 Task: Add an event with the title Quarterly Sales Forecast Review, date ''2023/12/21'', time 7:50 AM to 9:50 AMand add a description:  Participants will understand the importance of trust in fostering effective collaboration. They will learn strategies to build trust, create a psychologically safe environment, and encourage risk-taking and innovation.Select event color  Blueberry . Add location for the event as: Toronto, Canada, logged in from the account softage.3@softage.netand send the event invitation to softage.4@softage.net and softage.5@softage.net. Set a reminder for the event Weekly on Sunday
Action: Mouse moved to (82, 120)
Screenshot: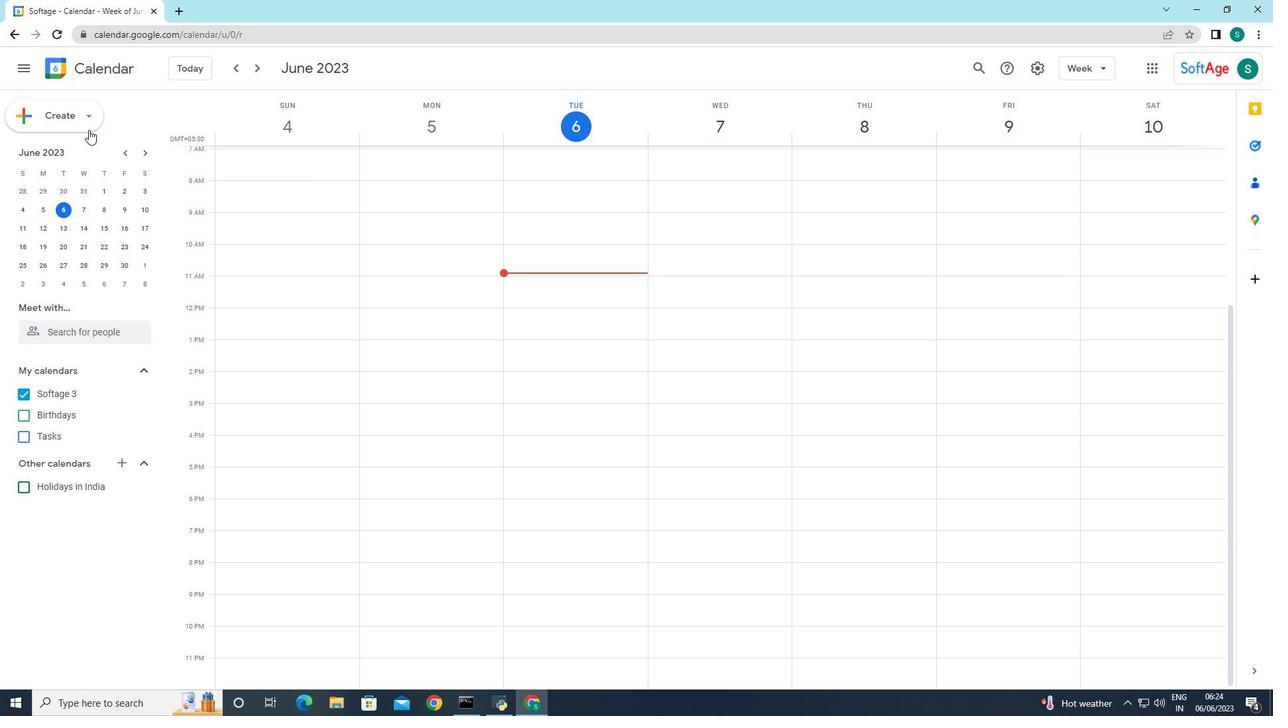 
Action: Mouse pressed left at (82, 120)
Screenshot: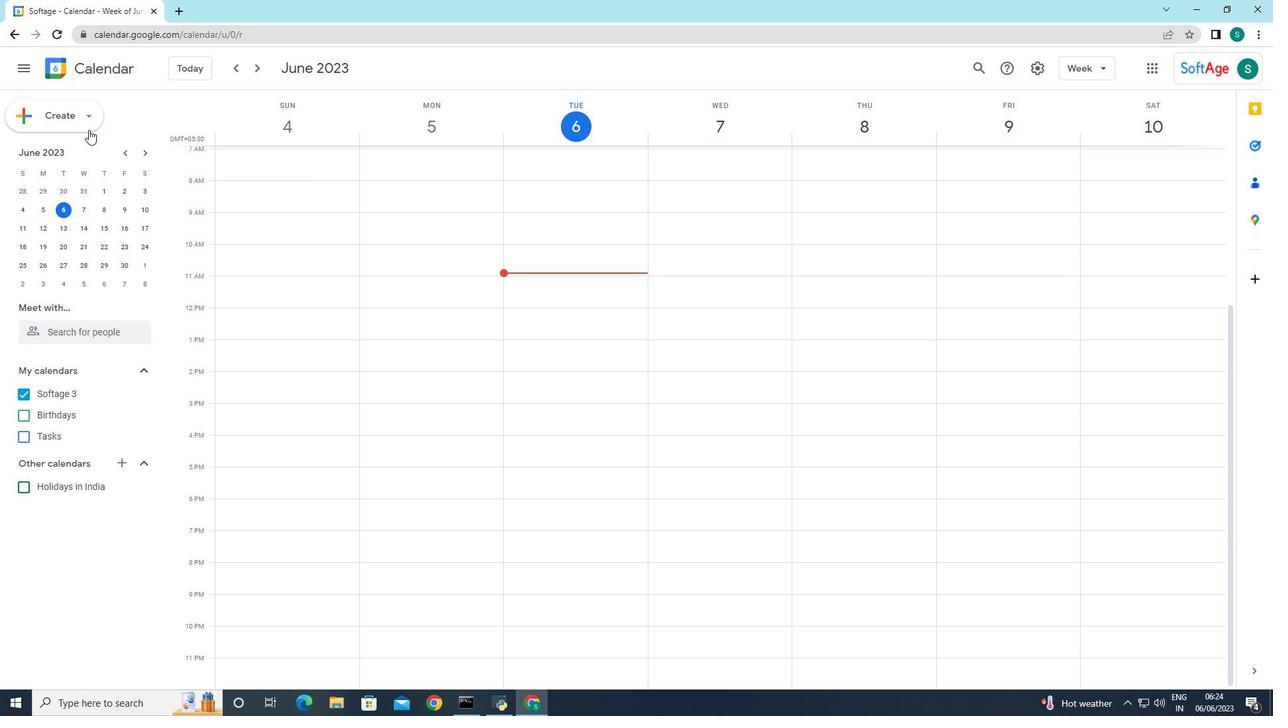
Action: Mouse moved to (84, 160)
Screenshot: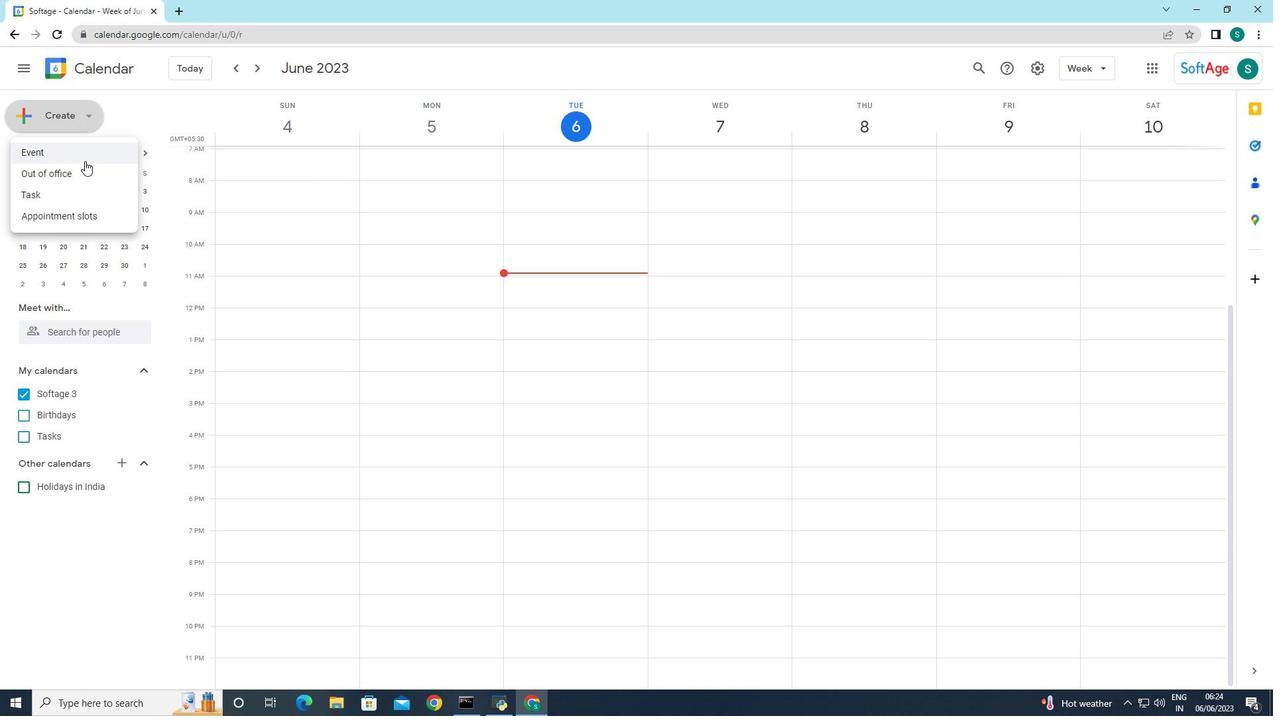 
Action: Mouse pressed left at (84, 160)
Screenshot: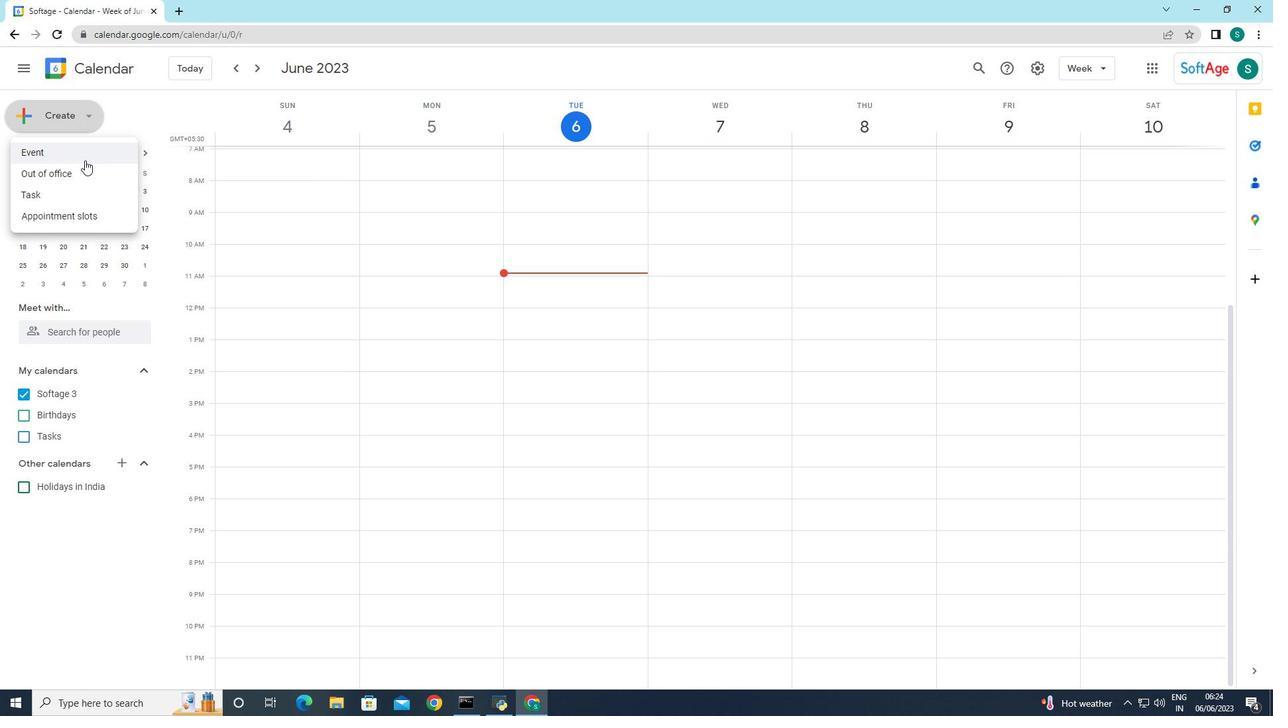 
Action: Mouse moved to (375, 532)
Screenshot: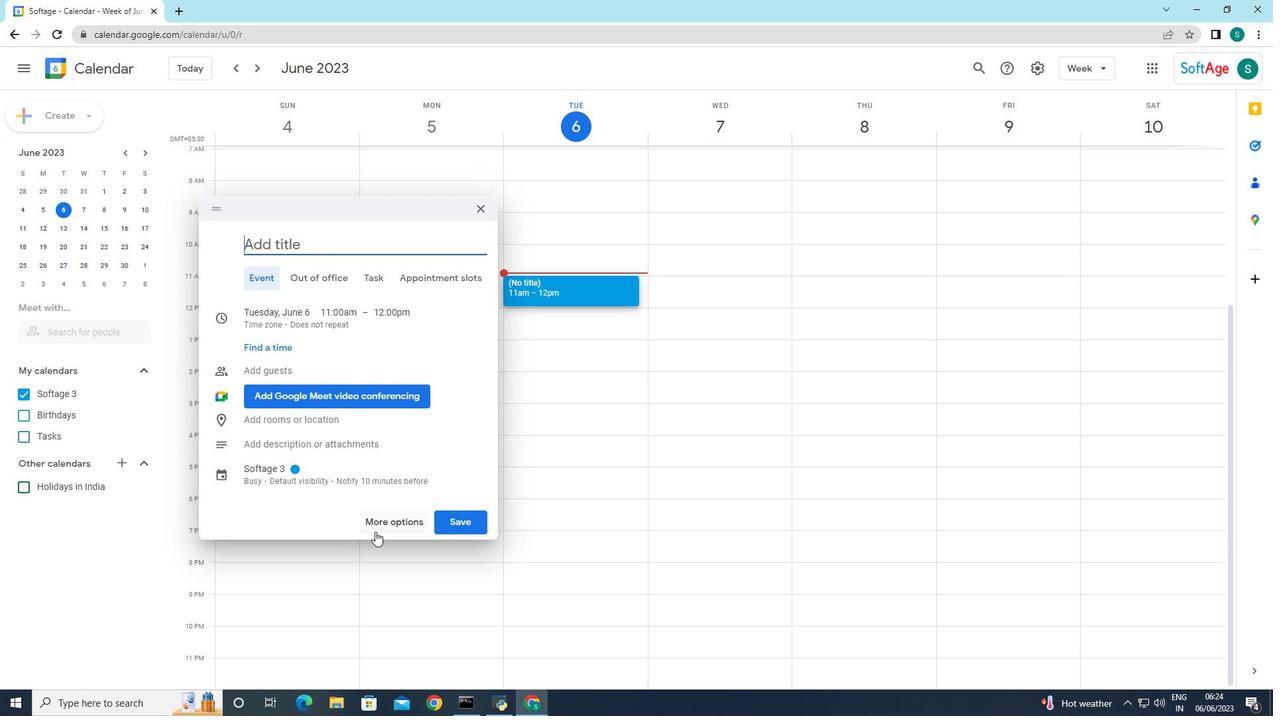 
Action: Mouse pressed left at (375, 532)
Screenshot: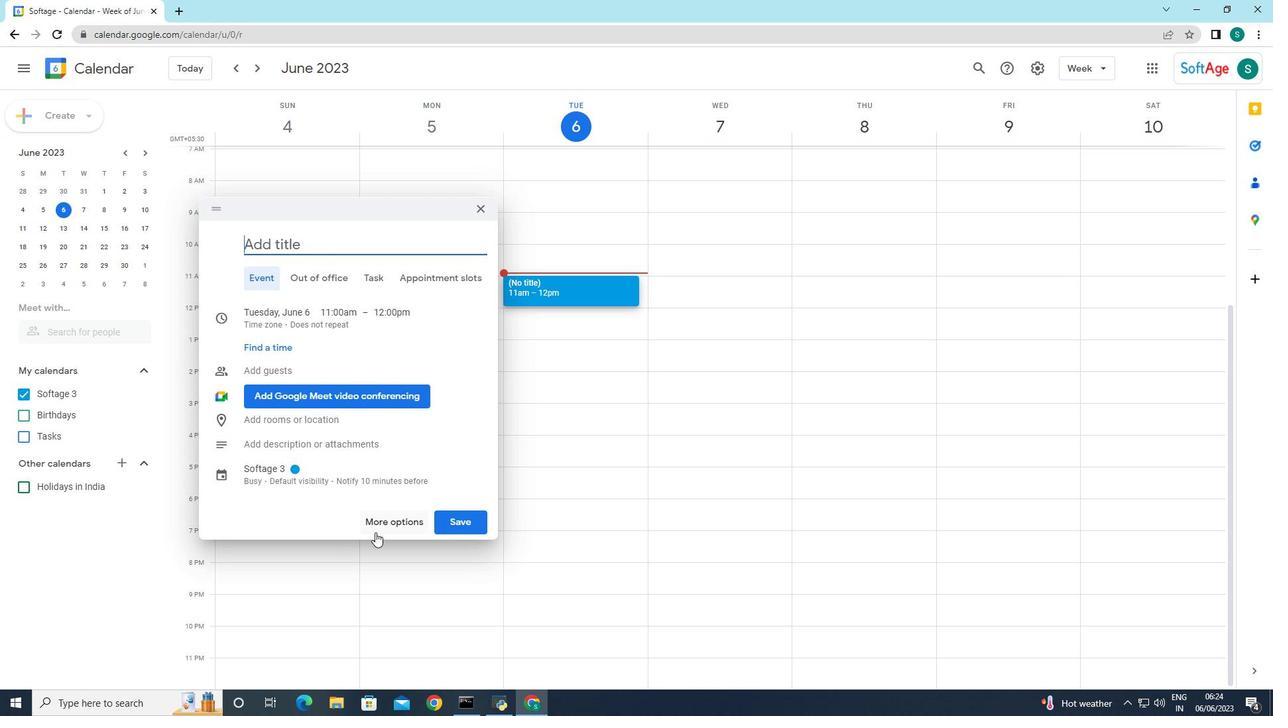 
Action: Mouse moved to (141, 76)
Screenshot: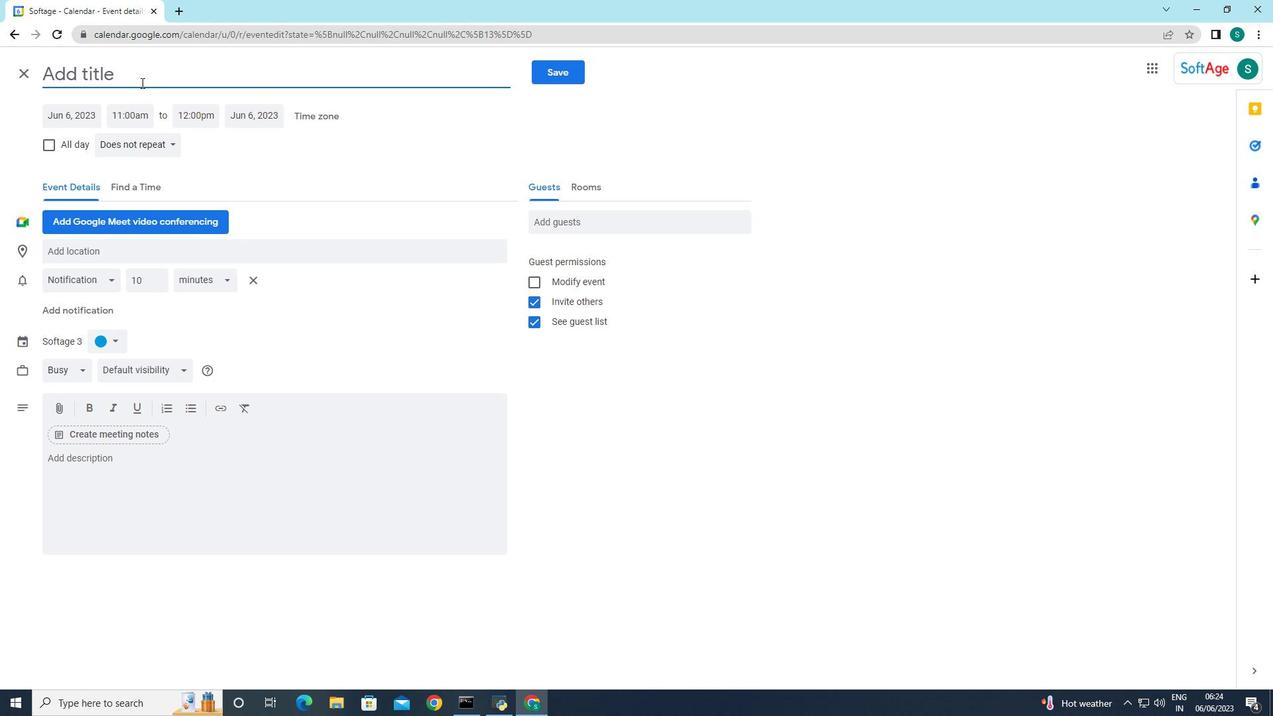 
Action: Mouse pressed left at (141, 76)
Screenshot: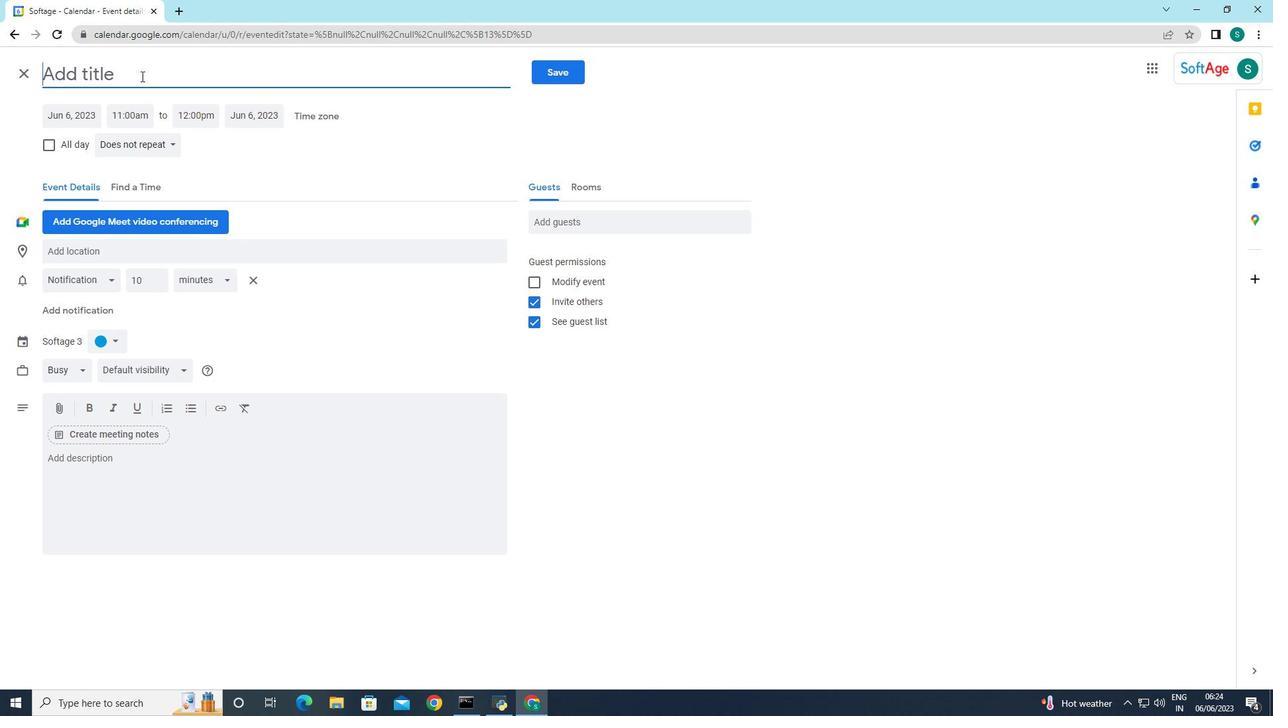 
Action: Key pressed <Key.caps_lock>Q<Key.caps_lock>uartel<Key.backspace>rly<Key.space><Key.caps_lock>S<Key.caps_lock>ales<Key.space><Key.caps_lock>F<Key.caps_lock>orecast<Key.space><Key.caps_lock>R<Key.caps_lock>eview
Screenshot: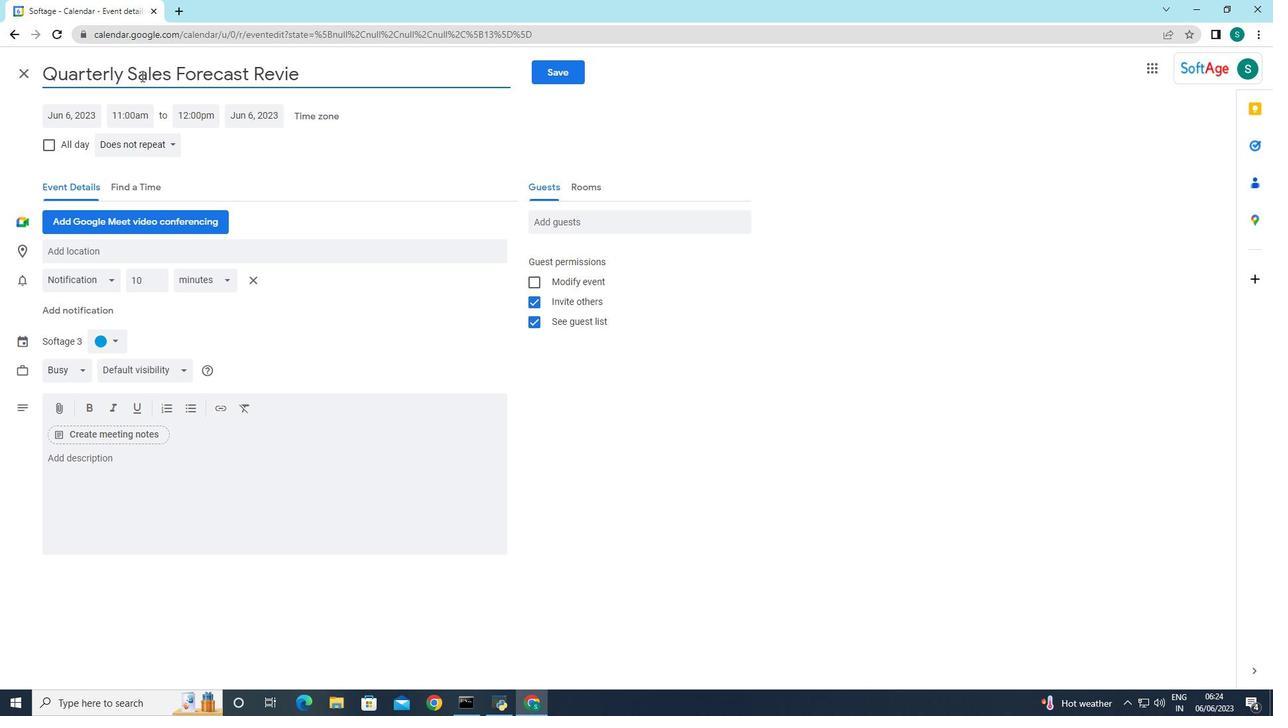 
Action: Mouse moved to (252, 182)
Screenshot: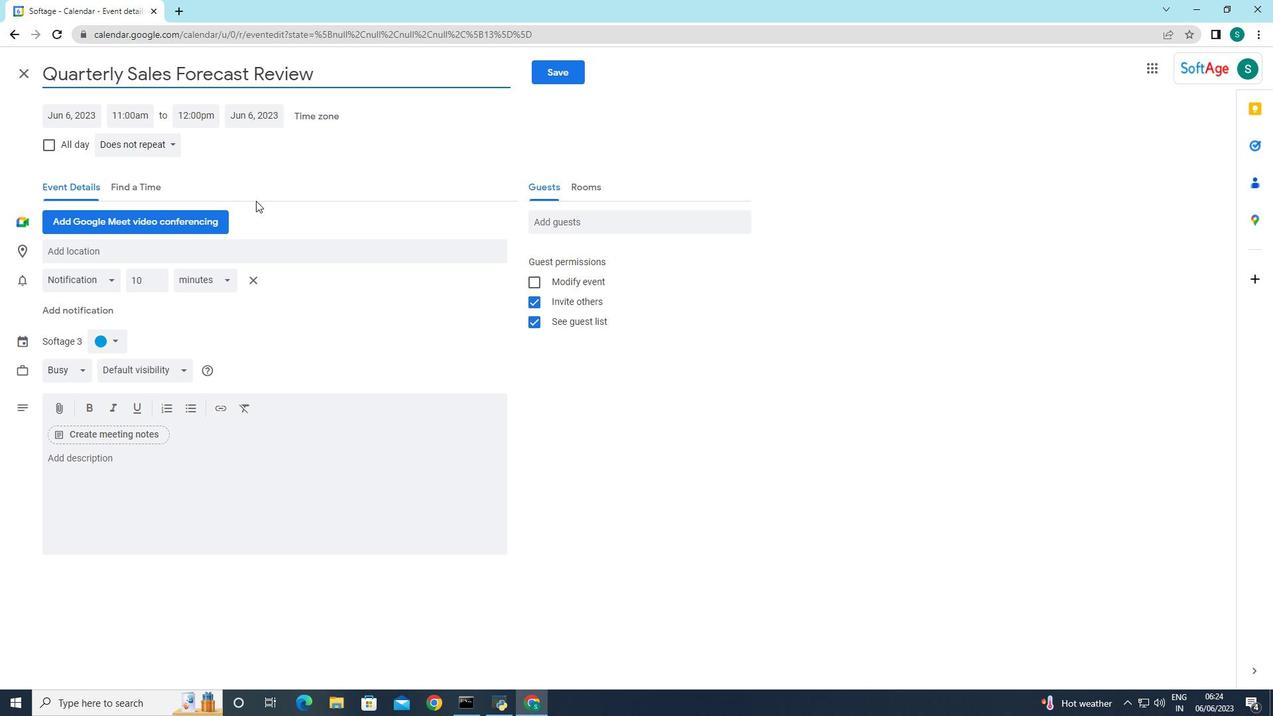 
Action: Mouse pressed left at (252, 182)
Screenshot: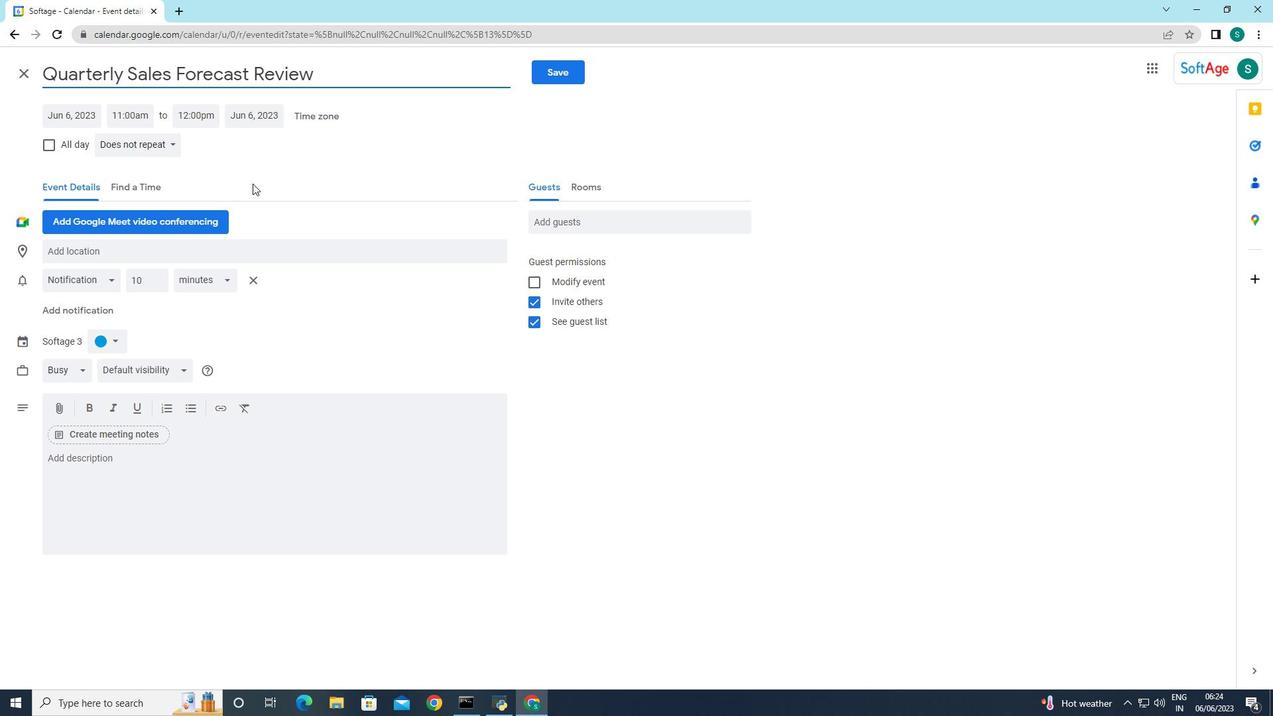 
Action: Mouse moved to (84, 114)
Screenshot: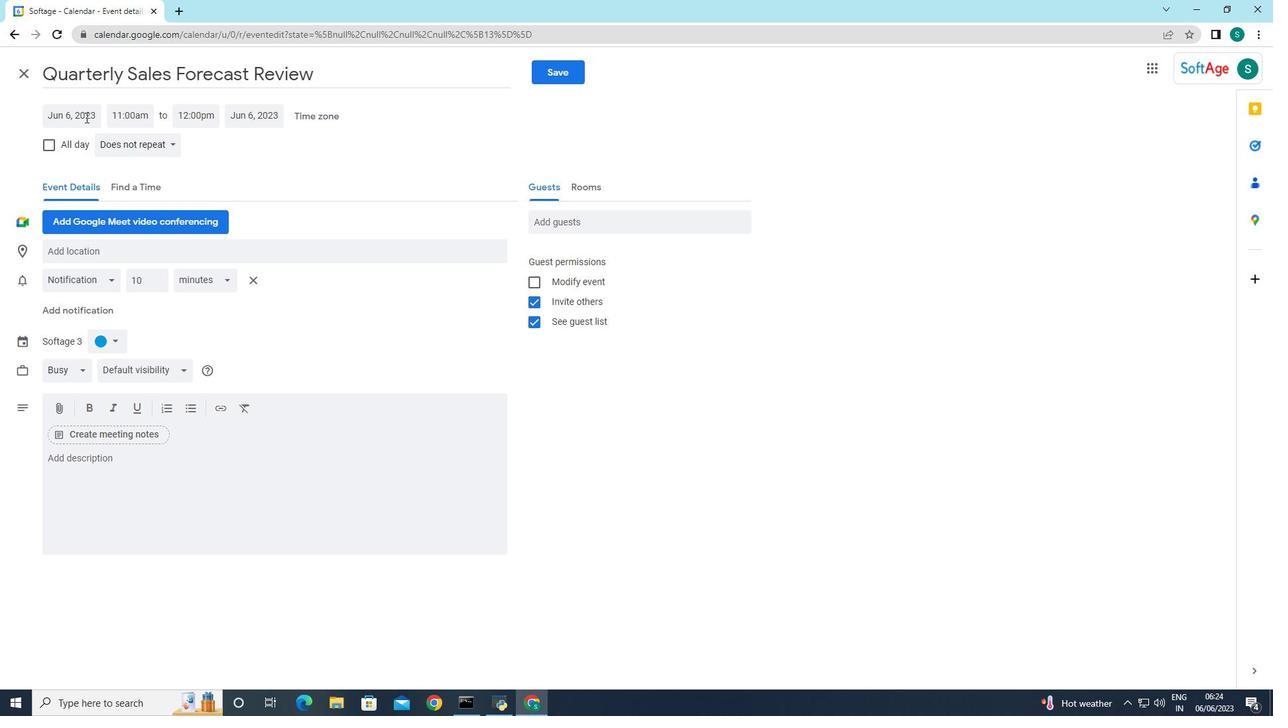 
Action: Mouse pressed left at (84, 114)
Screenshot: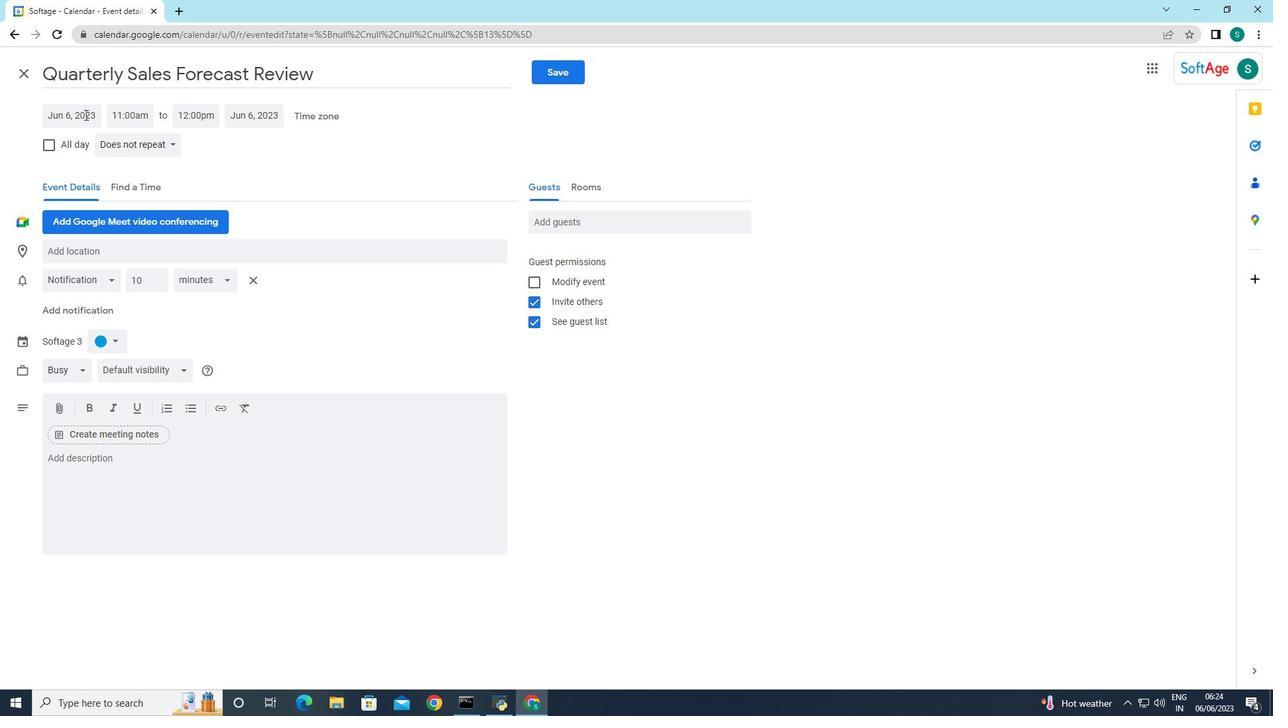 
Action: Mouse moved to (211, 139)
Screenshot: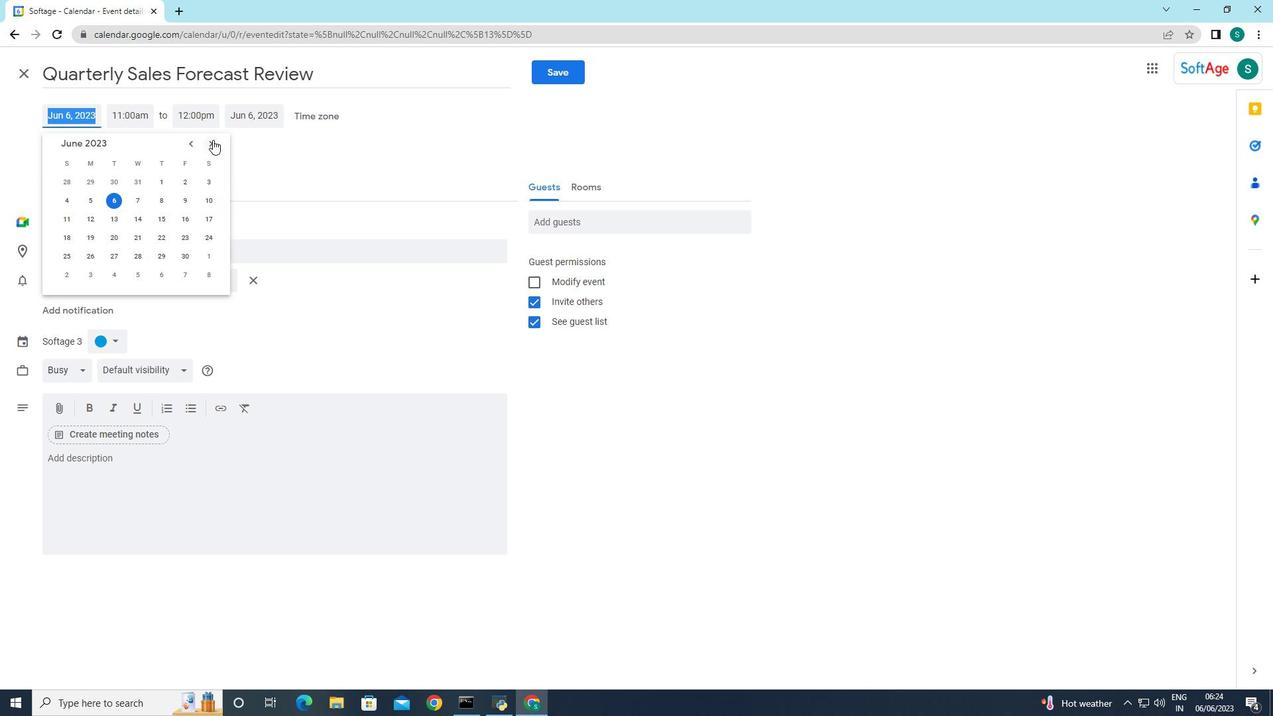 
Action: Mouse pressed left at (211, 139)
Screenshot: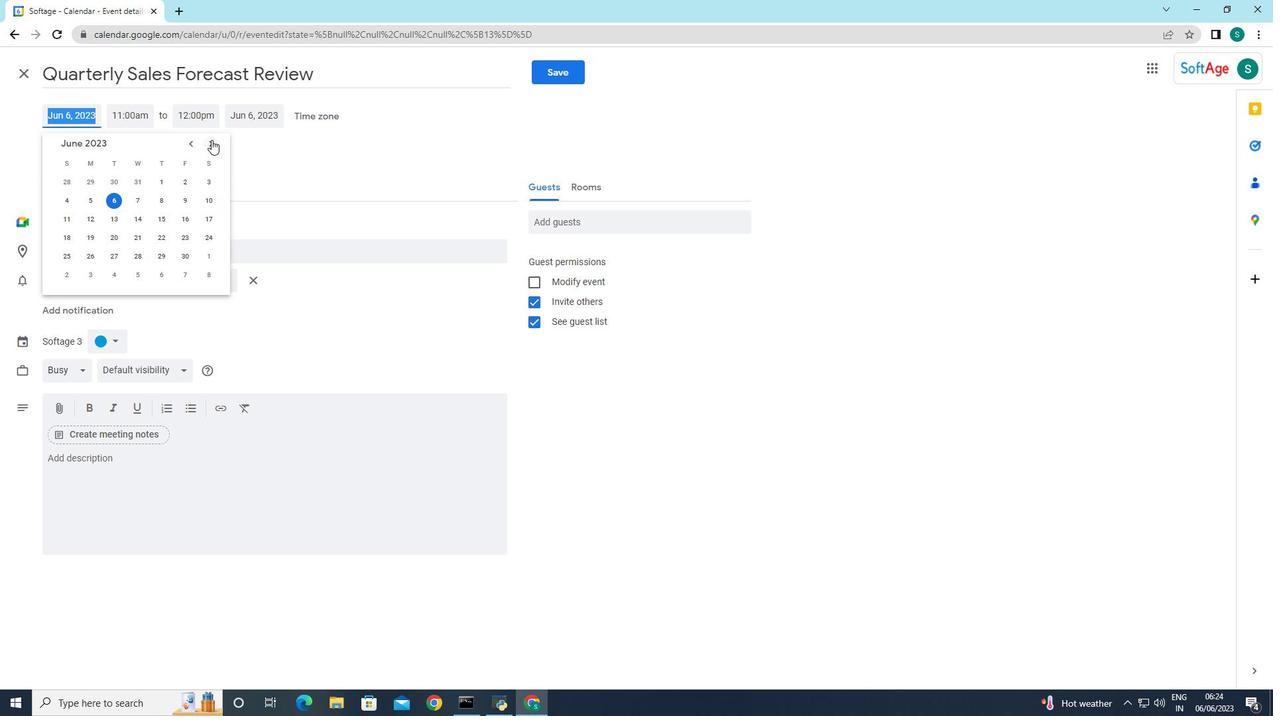 
Action: Mouse pressed left at (211, 139)
Screenshot: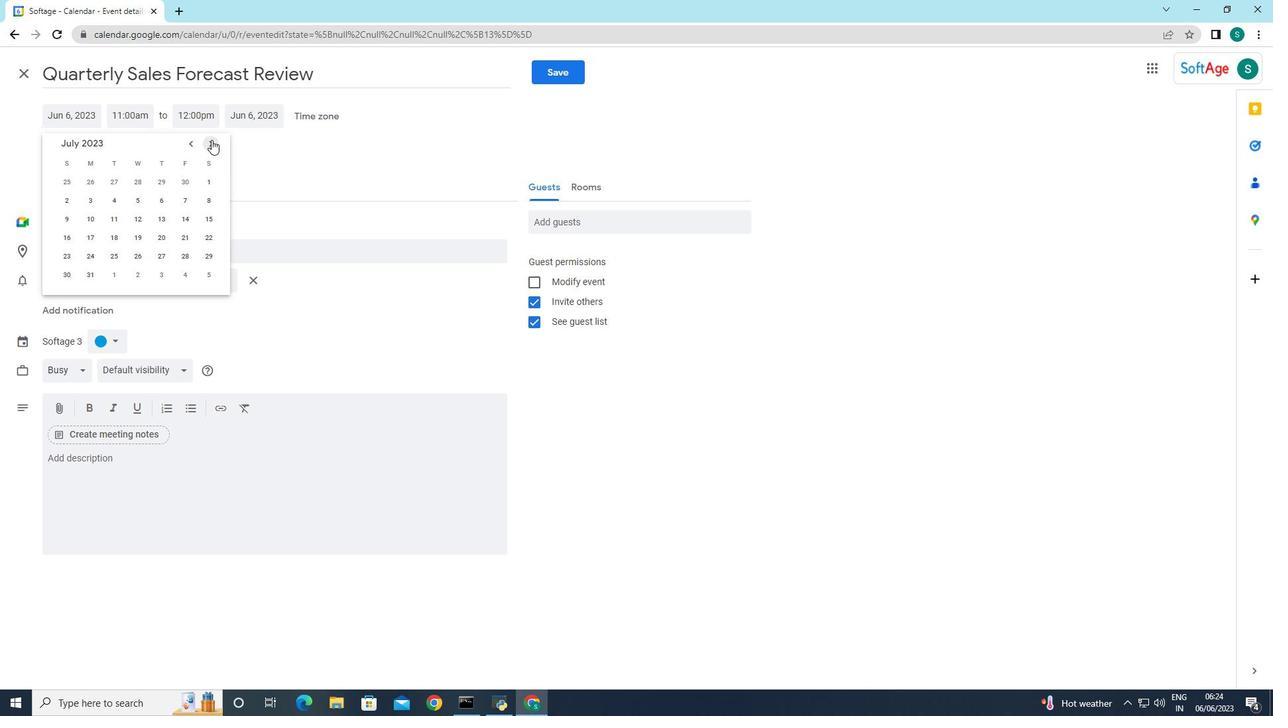 
Action: Mouse pressed left at (211, 139)
Screenshot: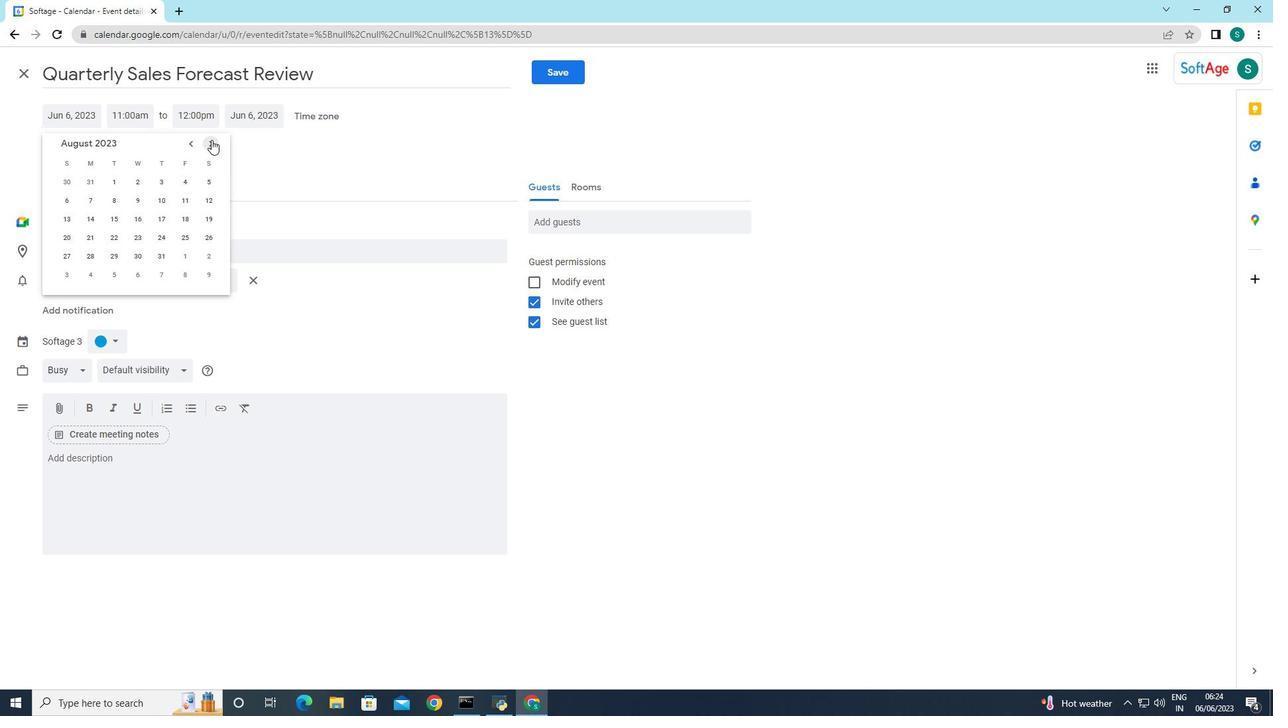 
Action: Mouse pressed left at (211, 139)
Screenshot: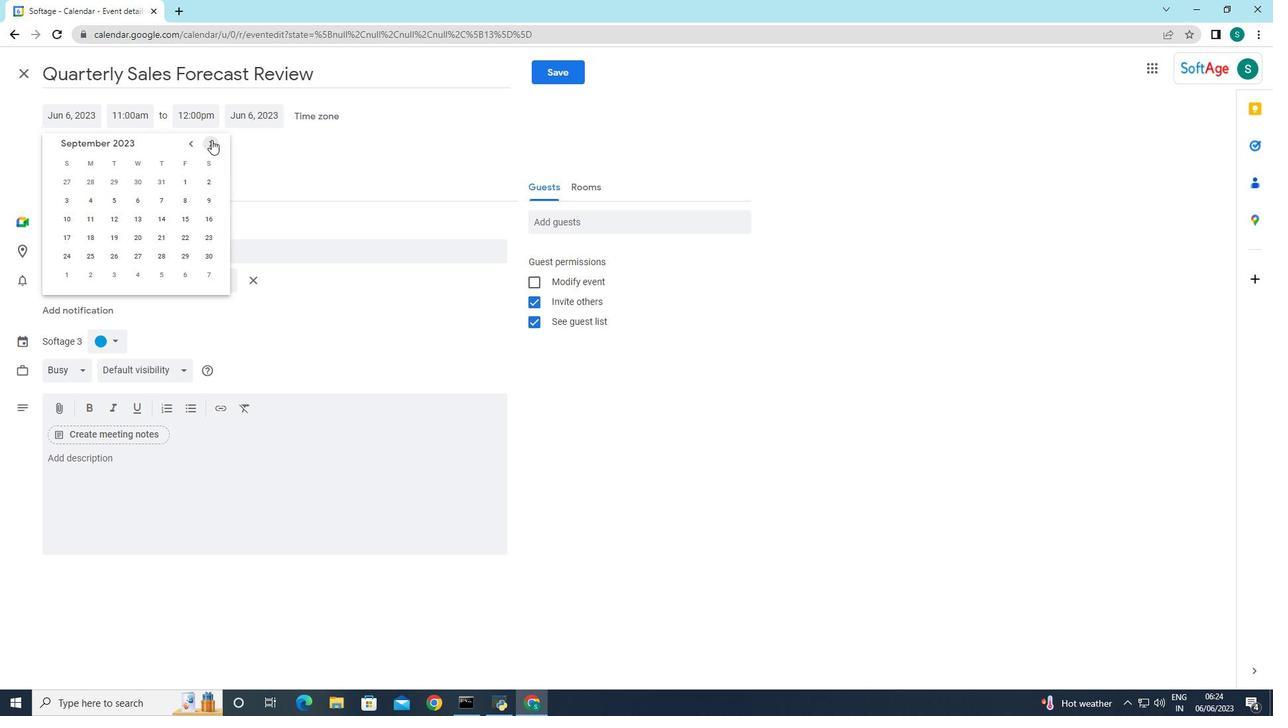 
Action: Mouse pressed left at (211, 139)
Screenshot: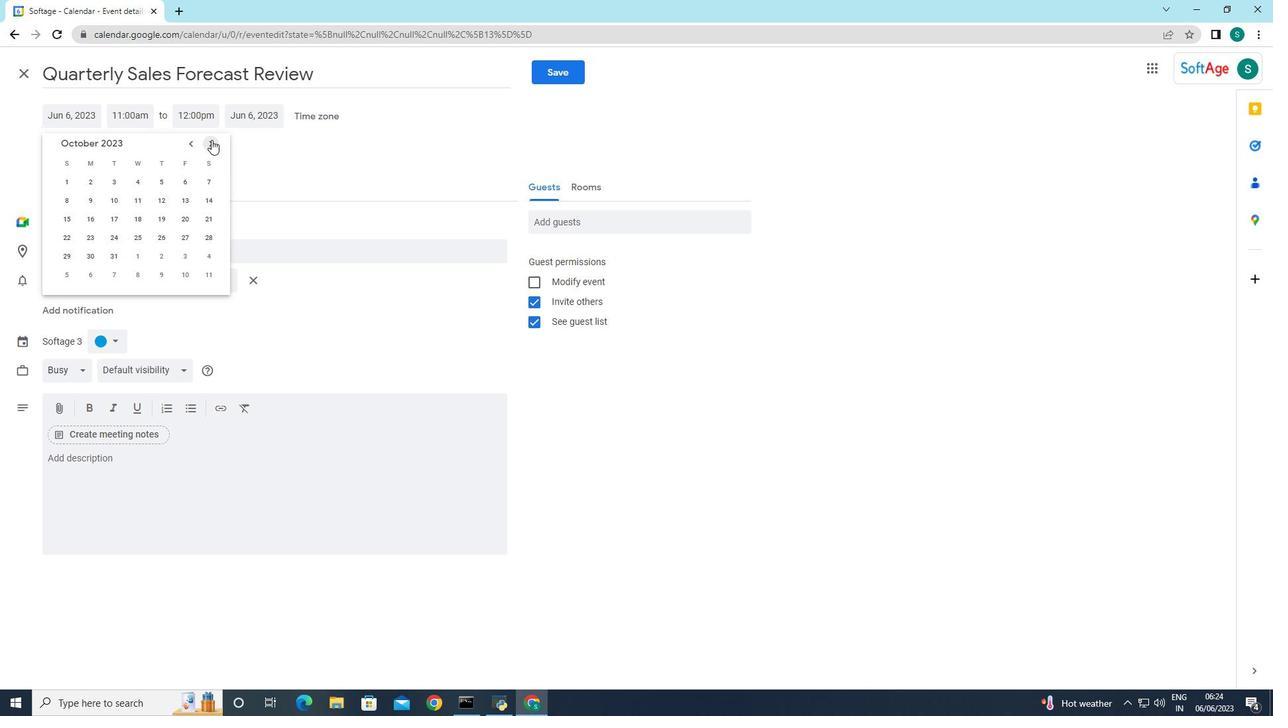 
Action: Mouse pressed left at (211, 139)
Screenshot: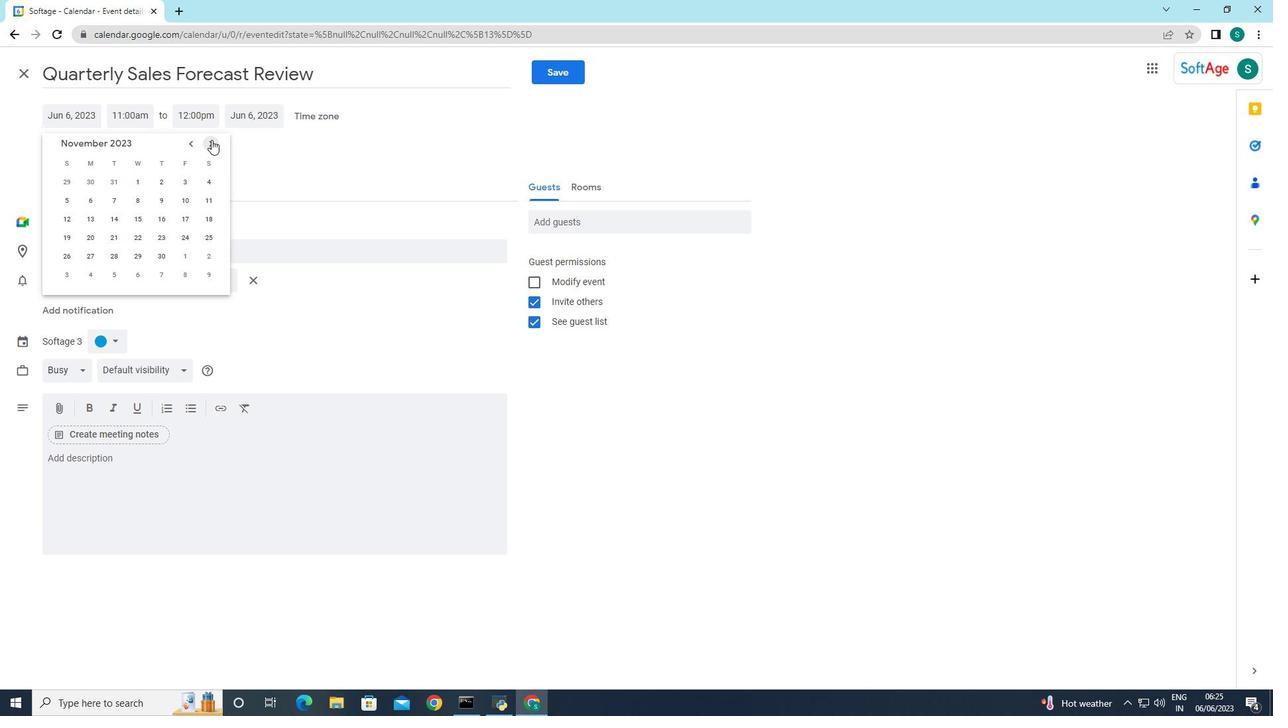 
Action: Mouse moved to (156, 238)
Screenshot: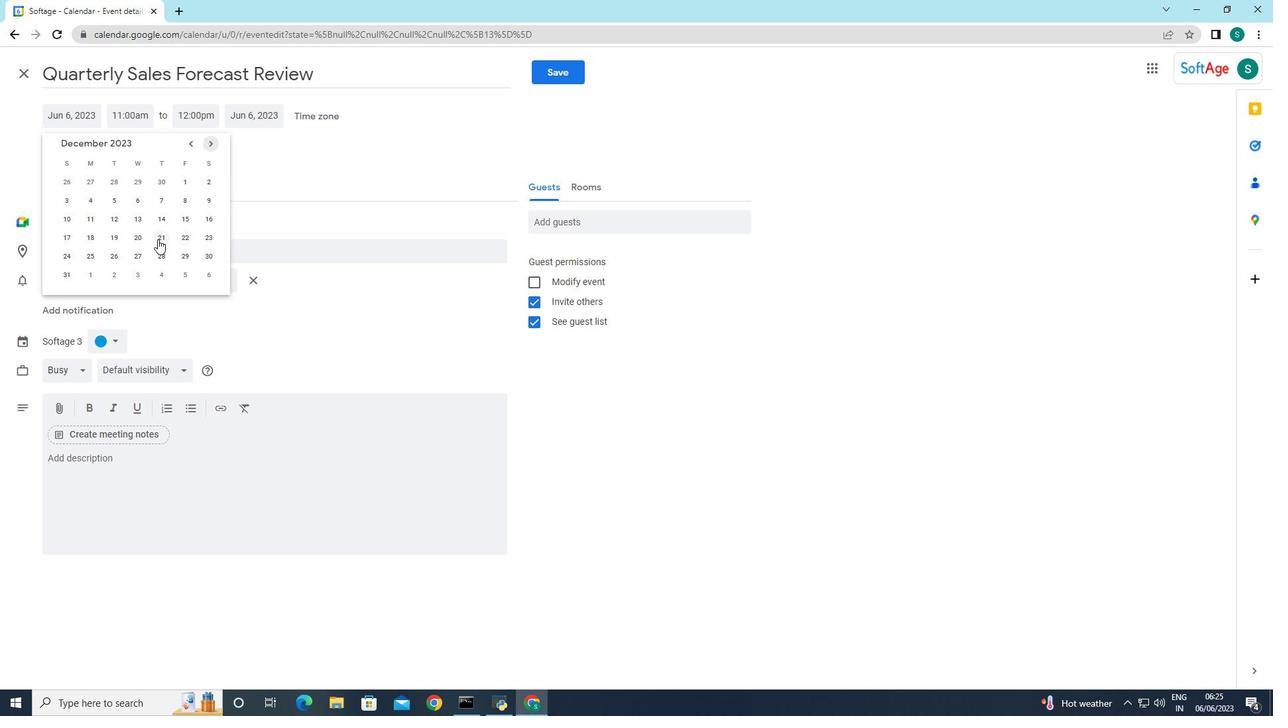 
Action: Mouse pressed left at (156, 238)
Screenshot: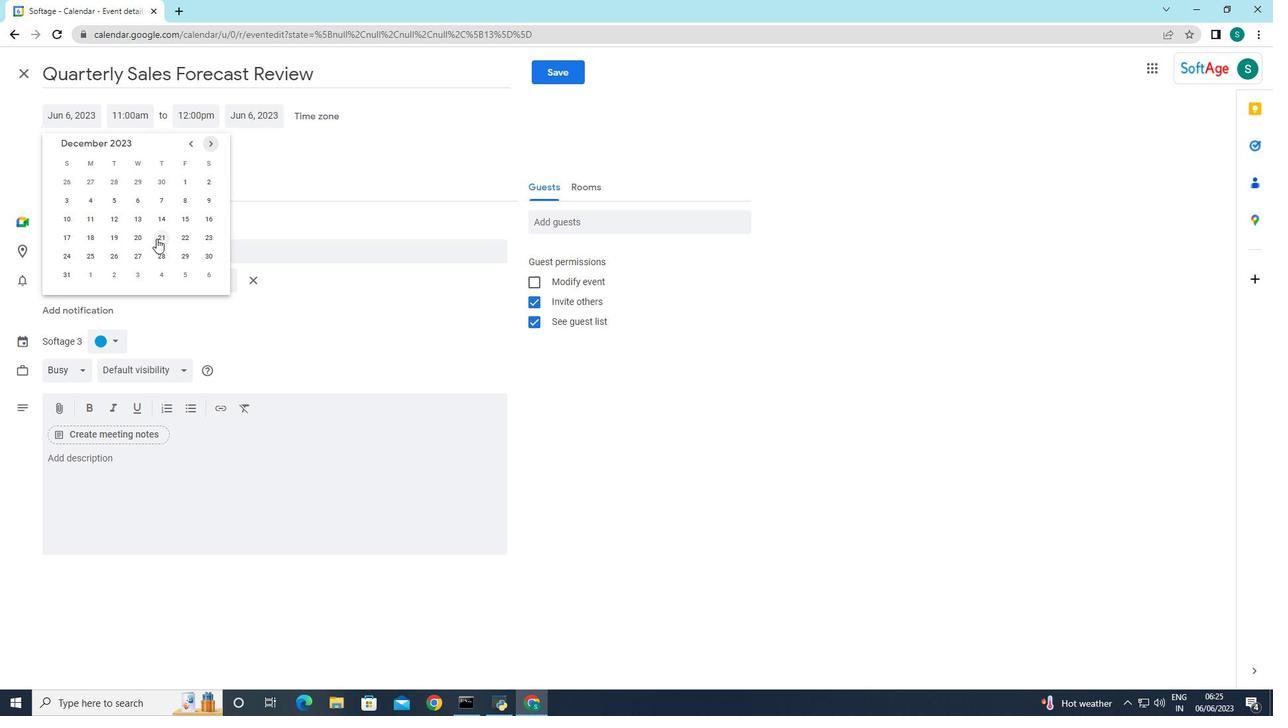 
Action: Mouse moved to (223, 181)
Screenshot: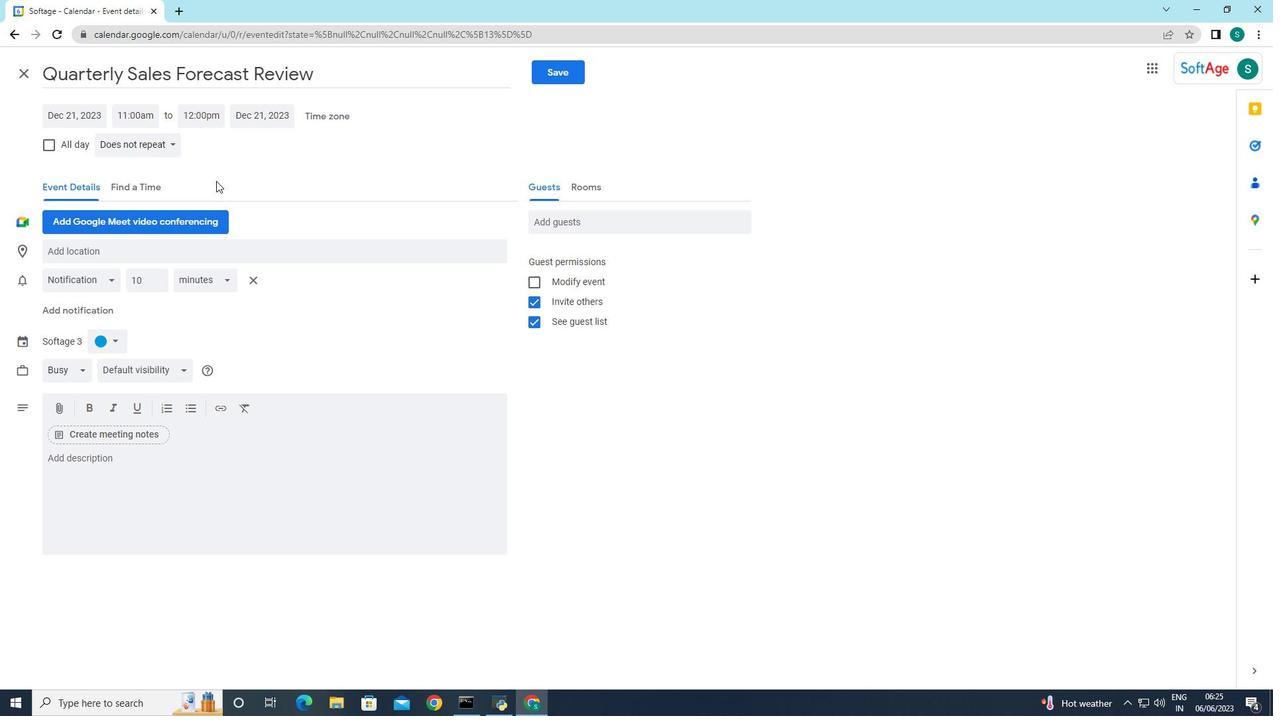 
Action: Mouse pressed left at (223, 181)
Screenshot: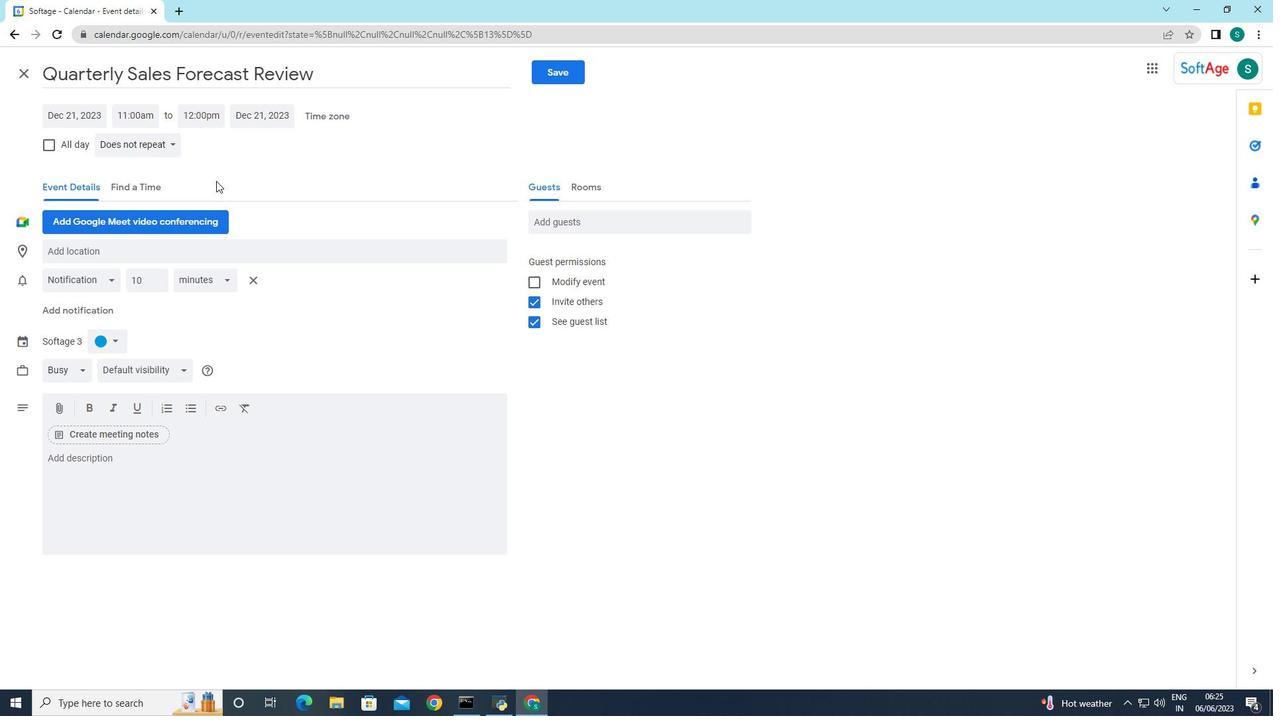 
Action: Mouse moved to (141, 121)
Screenshot: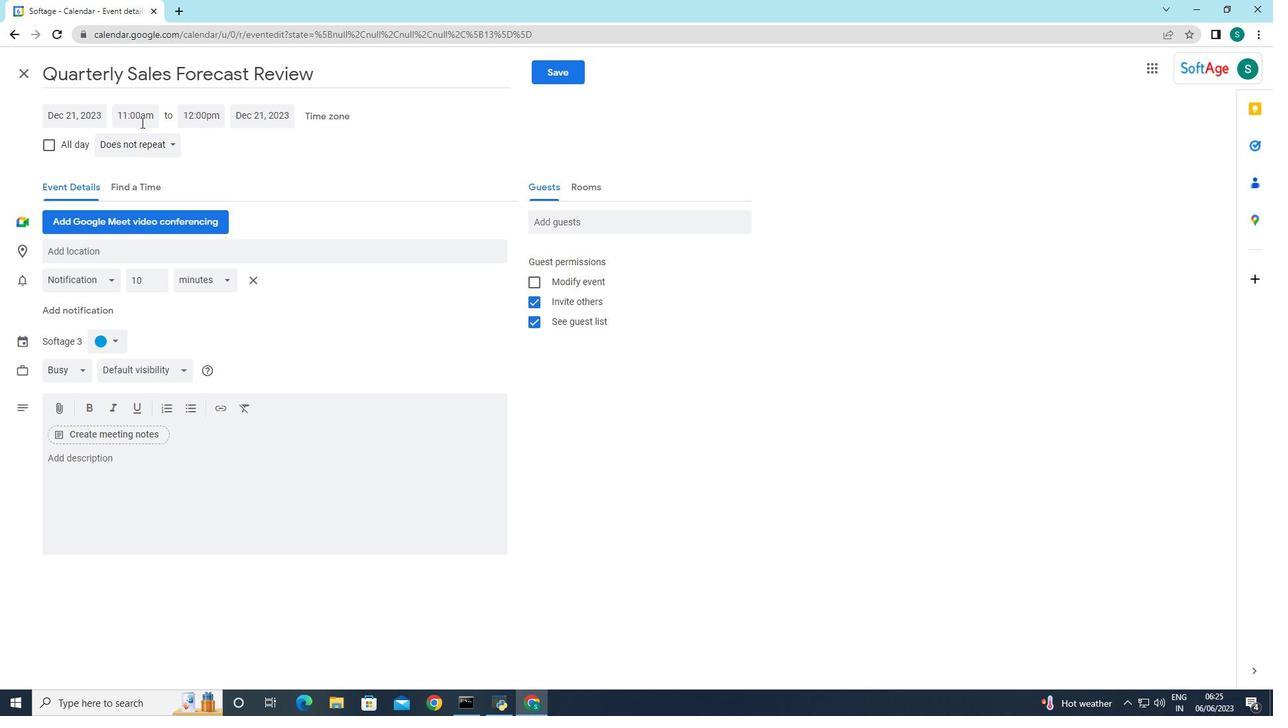 
Action: Mouse pressed left at (141, 121)
Screenshot: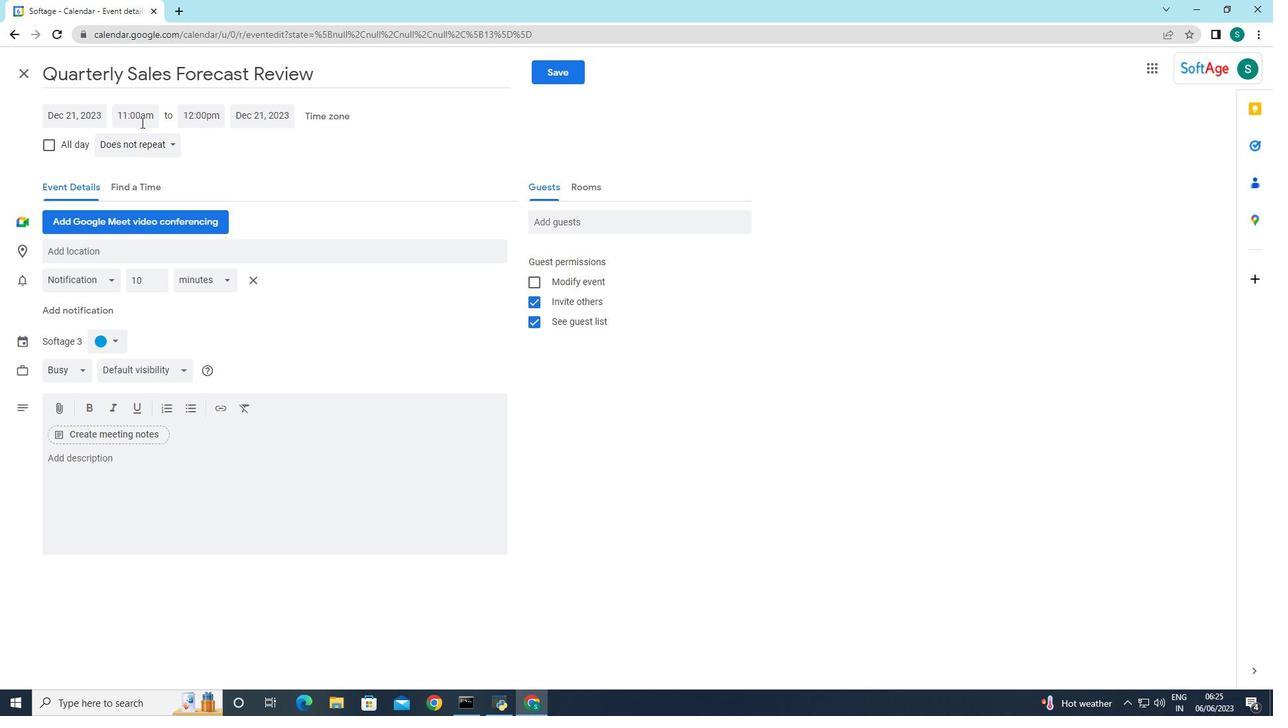 
Action: Mouse moved to (151, 206)
Screenshot: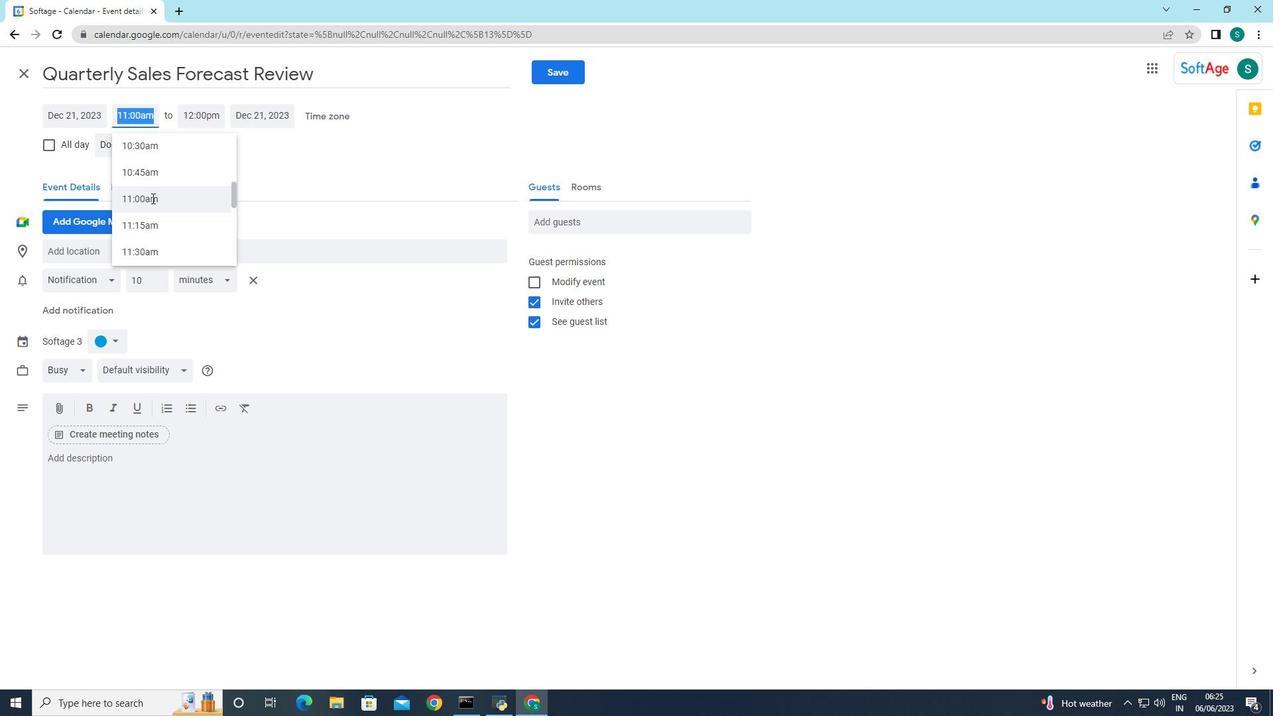 
Action: Mouse scrolled (151, 206) with delta (0, 0)
Screenshot: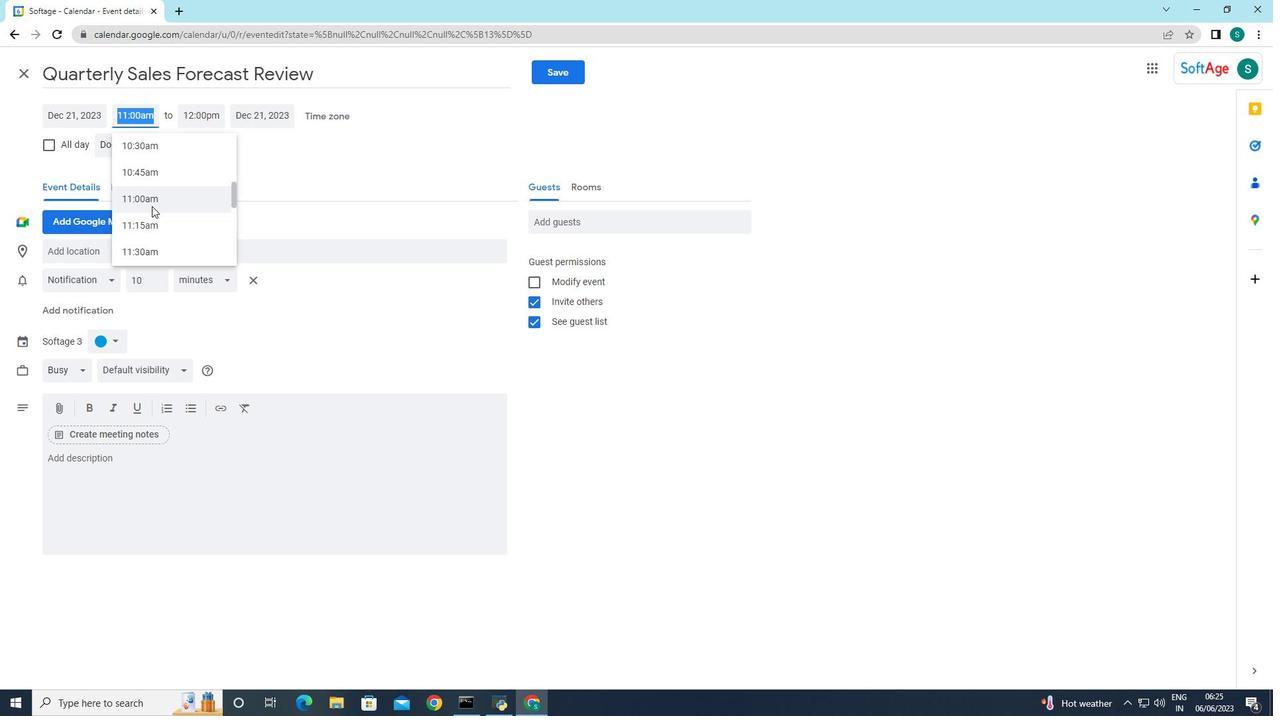 
Action: Mouse scrolled (151, 206) with delta (0, 0)
Screenshot: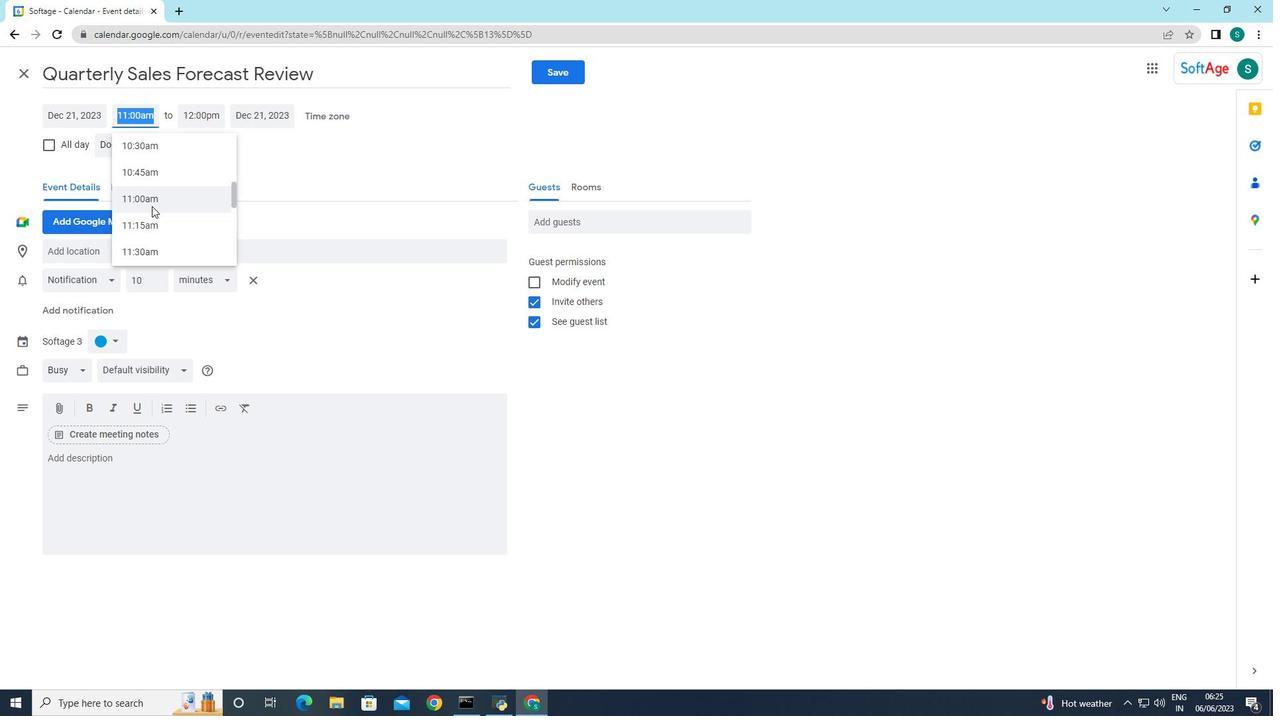 
Action: Mouse scrolled (151, 206) with delta (0, 0)
Screenshot: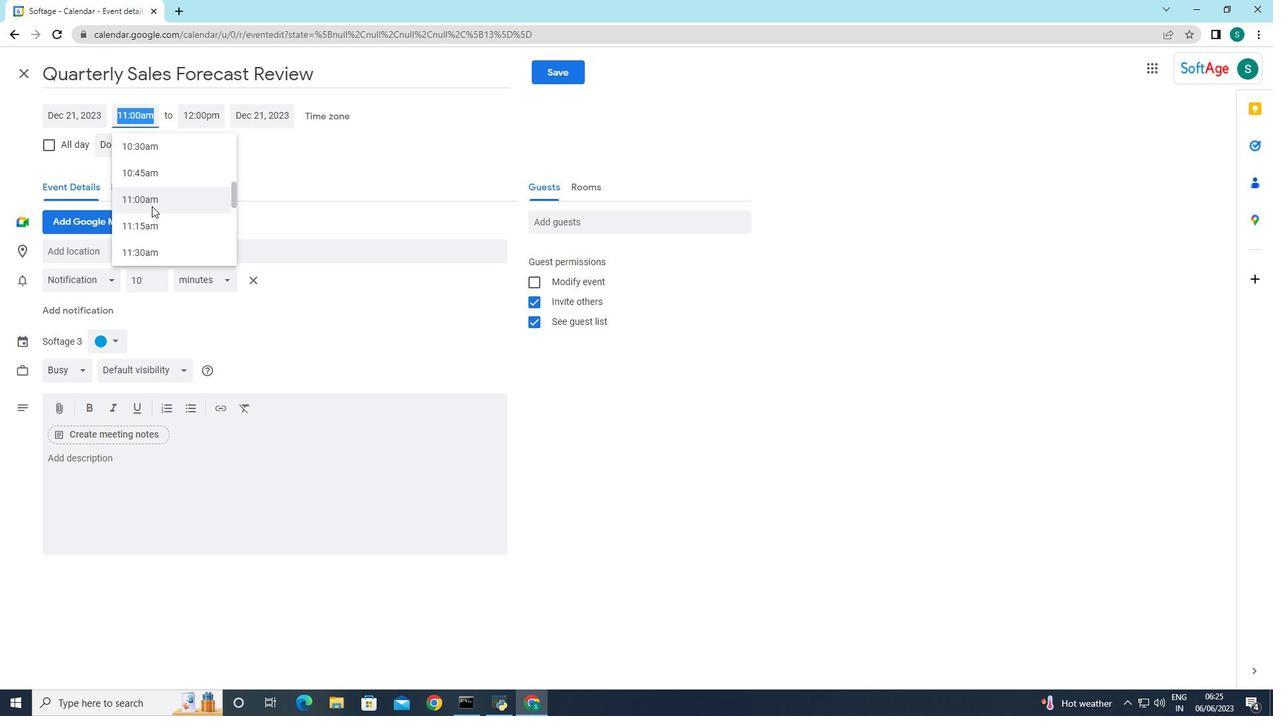 
Action: Mouse scrolled (151, 206) with delta (0, 0)
Screenshot: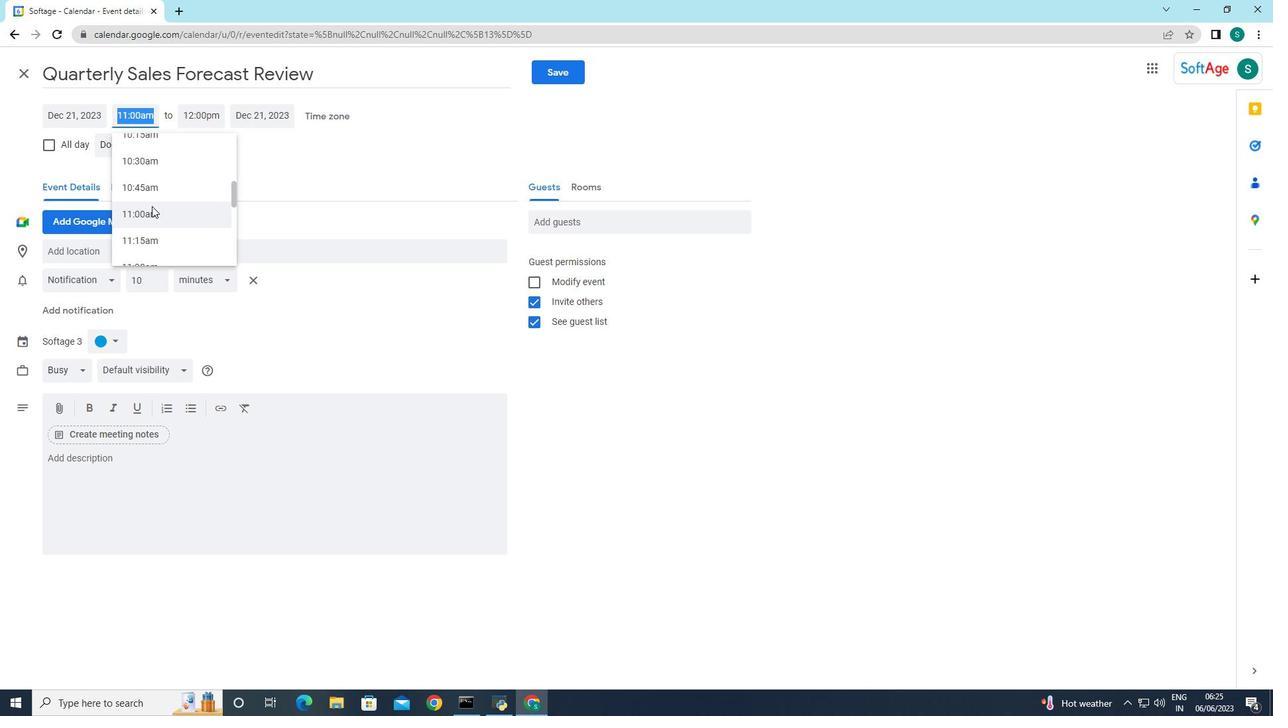 
Action: Mouse scrolled (151, 206) with delta (0, 0)
Screenshot: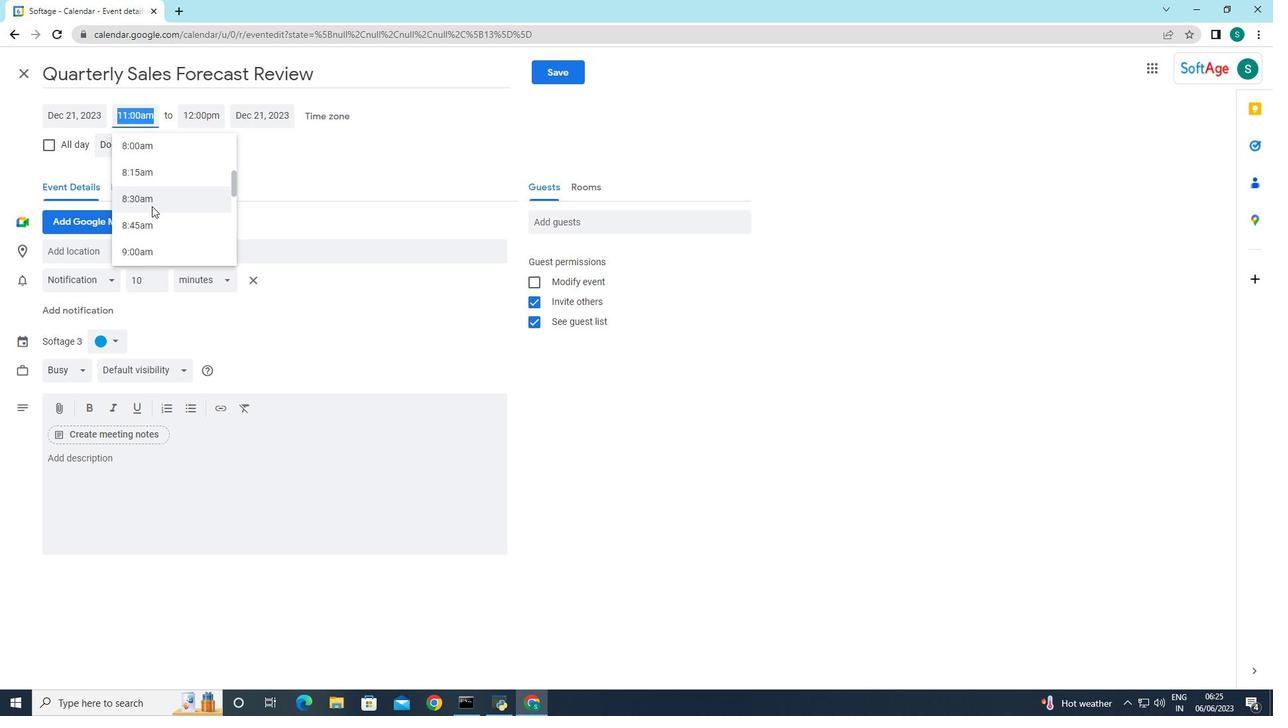 
Action: Mouse moved to (135, 163)
Screenshot: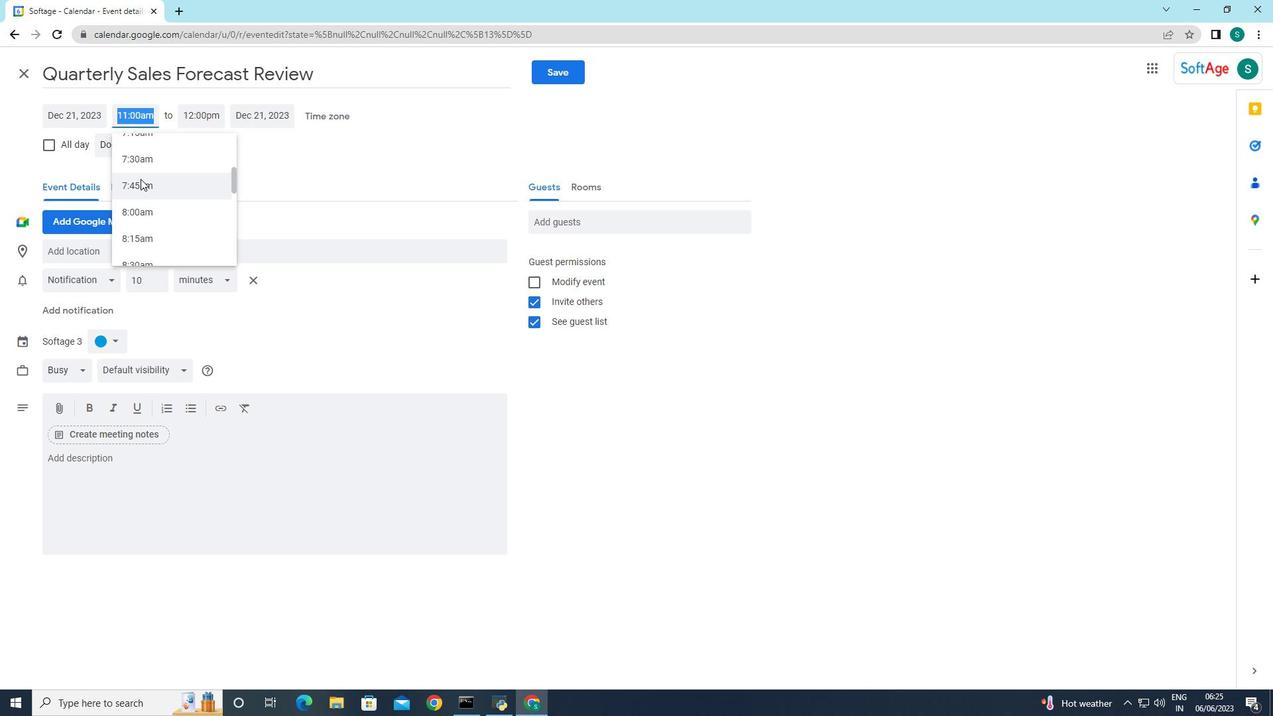 
Action: Mouse pressed left at (135, 163)
Screenshot: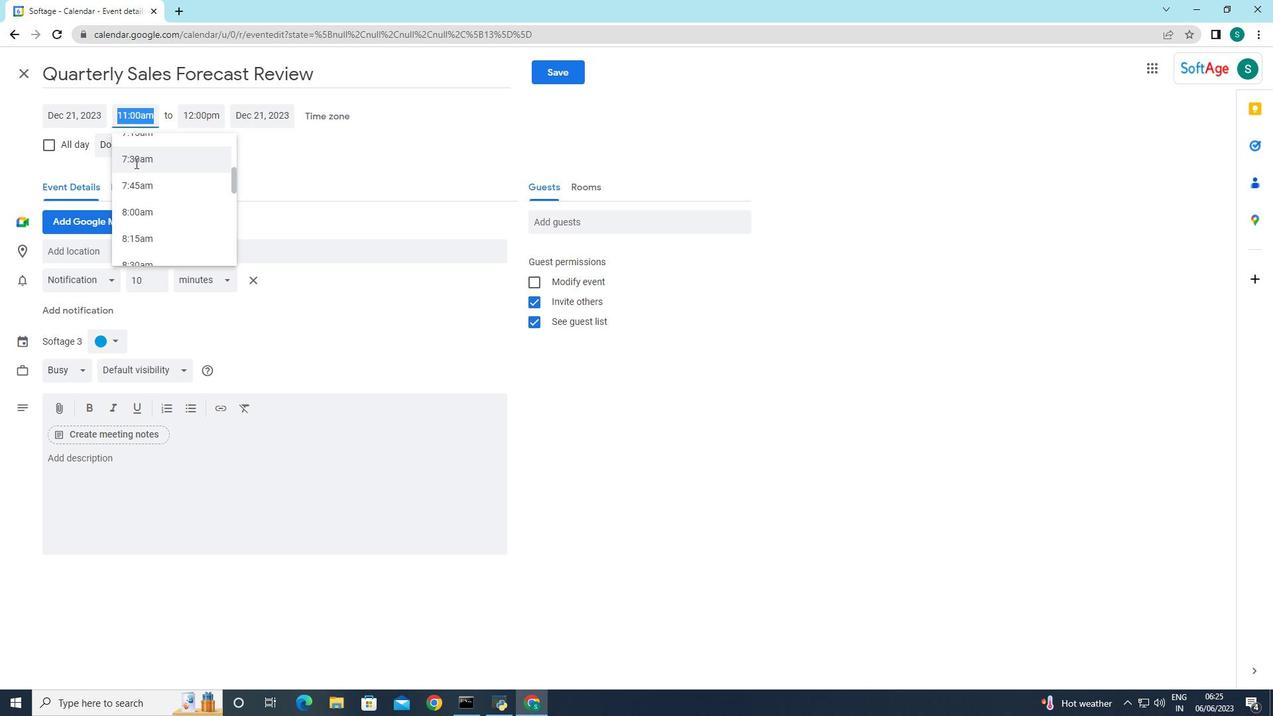 
Action: Mouse moved to (131, 114)
Screenshot: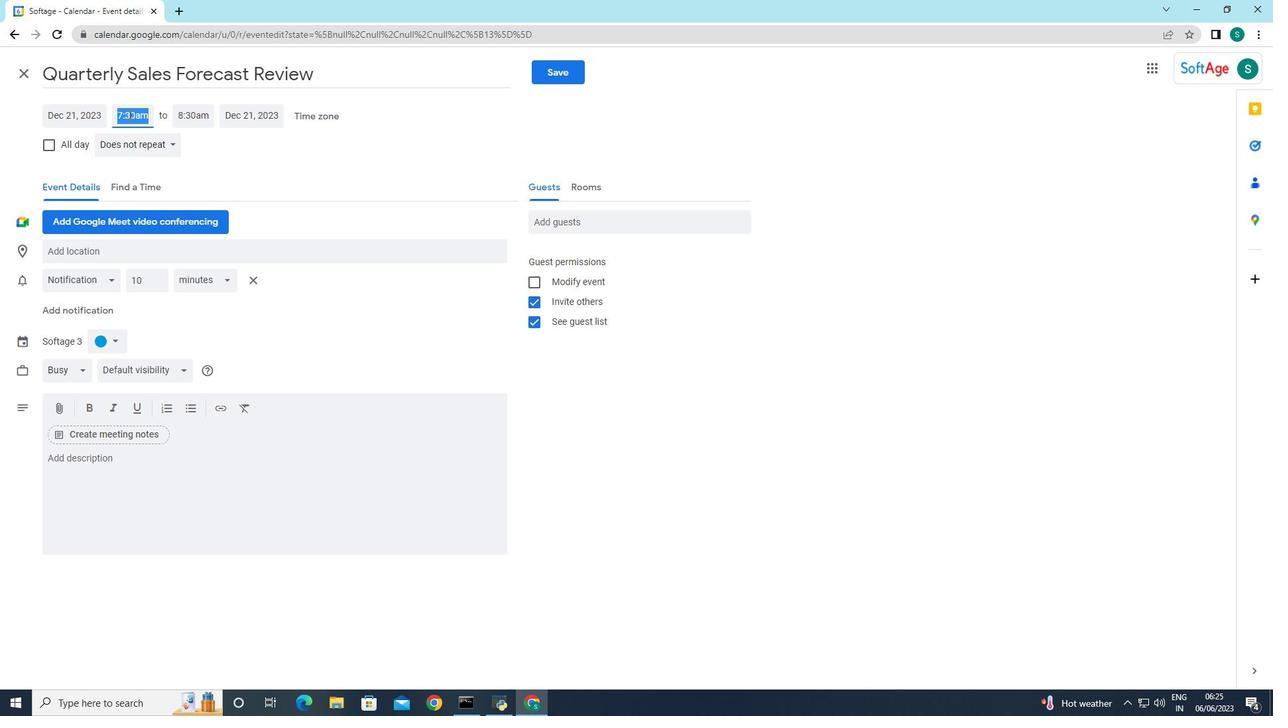 
Action: Mouse pressed left at (131, 114)
Screenshot: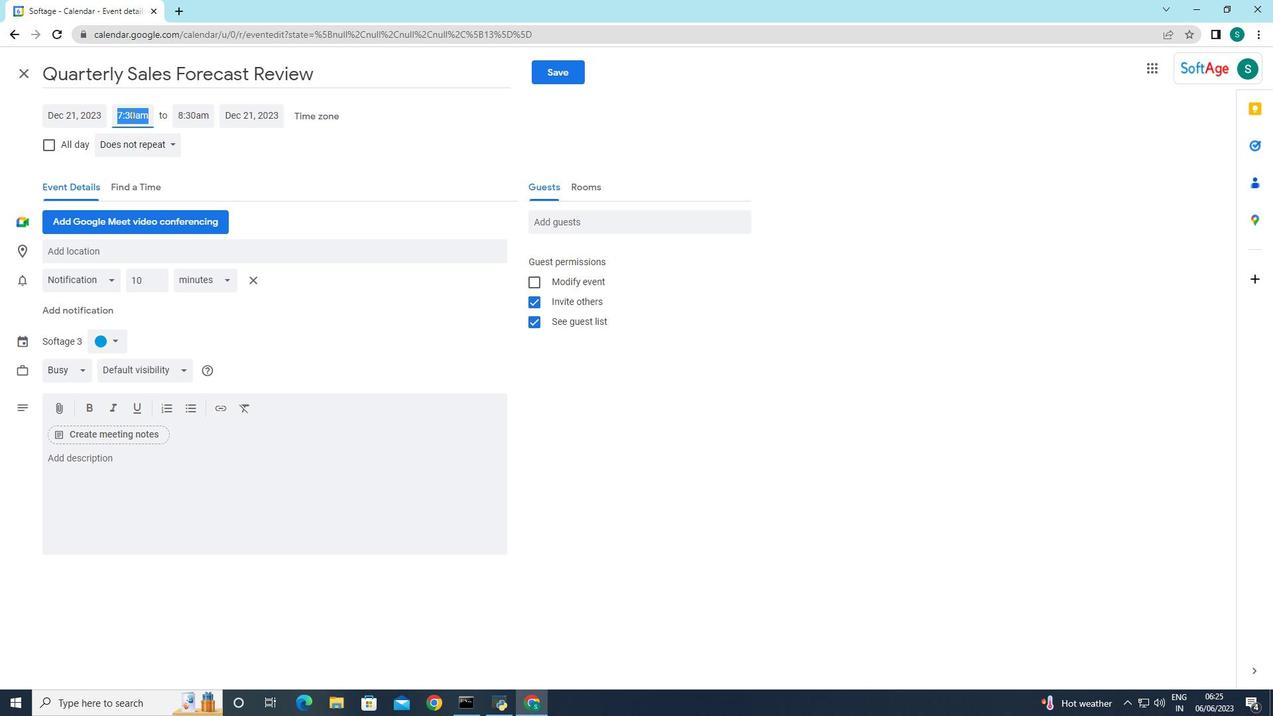 
Action: Mouse moved to (211, 181)
Screenshot: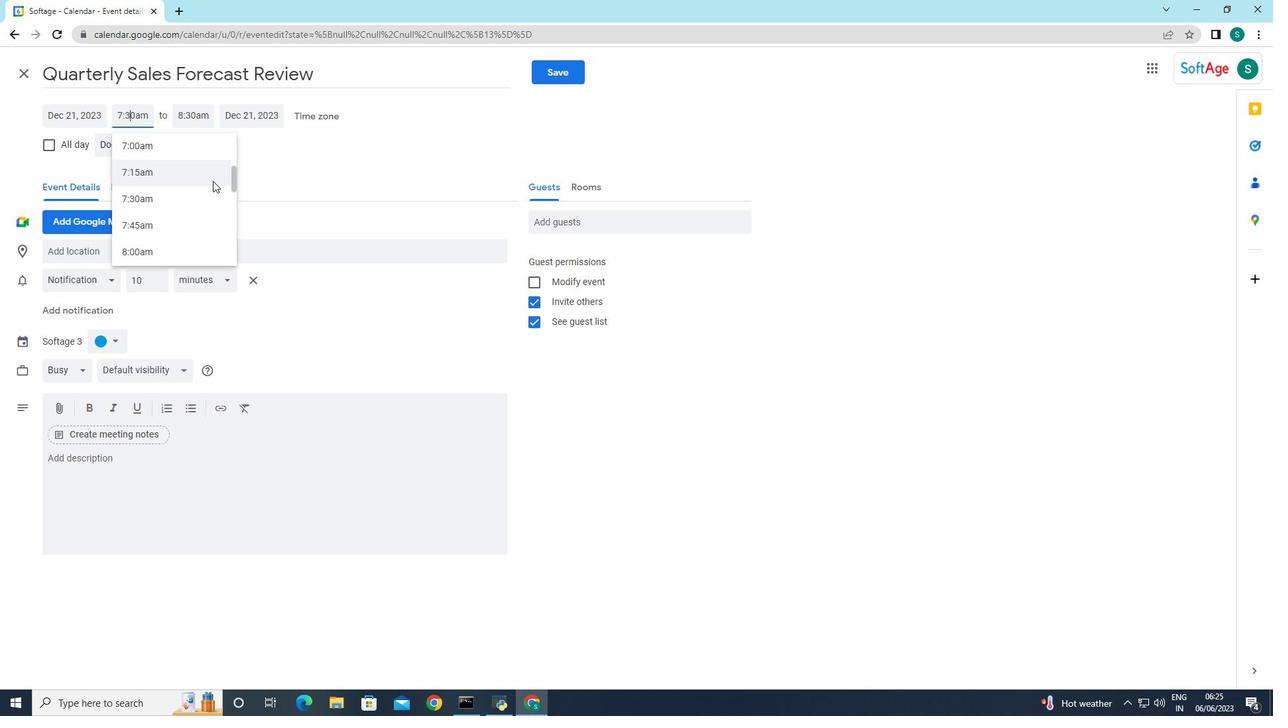 
Action: Key pressed <Key.backspace>5
Screenshot: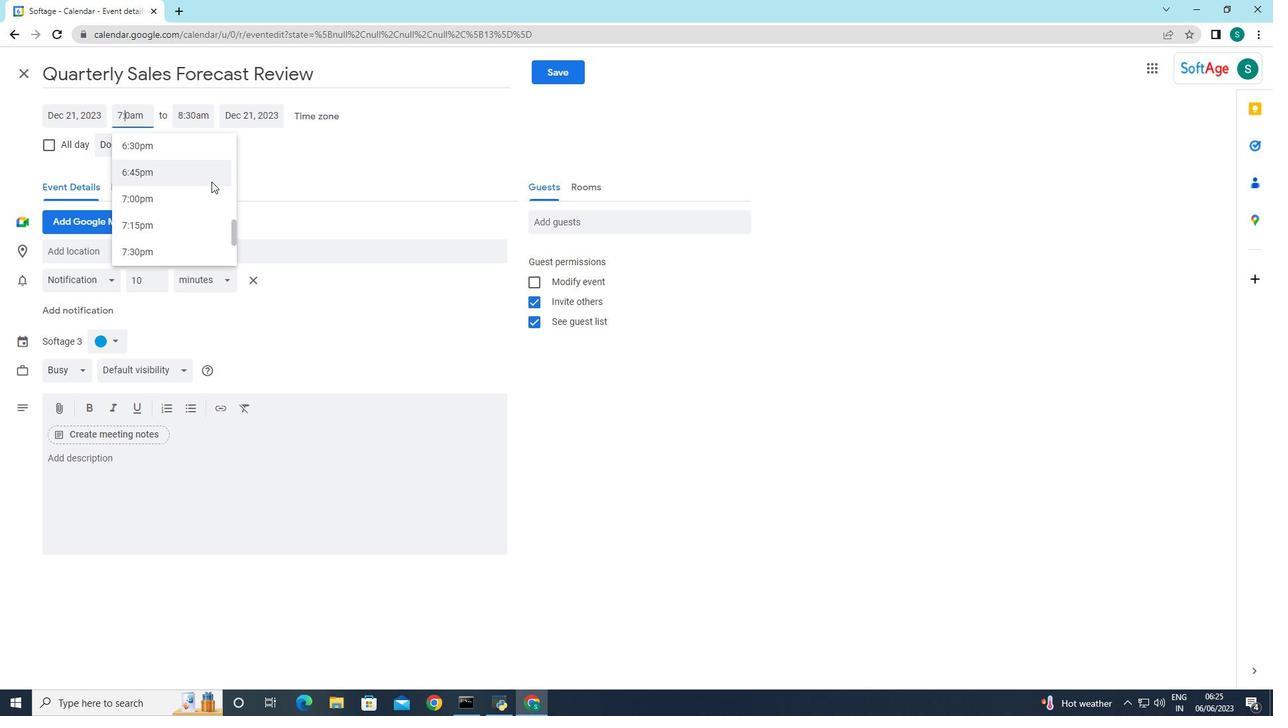 
Action: Mouse moved to (338, 161)
Screenshot: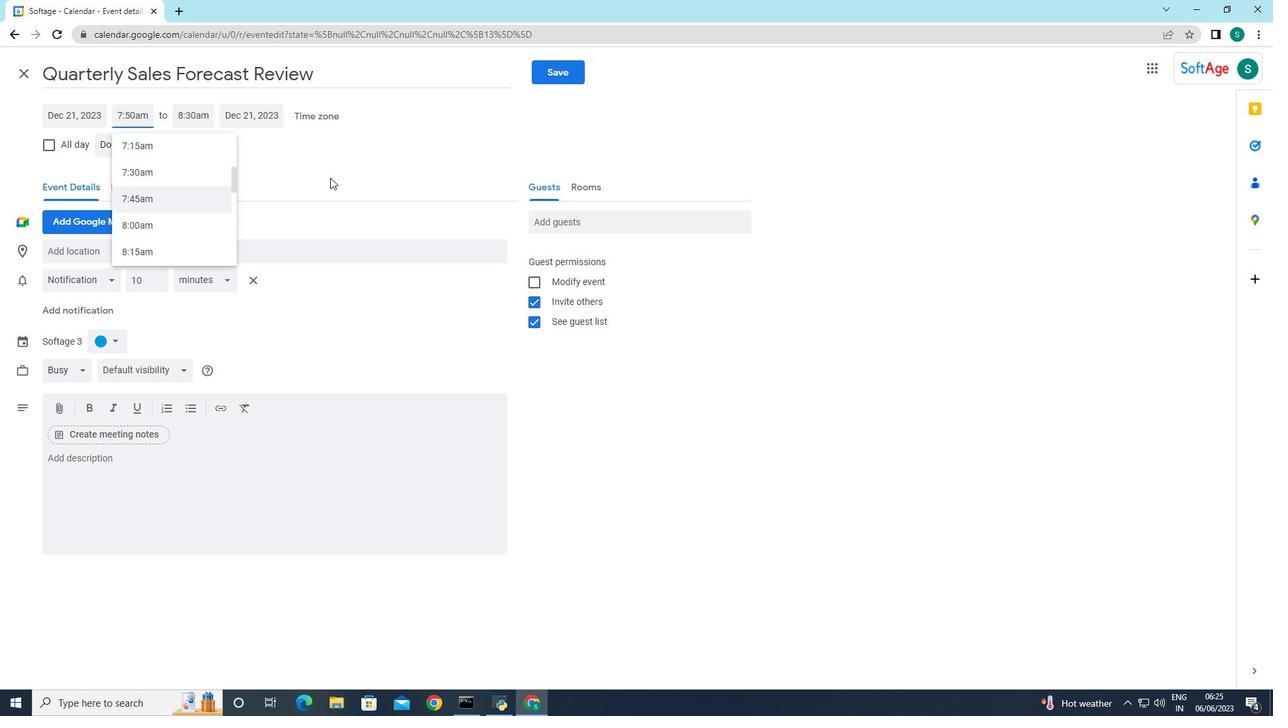 
Action: Mouse pressed left at (338, 161)
Screenshot: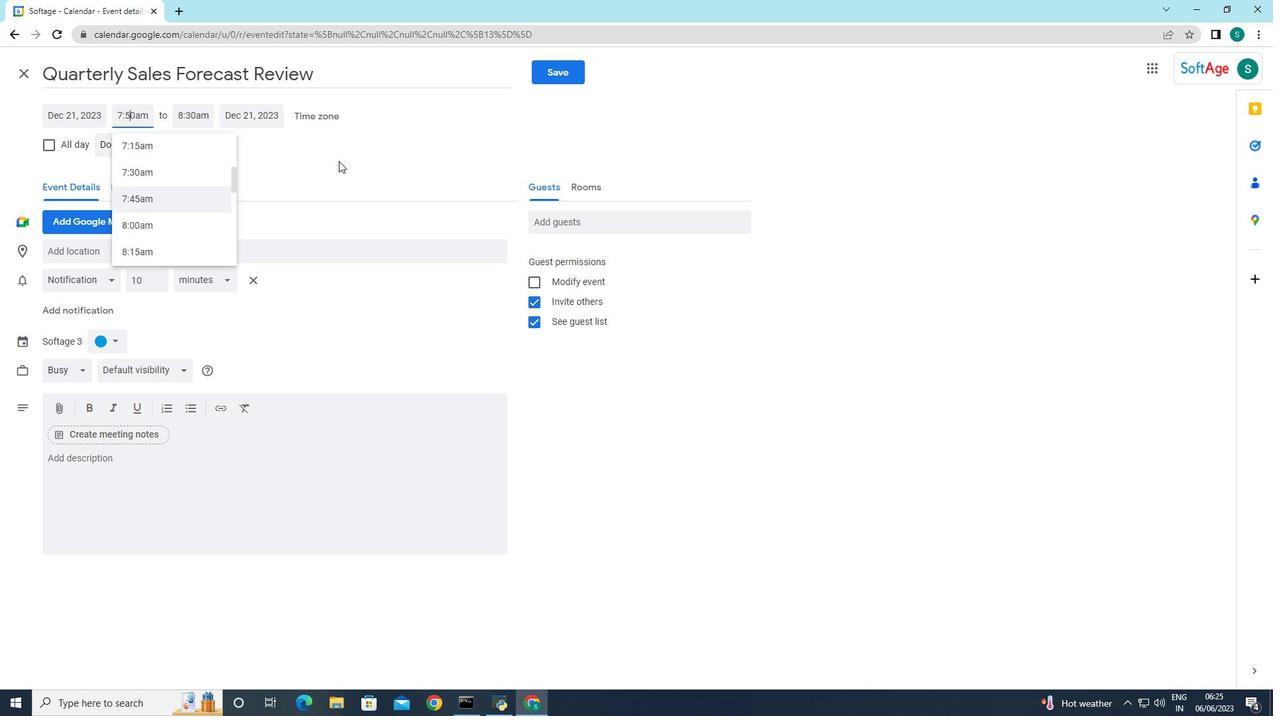 
Action: Mouse moved to (195, 114)
Screenshot: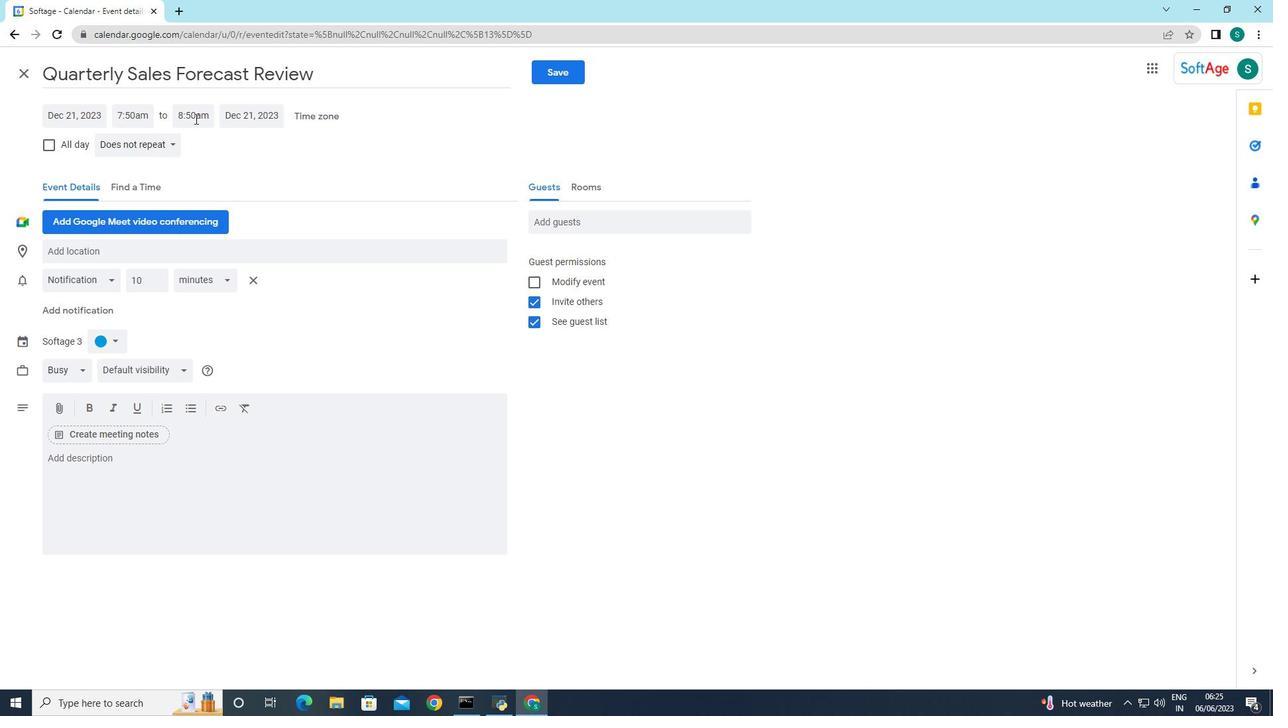 
Action: Mouse pressed left at (195, 114)
Screenshot: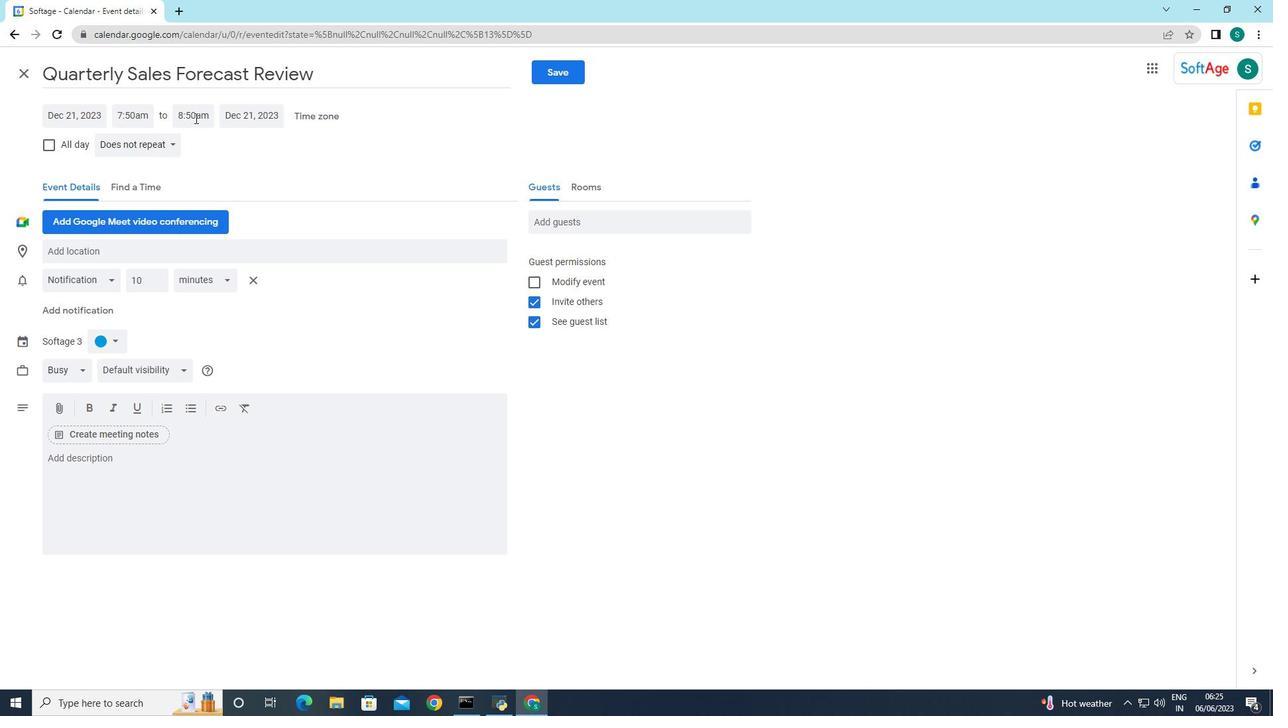 
Action: Mouse moved to (201, 253)
Screenshot: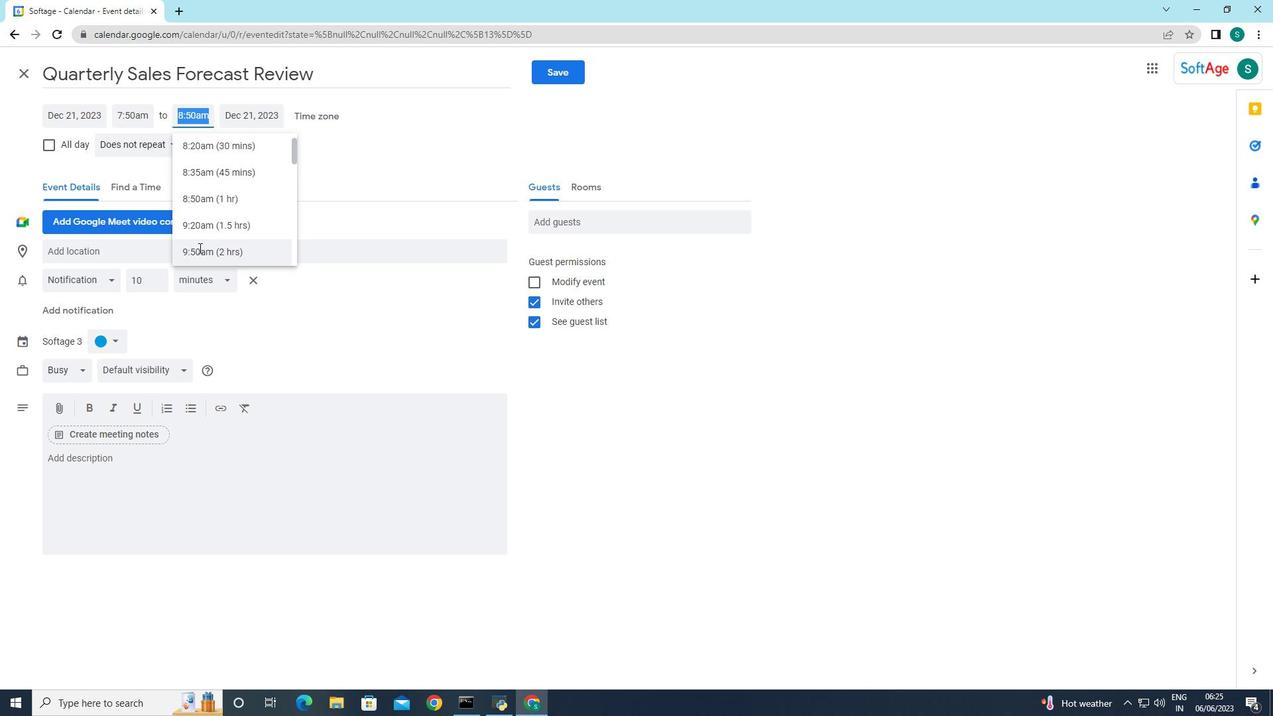 
Action: Mouse pressed left at (201, 253)
Screenshot: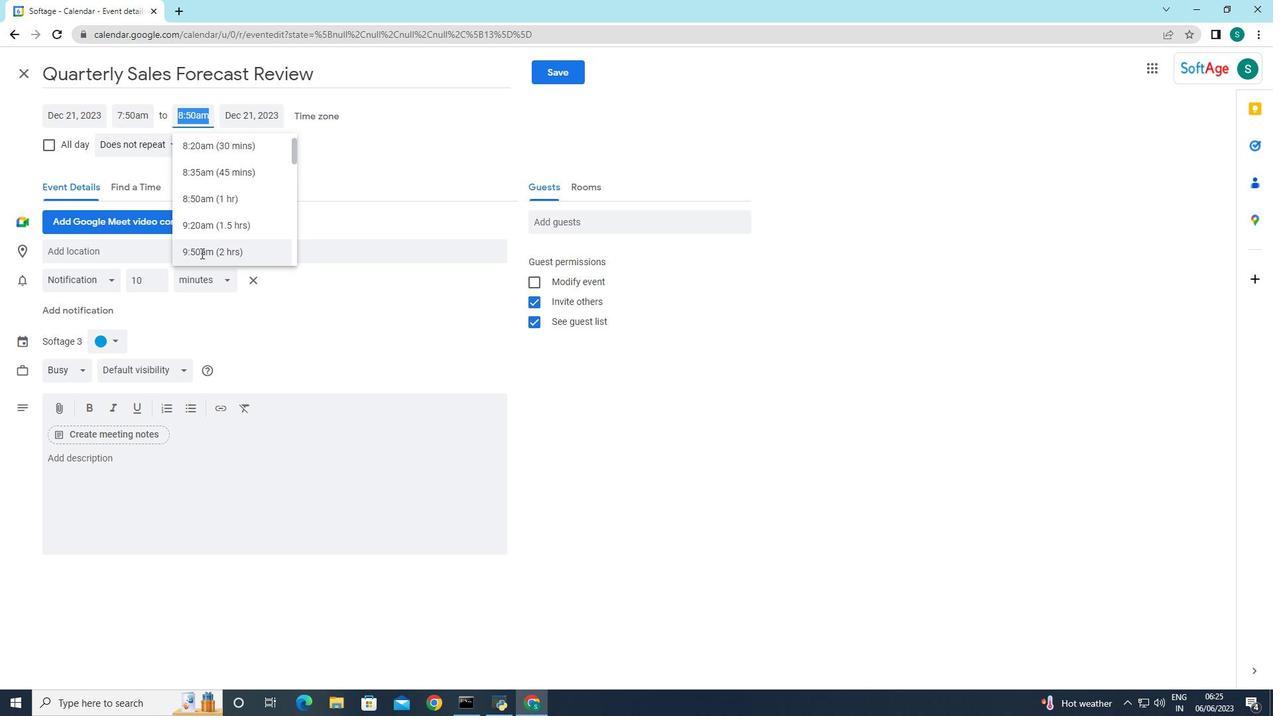 
Action: Mouse moved to (132, 478)
Screenshot: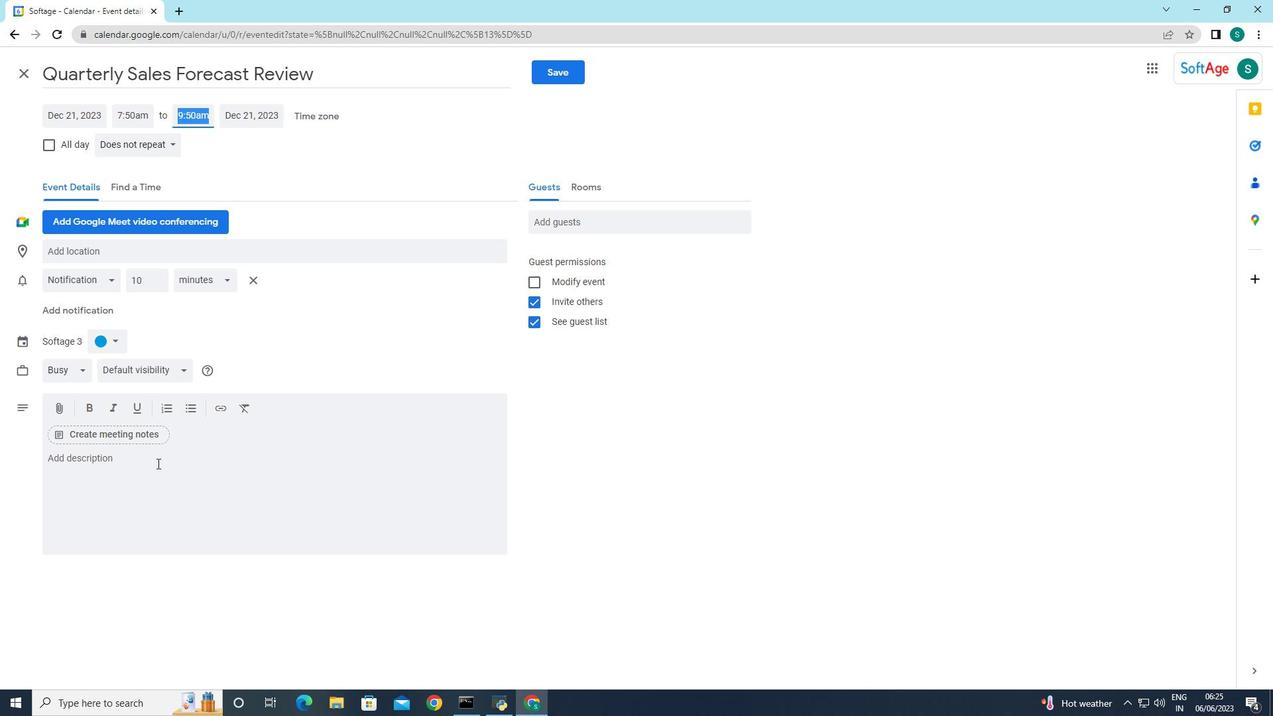 
Action: Mouse pressed left at (132, 478)
Screenshot: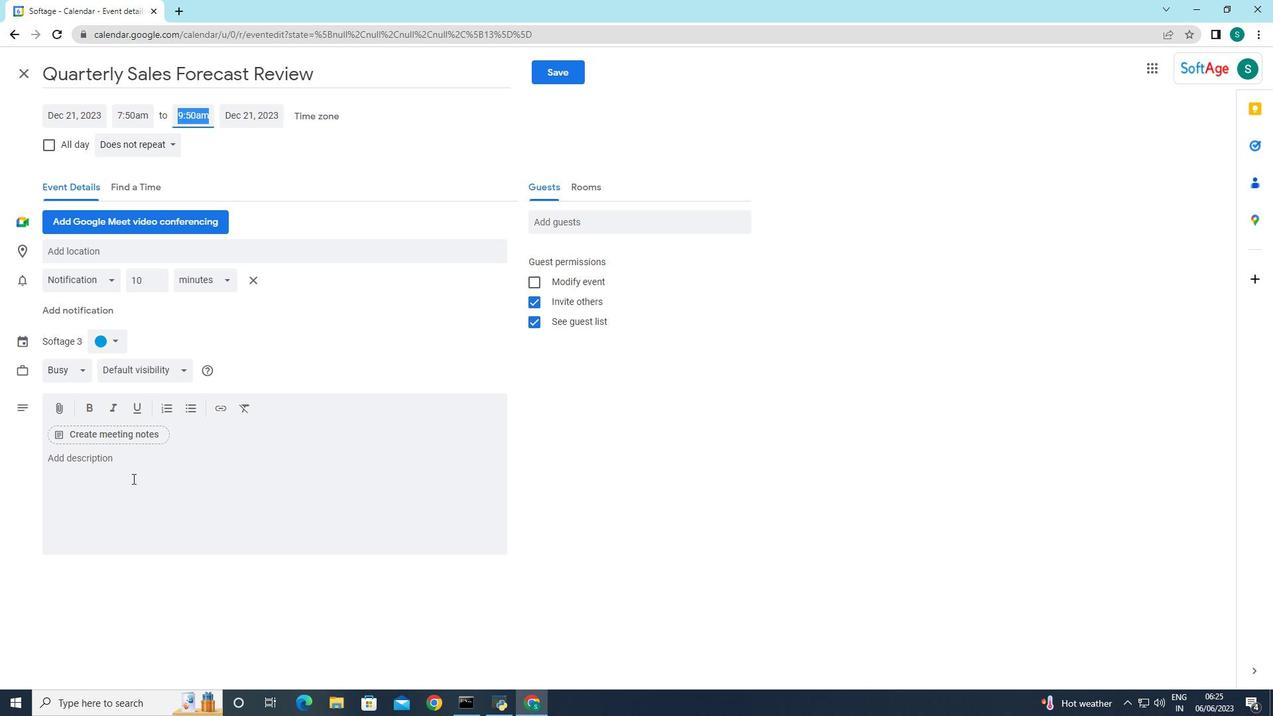 
Action: Key pressed <Key.caps_lock>P<Key.caps_lock>articipants<Key.space>will<Key.space>undrstand<Key.space>the<Key.space><Key.backspace><Key.backspace><Key.backspace><Key.backspace><Key.backspace><Key.backspace><Key.backspace><Key.backspace><Key.backspace><Key.backspace><Key.backspace><Key.backspace>derstandin<Key.backspace><Key.backspace><Key.backspace><Key.backspace>nd<Key.space>the<Key.space>importance<Key.space>of<Key.space>trust<Key.space>in<Key.space>fostering<Key.space>effective<Key.space>collaboration.<Key.space><Key.caps_lock>T<Key.caps_lock>hey<Key.space>will<Key.space>learn<Key.space>strategies<Key.space>to<Key.space>build<Key.space>trust,<Key.space>an<Key.backspace><Key.backspace>create<Key.space>a<Key.space>psychologically<Key.space>safe<Key.space>environment,<Key.space>and<Key.space>encourage<Key.space>risk-taking<Key.space>and<Key.space>innovation<Key.space><Key.backspace>.
Screenshot: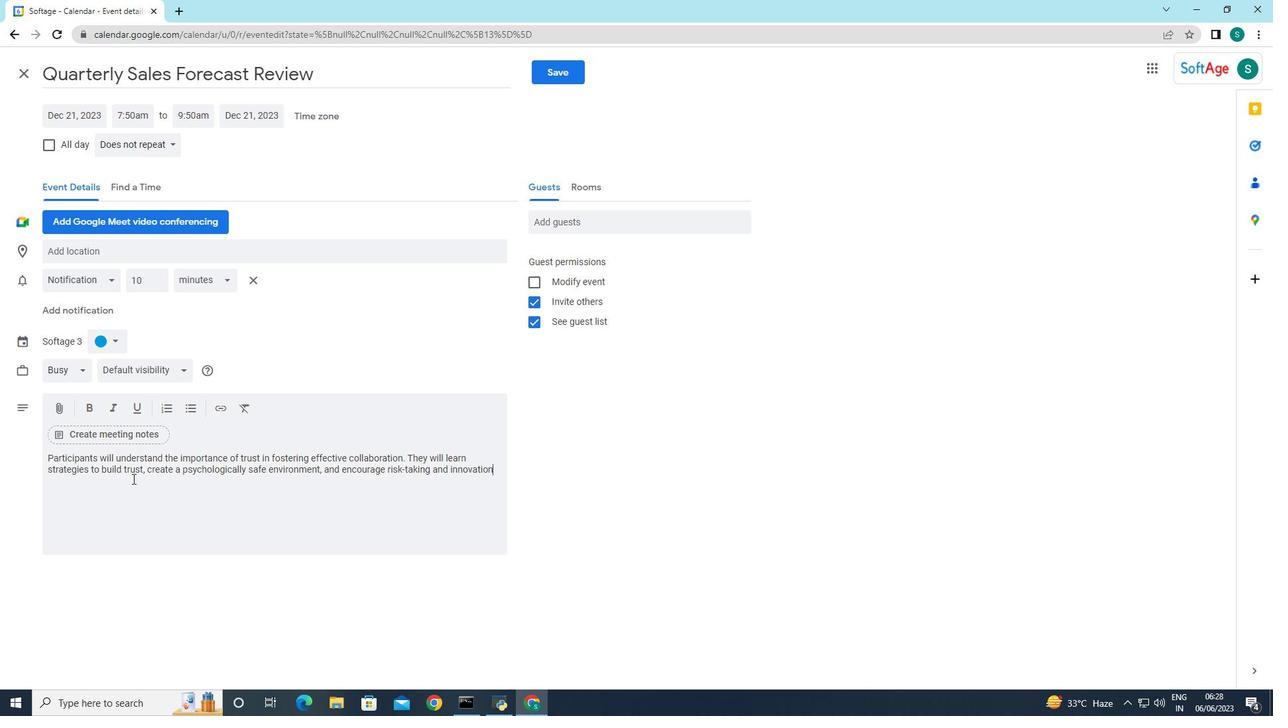 
Action: Mouse moved to (108, 336)
Screenshot: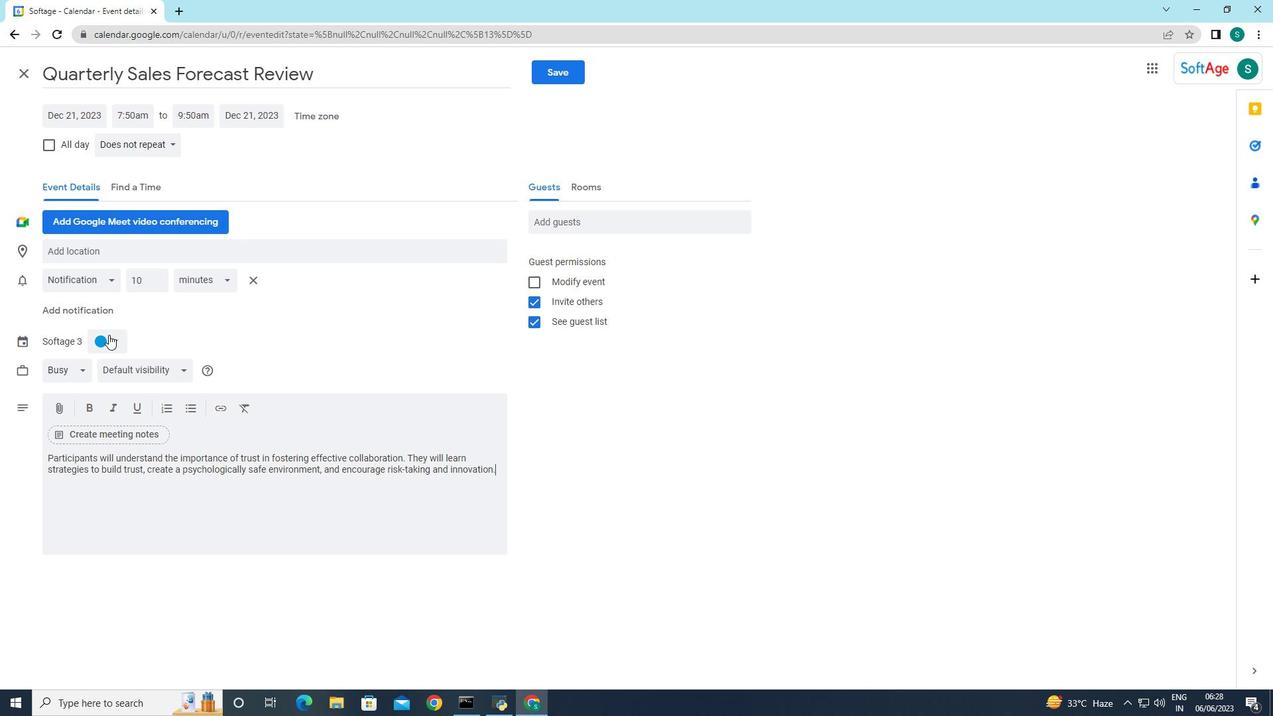 
Action: Mouse pressed left at (108, 336)
Screenshot: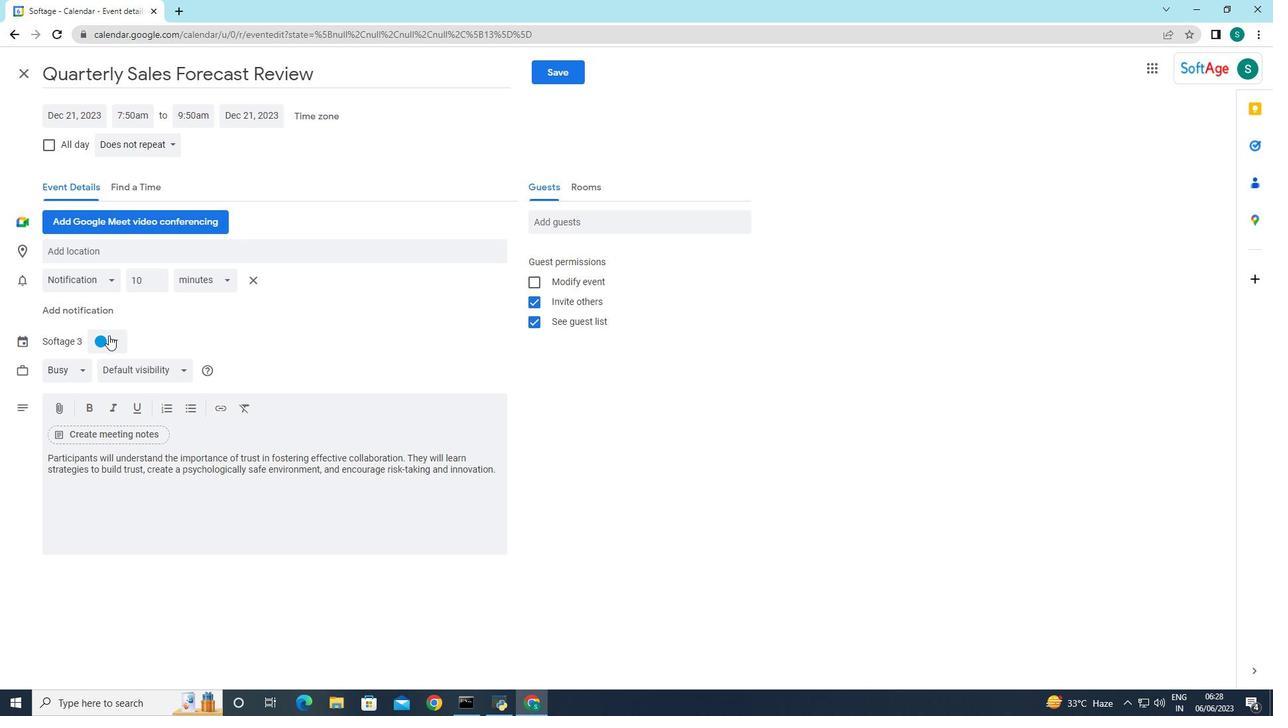
Action: Mouse moved to (118, 390)
Screenshot: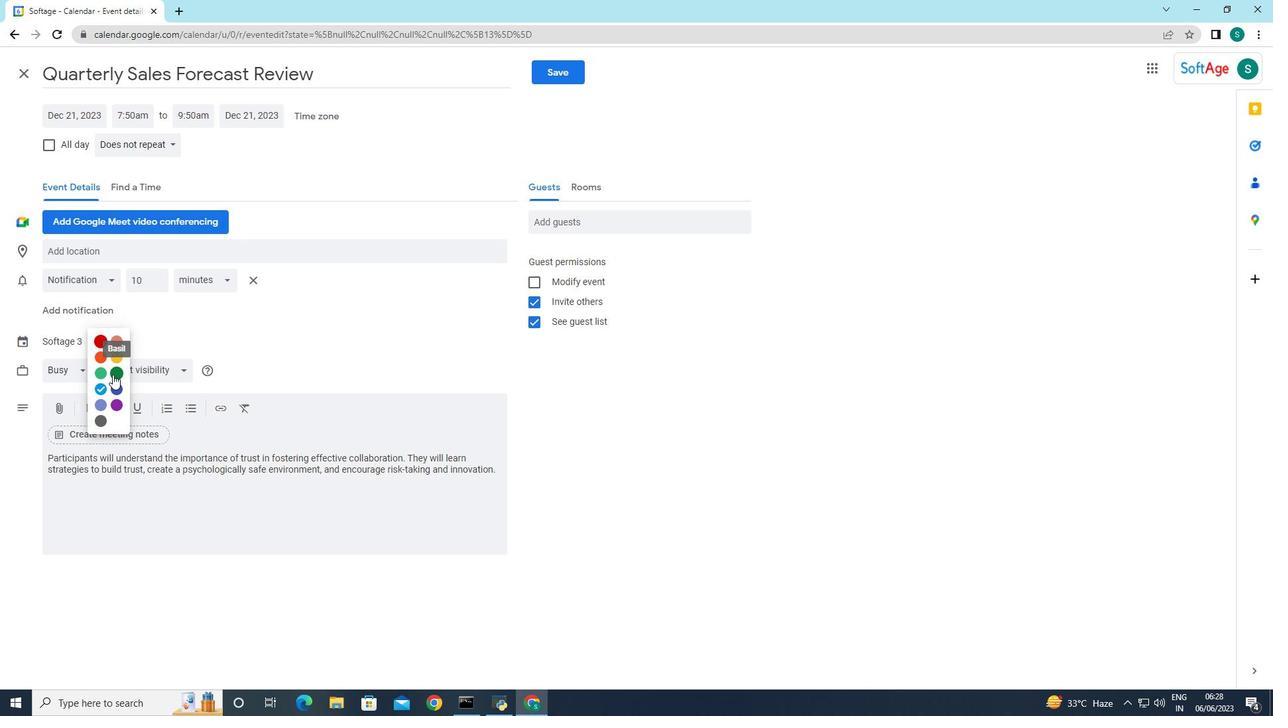 
Action: Mouse pressed left at (118, 390)
Screenshot: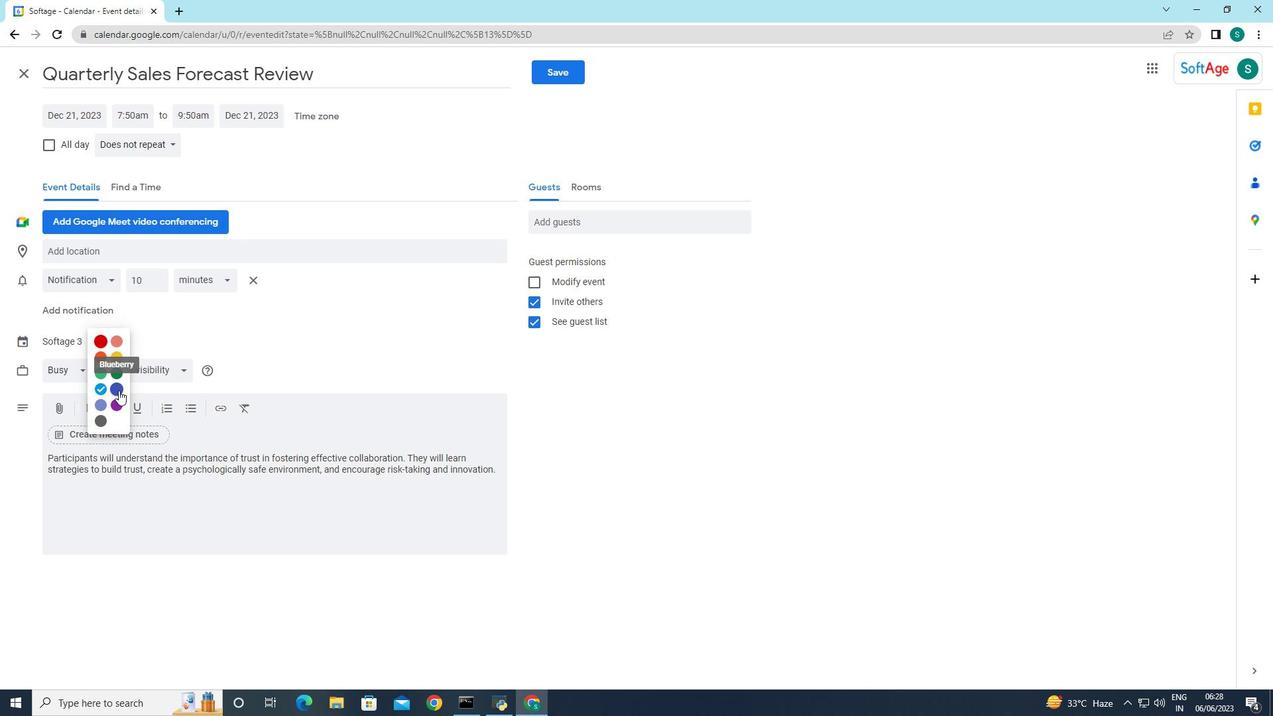 
Action: Mouse moved to (141, 253)
Screenshot: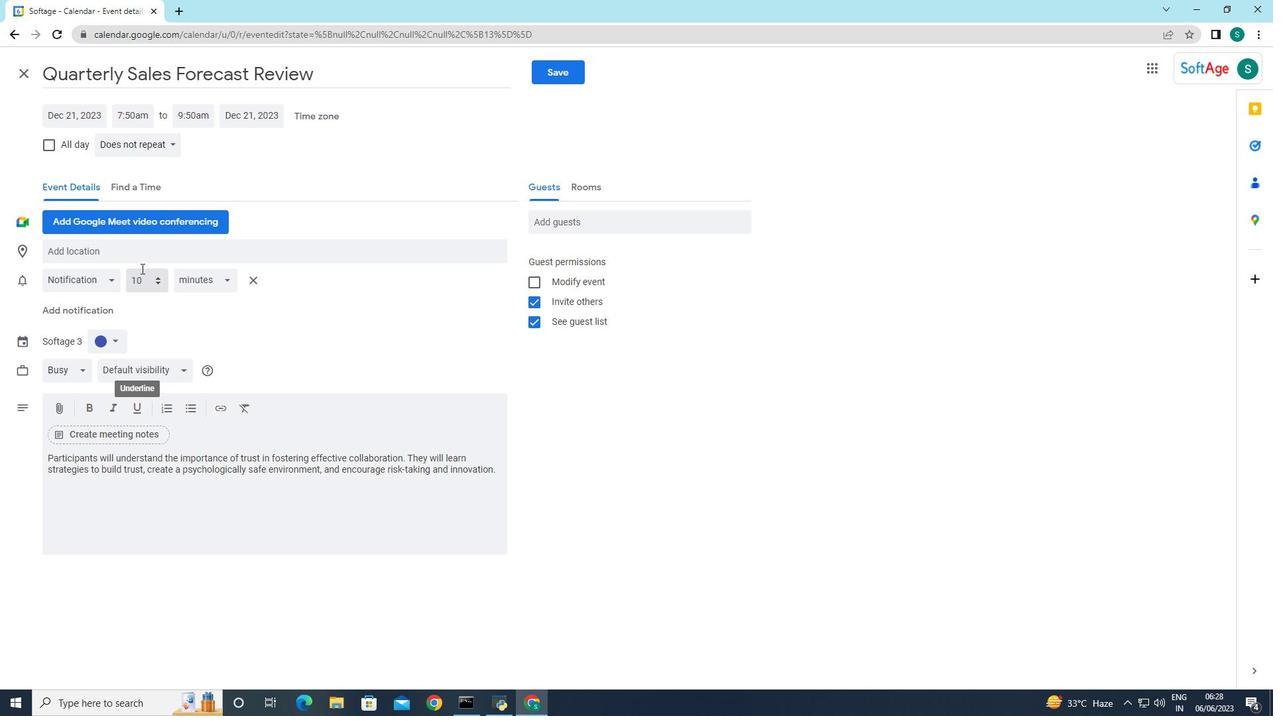
Action: Mouse pressed left at (141, 253)
Screenshot: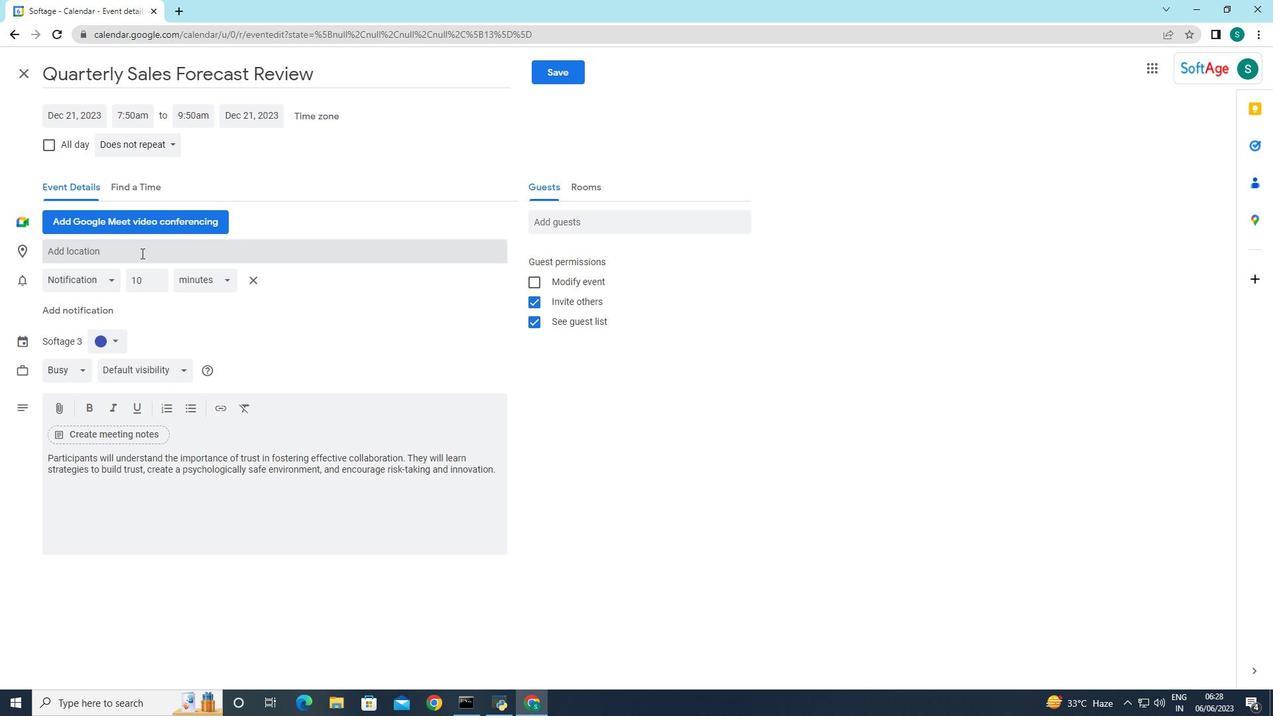
Action: Key pressed <Key.shift>Toronto,<Key.space><Key.shift>Canada
Screenshot: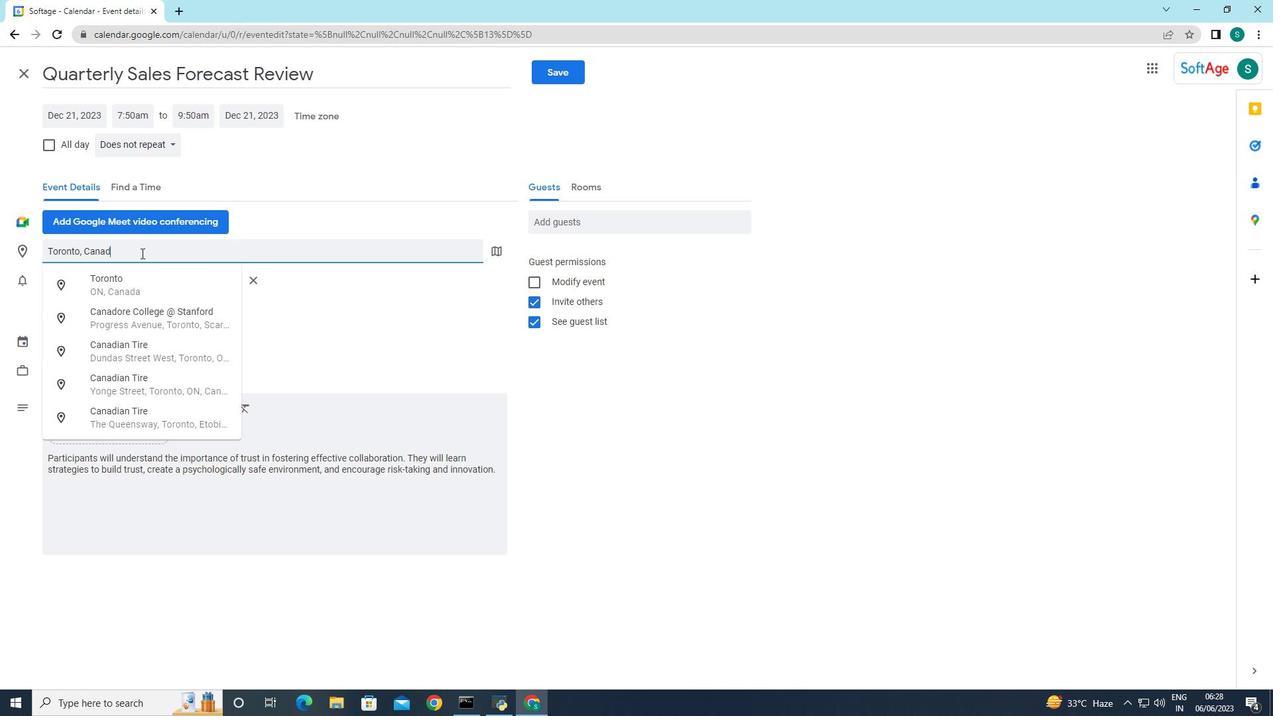 
Action: Mouse moved to (379, 317)
Screenshot: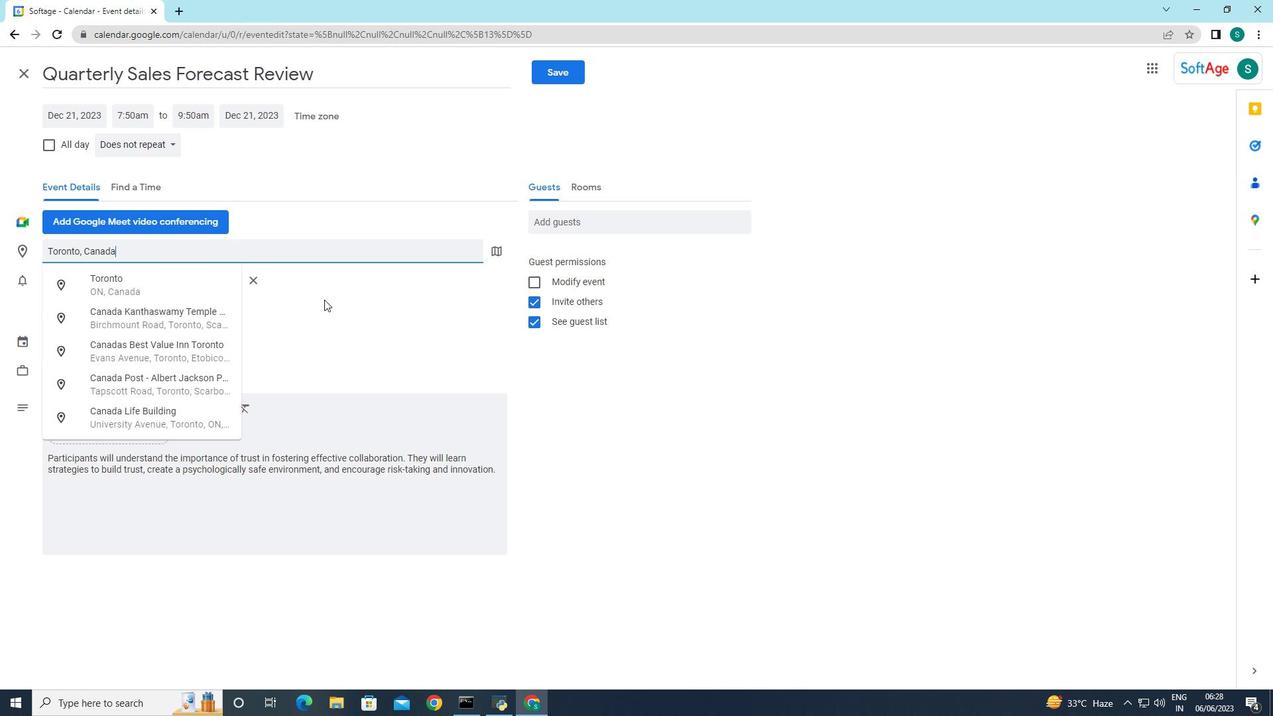 
Action: Mouse pressed left at (379, 317)
Screenshot: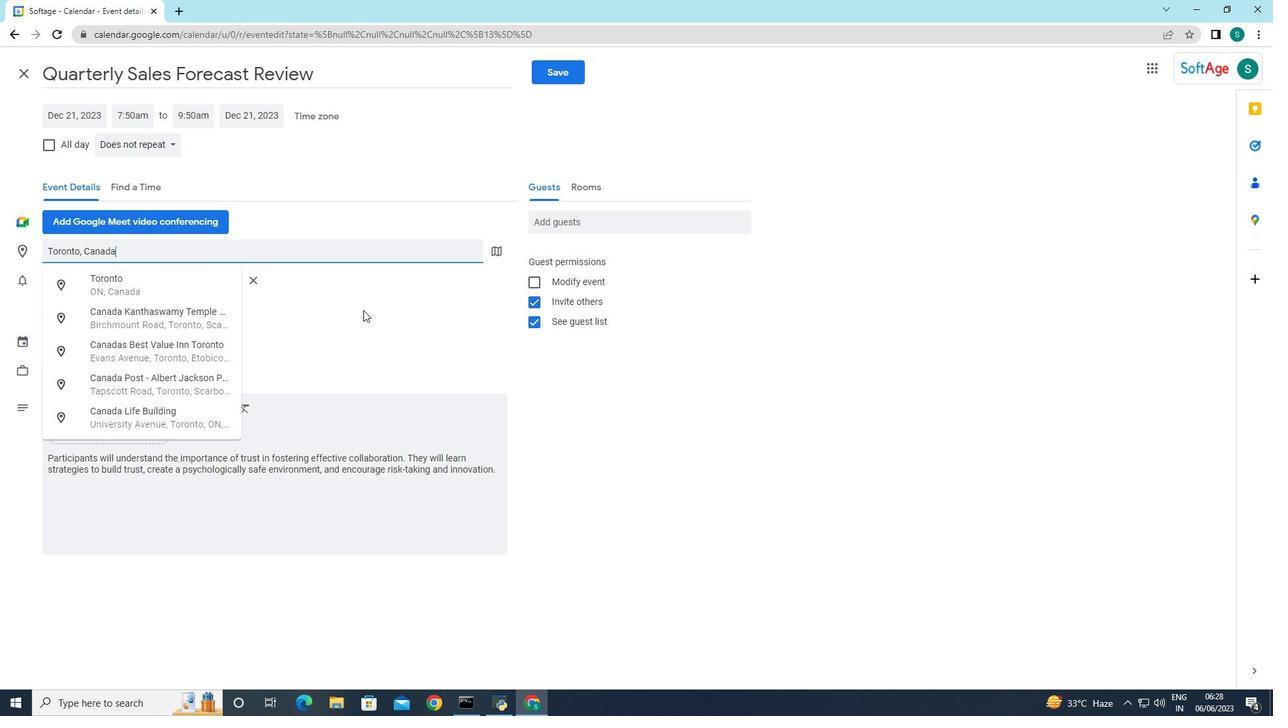 
Action: Mouse moved to (673, 223)
Screenshot: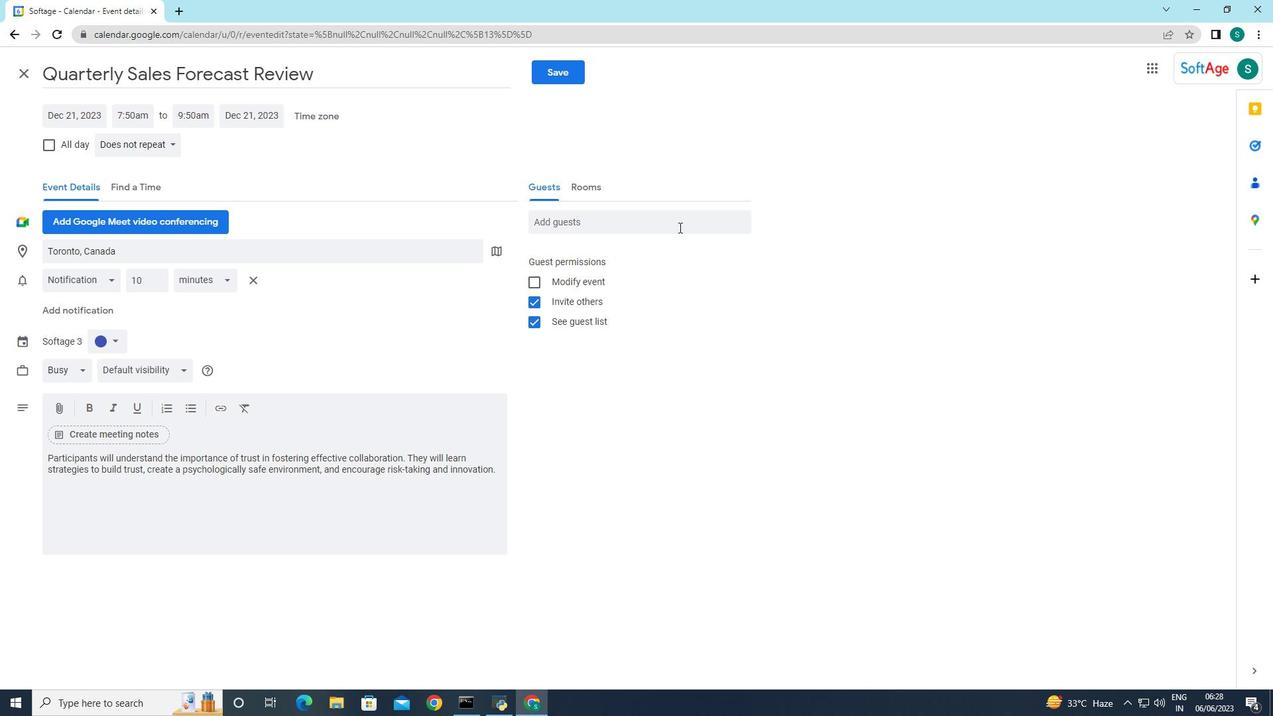 
Action: Mouse pressed left at (673, 223)
Screenshot: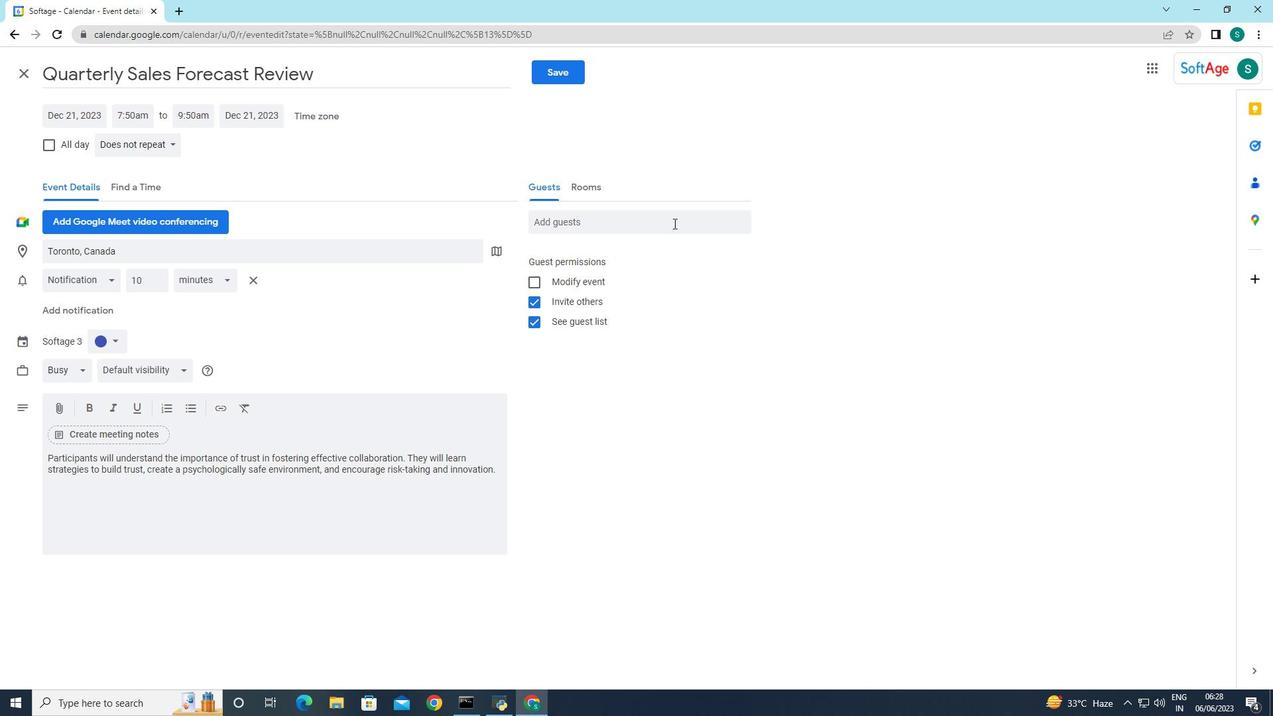 
Action: Key pressed softage.4
Screenshot: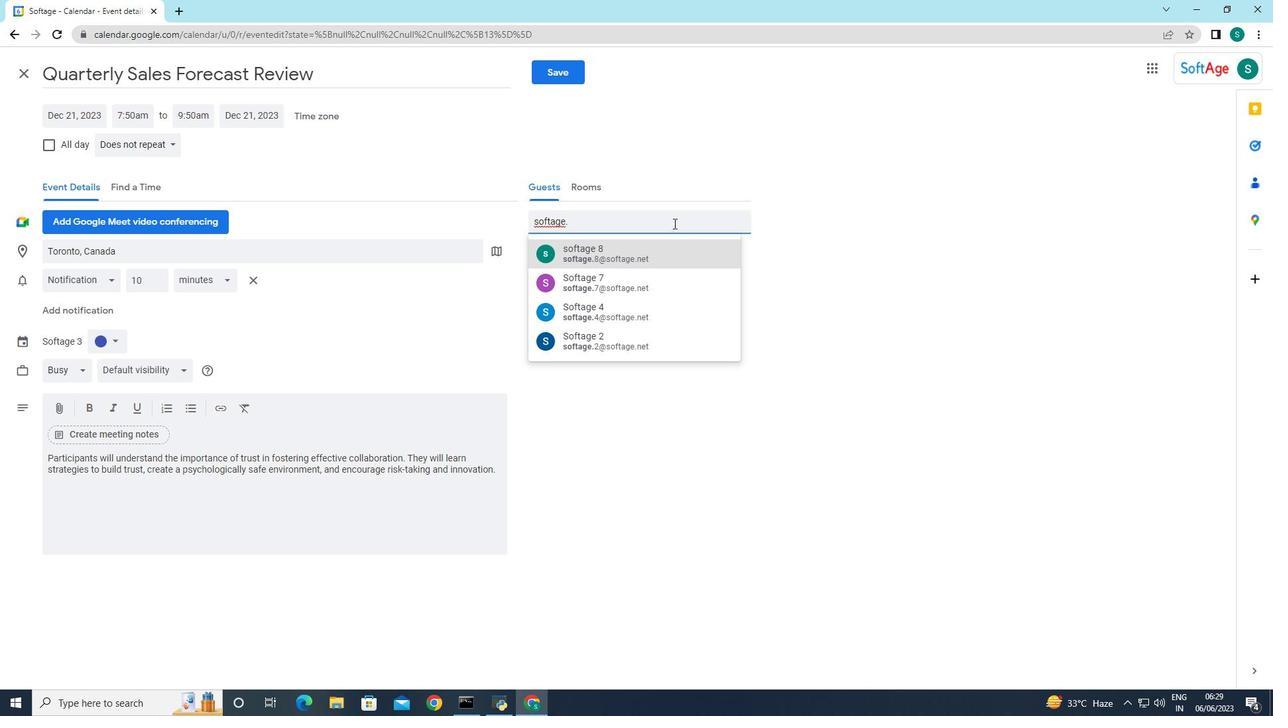 
Action: Mouse moved to (713, 256)
Screenshot: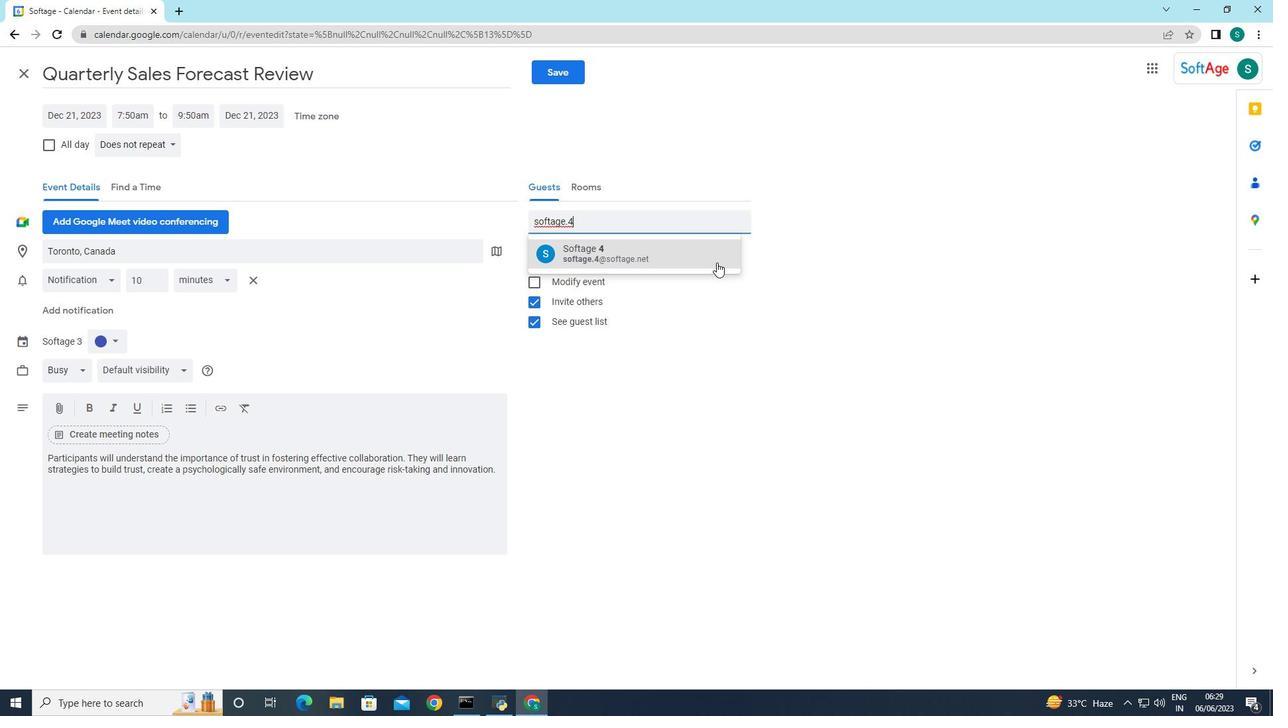 
Action: Mouse pressed left at (713, 256)
Screenshot: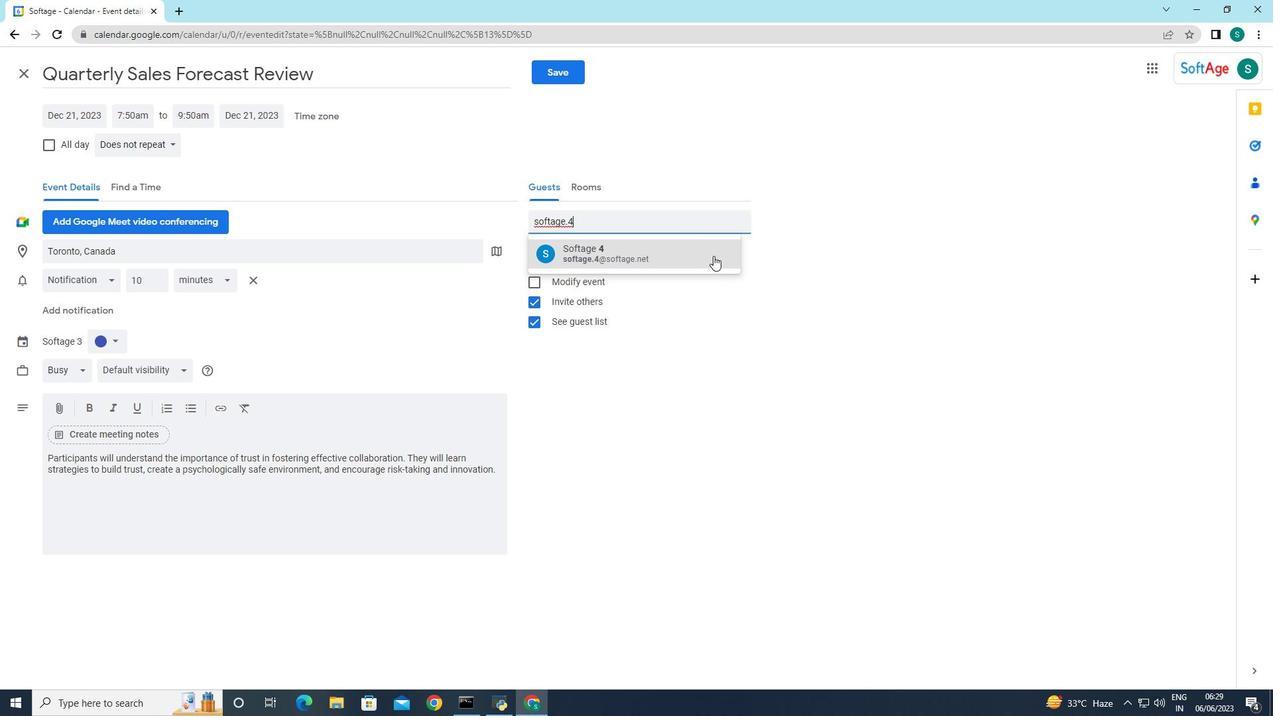 
Action: Mouse moved to (668, 214)
Screenshot: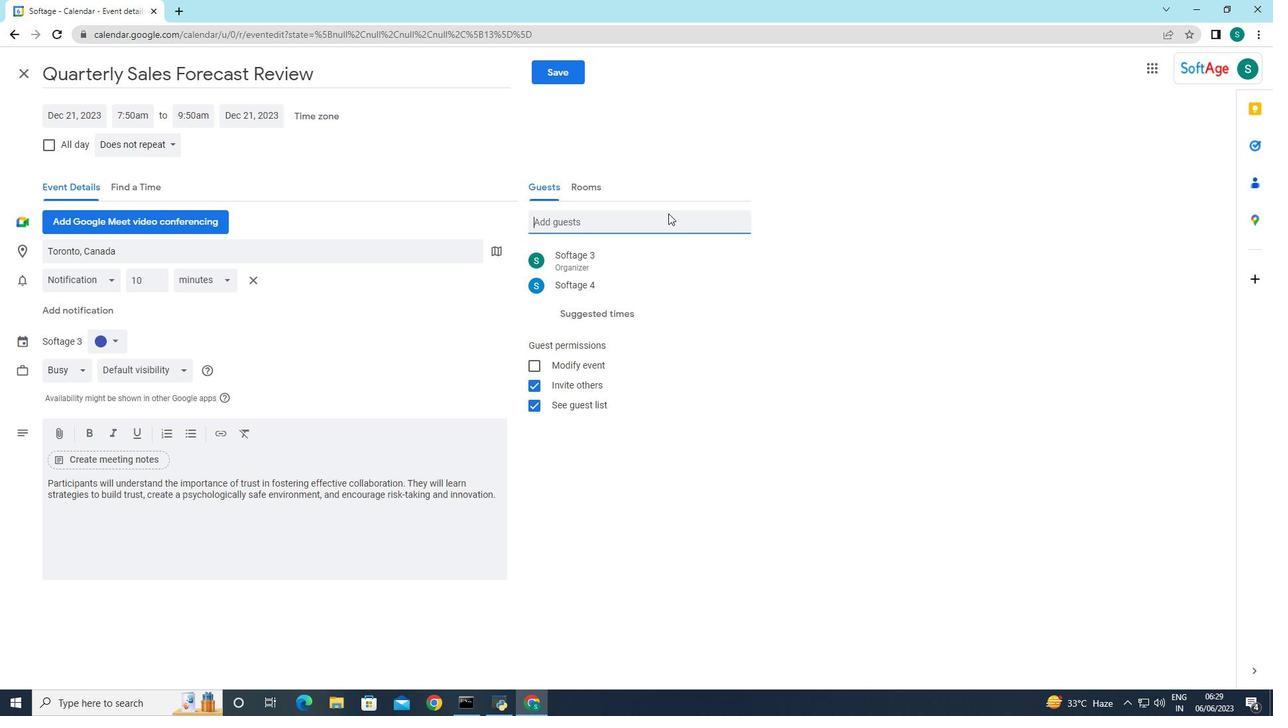 
Action: Mouse pressed left at (668, 214)
Screenshot: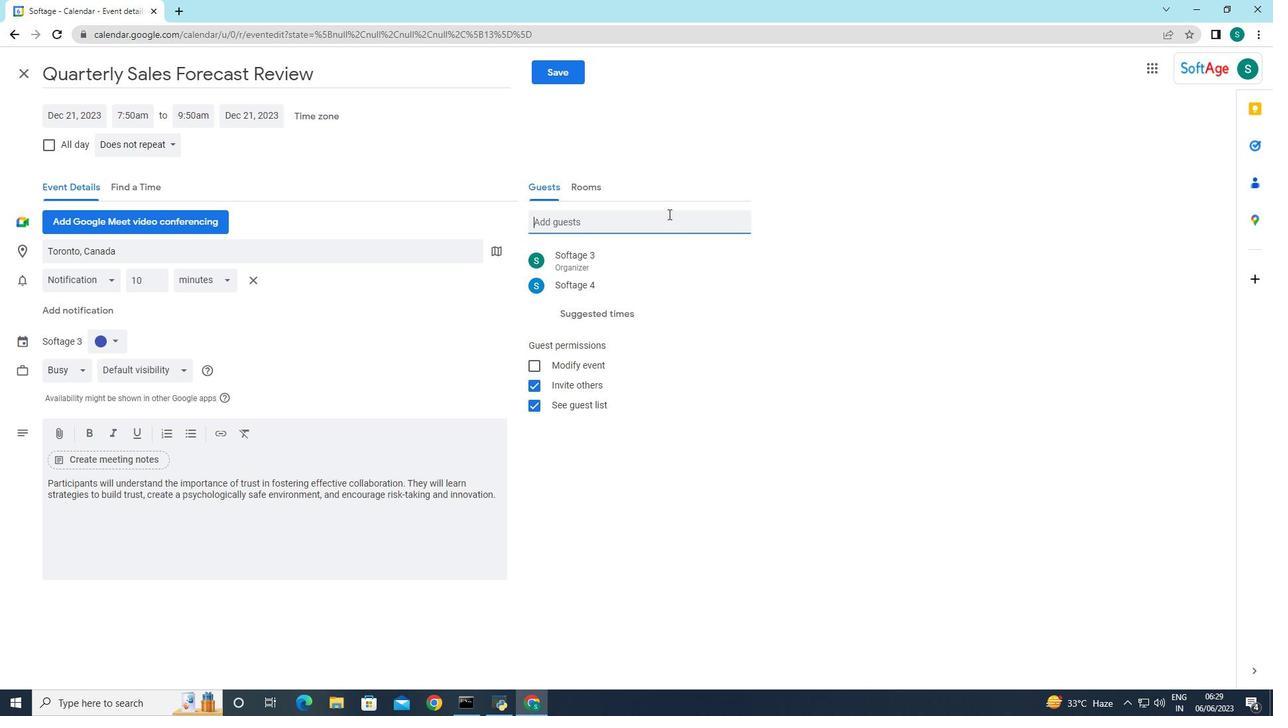
Action: Key pressed softage.
Screenshot: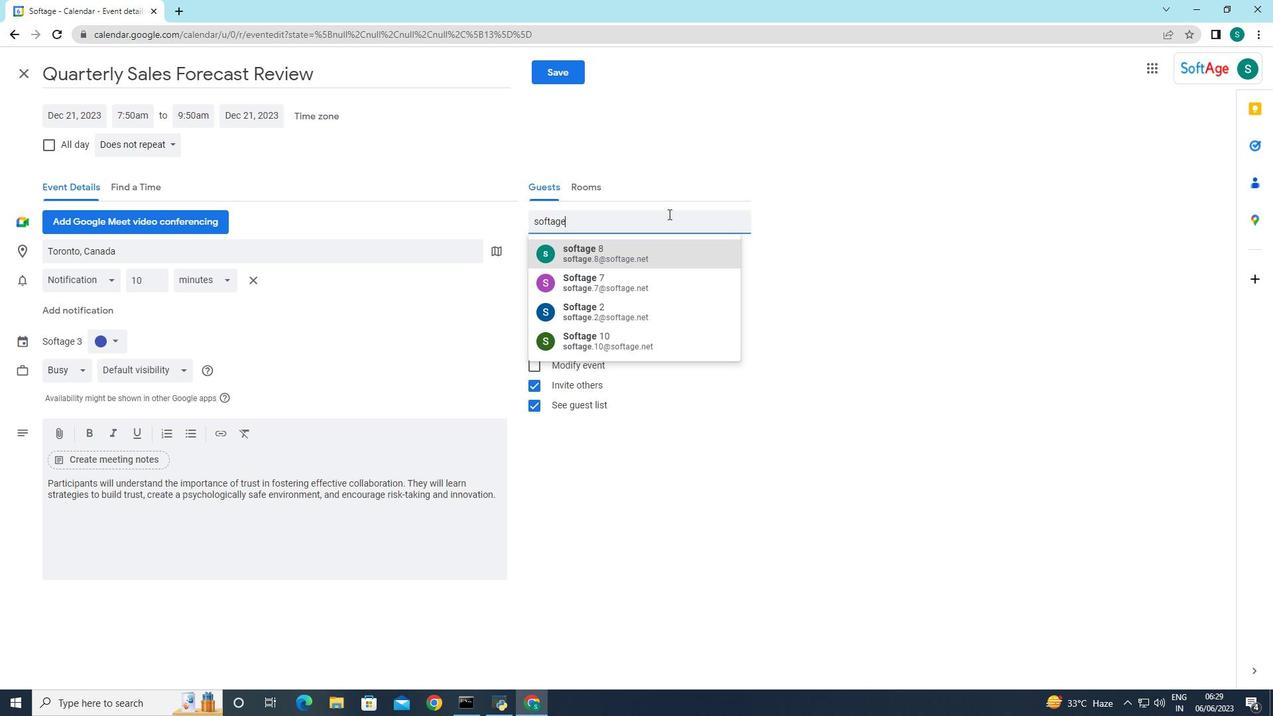 
Action: Mouse moved to (625, 313)
Screenshot: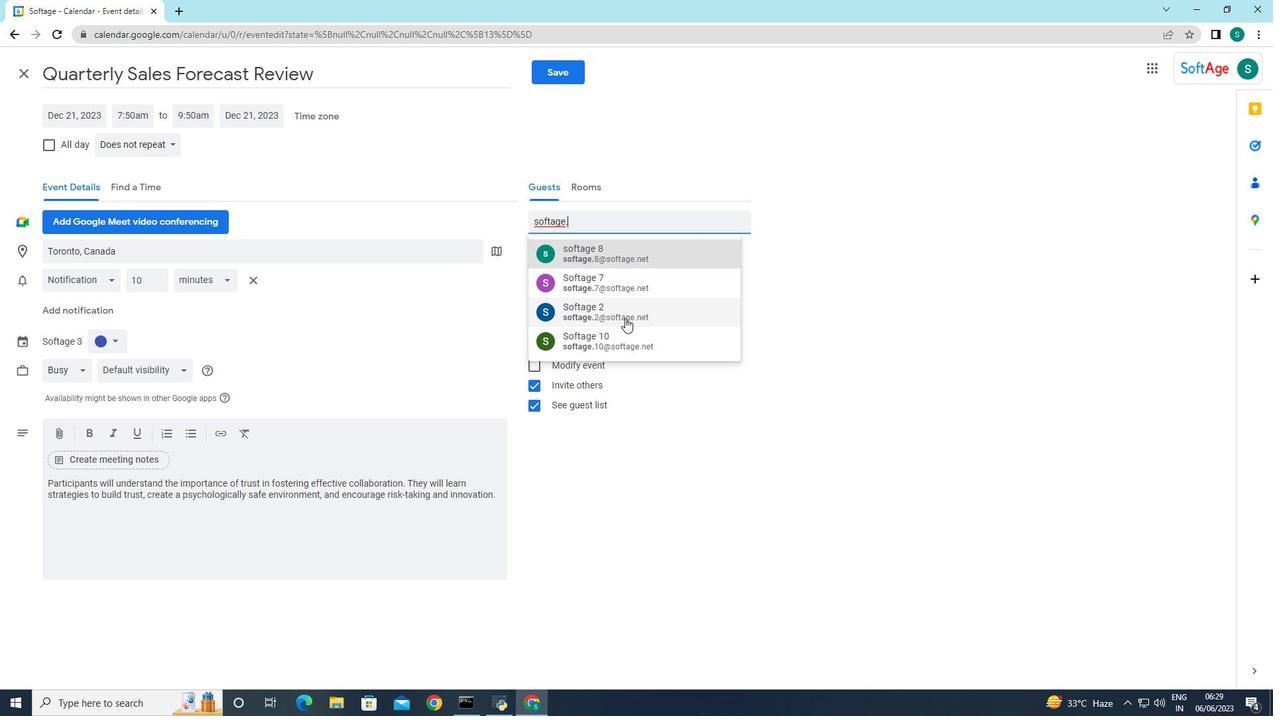 
Action: Key pressed 5
Screenshot: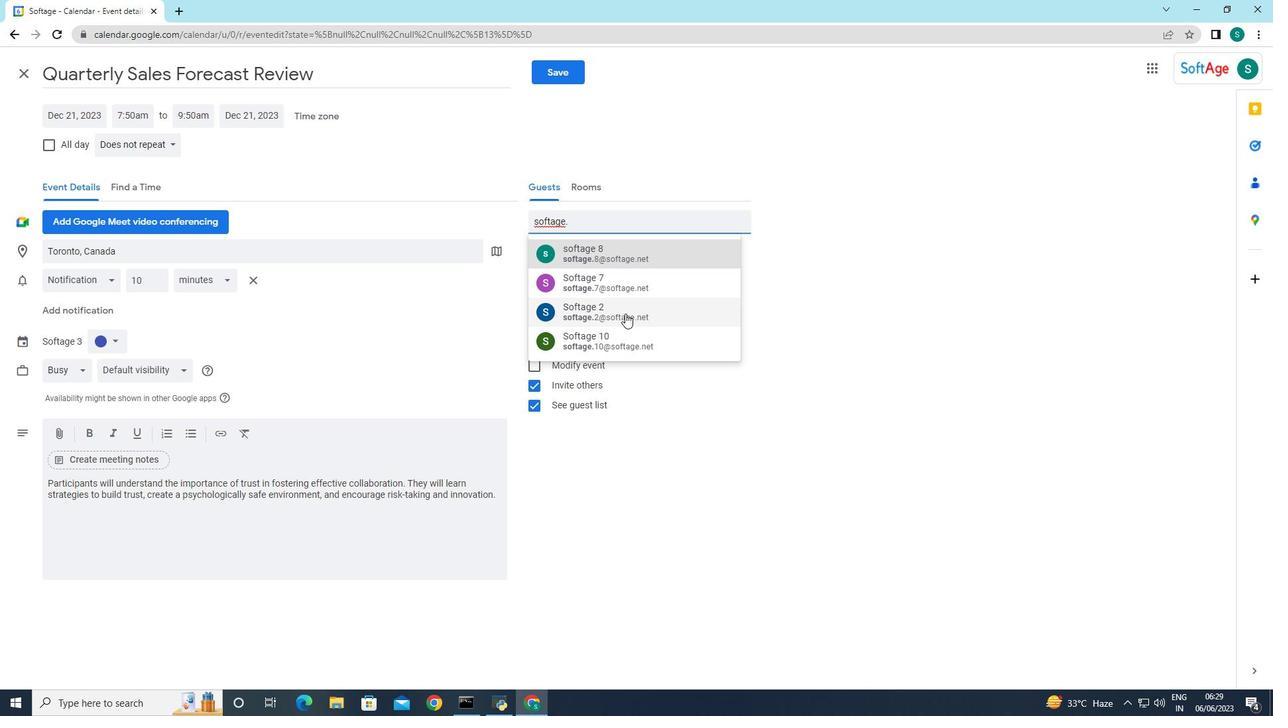 
Action: Mouse moved to (604, 258)
Screenshot: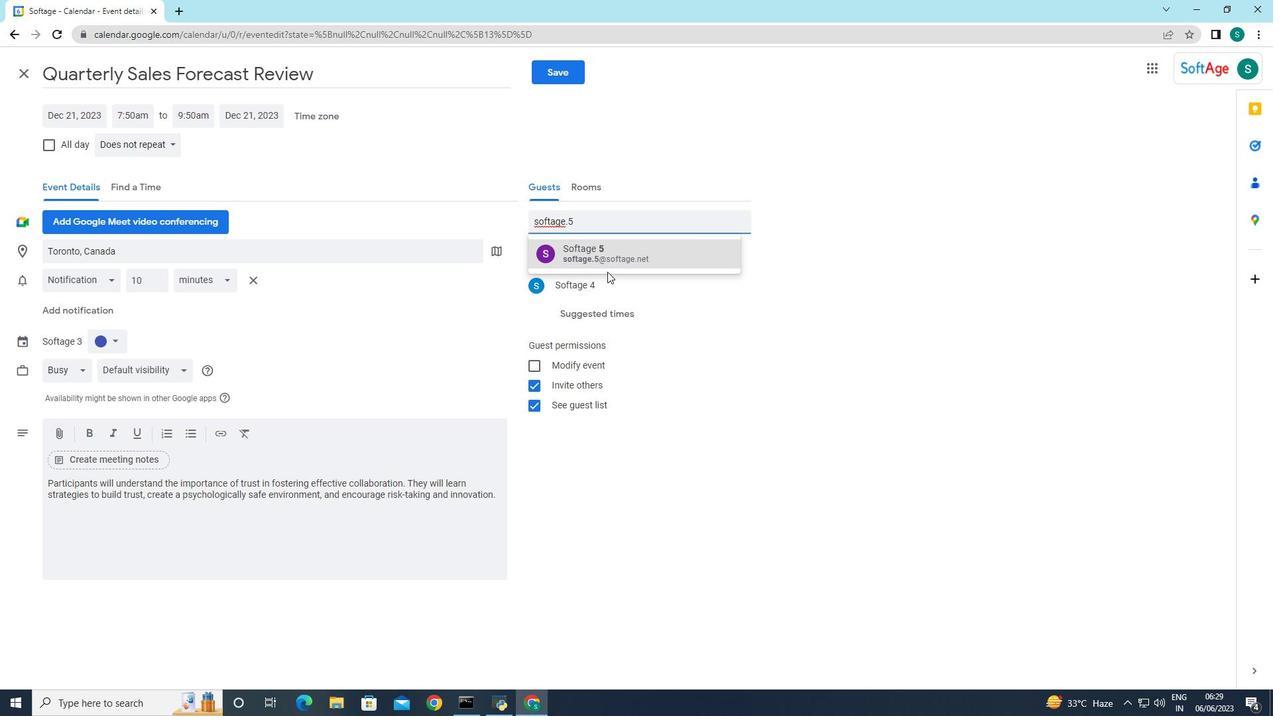 
Action: Mouse pressed left at (604, 258)
Screenshot: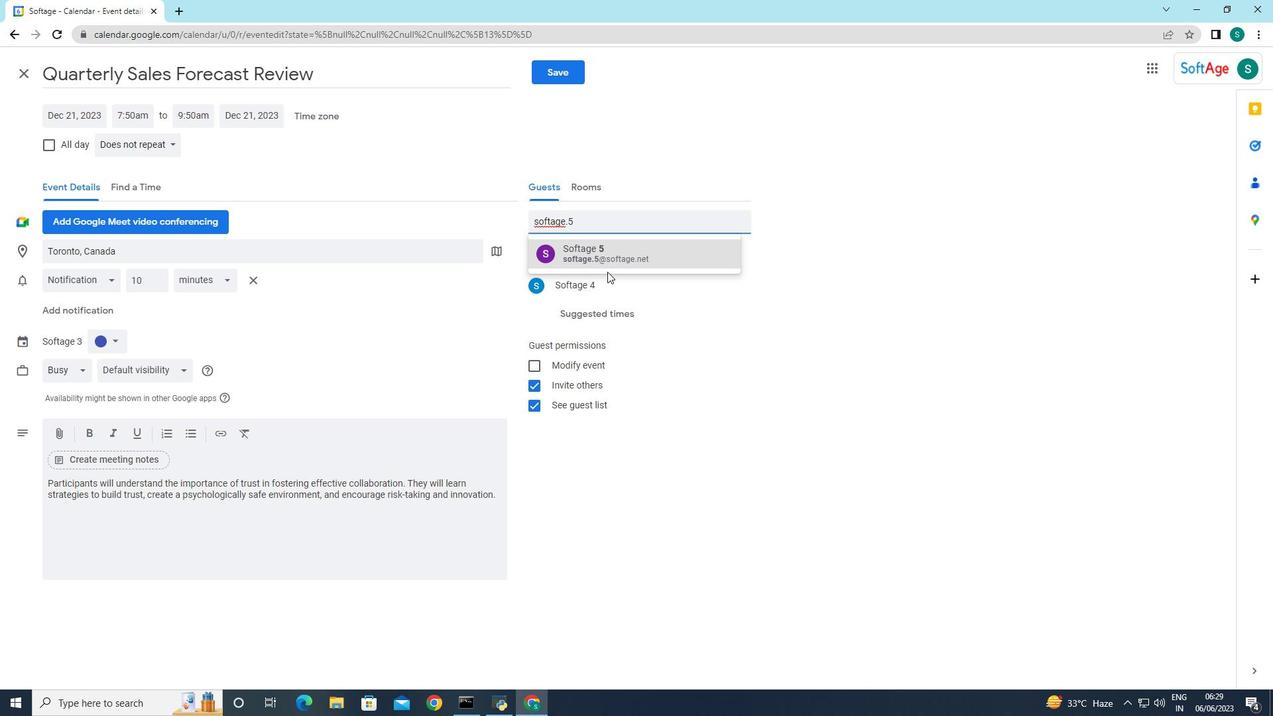
Action: Mouse moved to (726, 259)
Screenshot: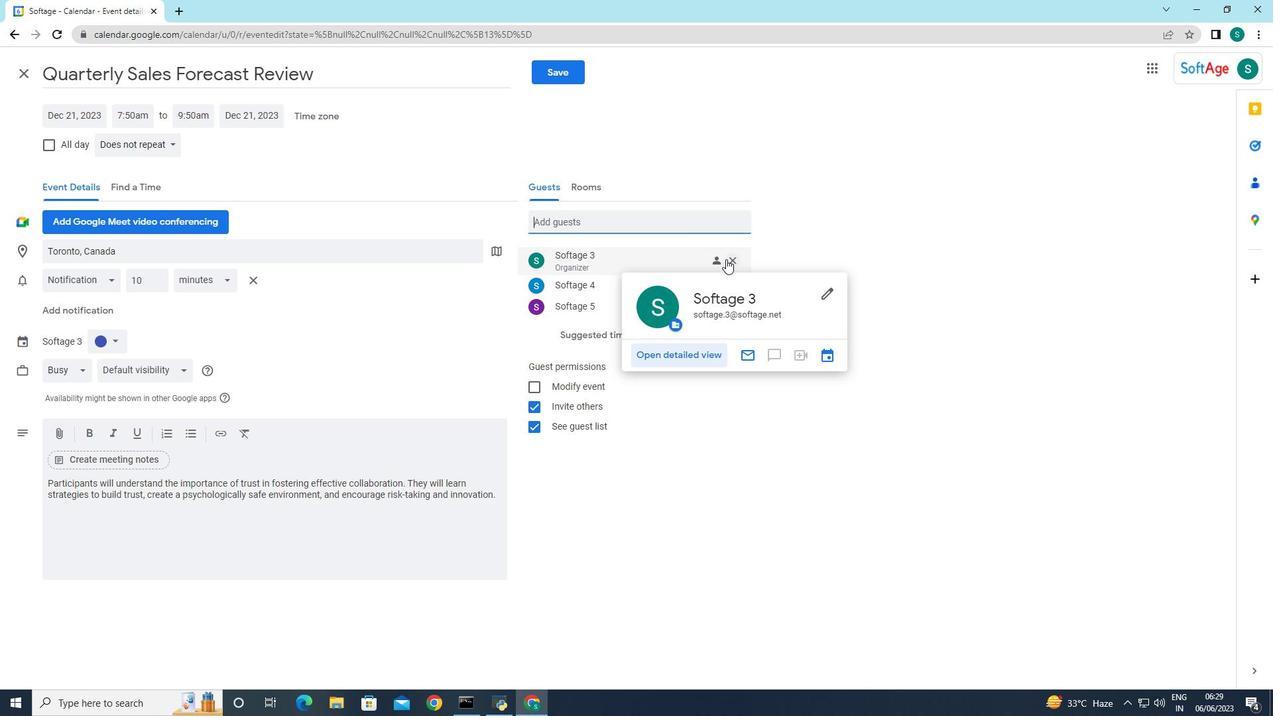 
Action: Mouse pressed left at (726, 259)
Screenshot: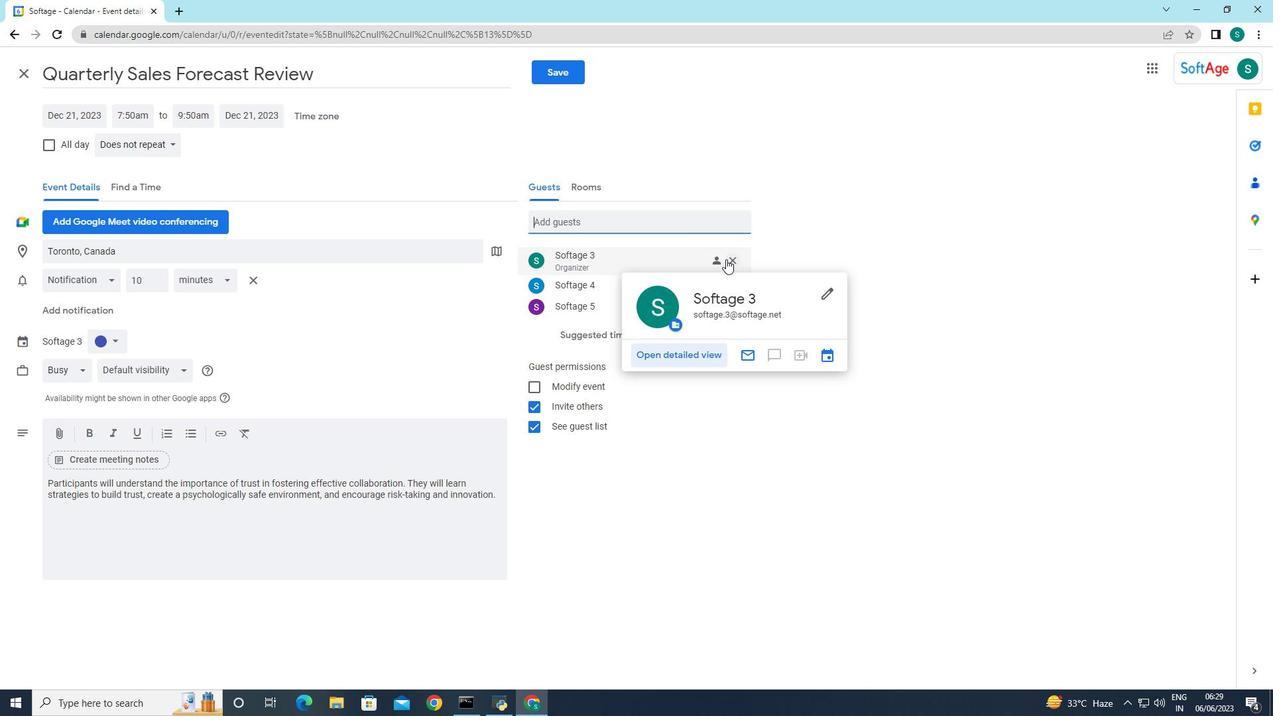 
Action: Mouse moved to (132, 140)
Screenshot: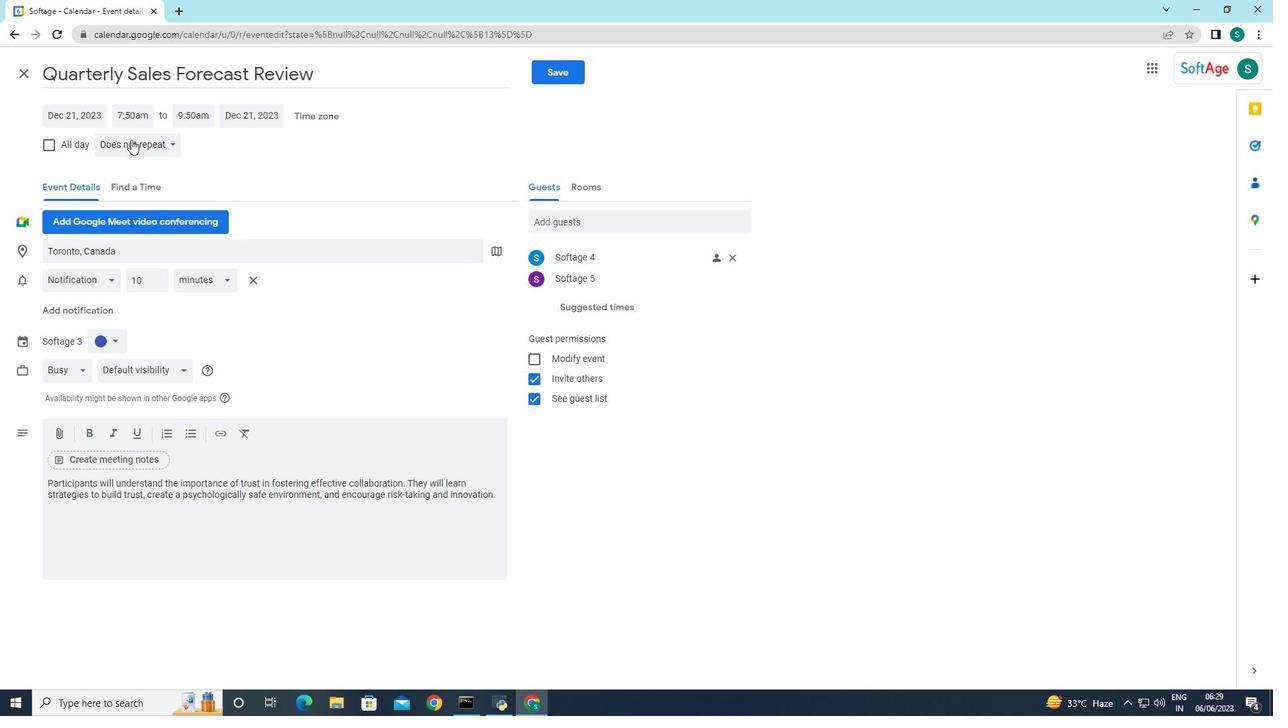 
Action: Mouse pressed left at (132, 140)
Screenshot: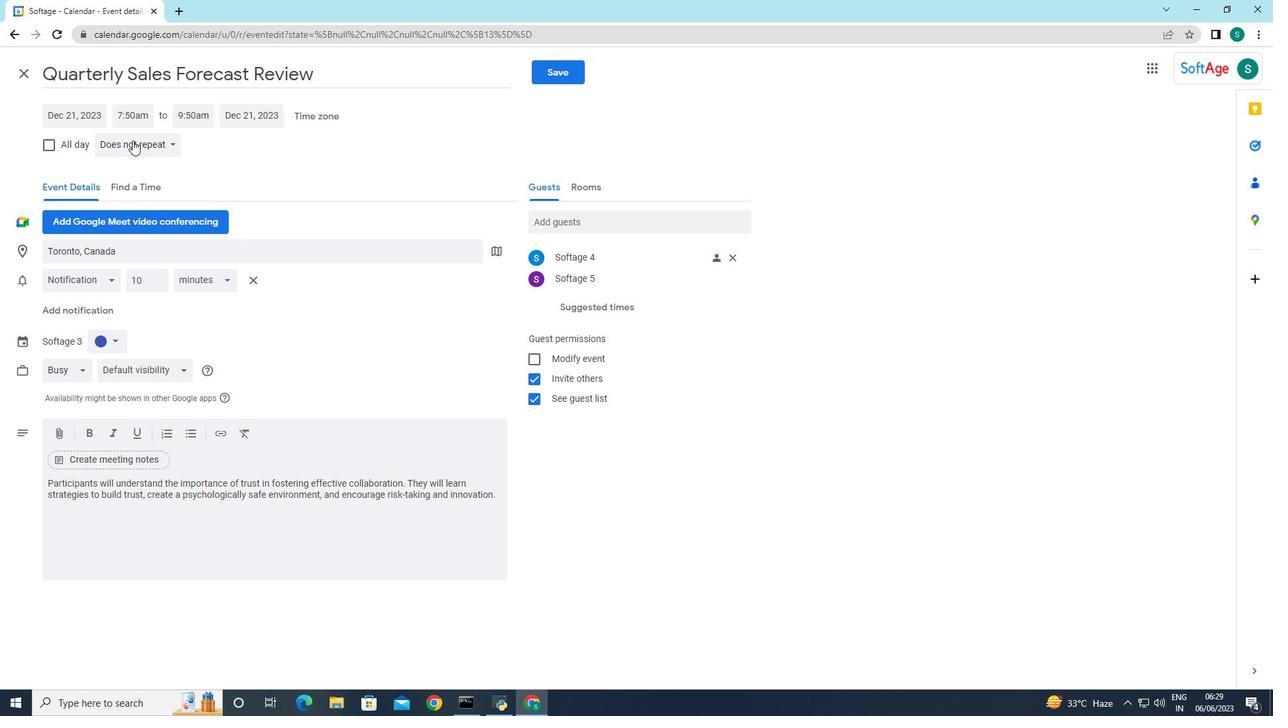
Action: Mouse moved to (115, 287)
Screenshot: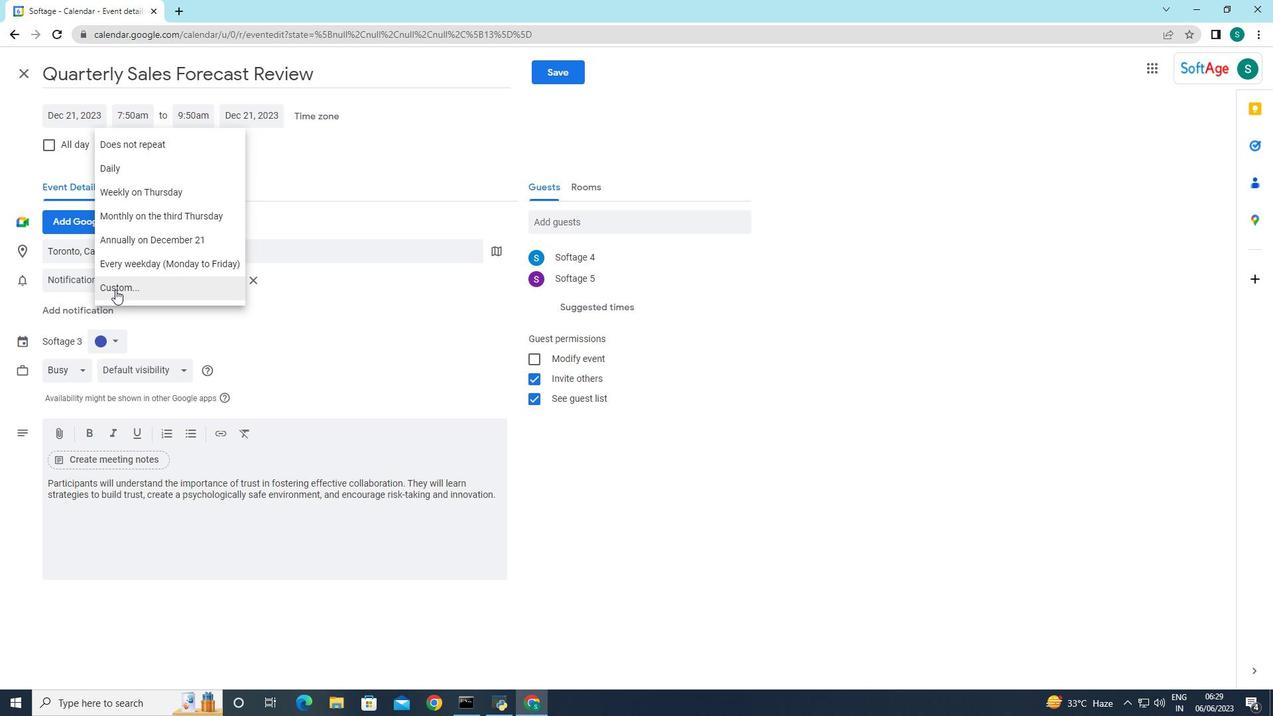 
Action: Mouse pressed left at (115, 287)
Screenshot: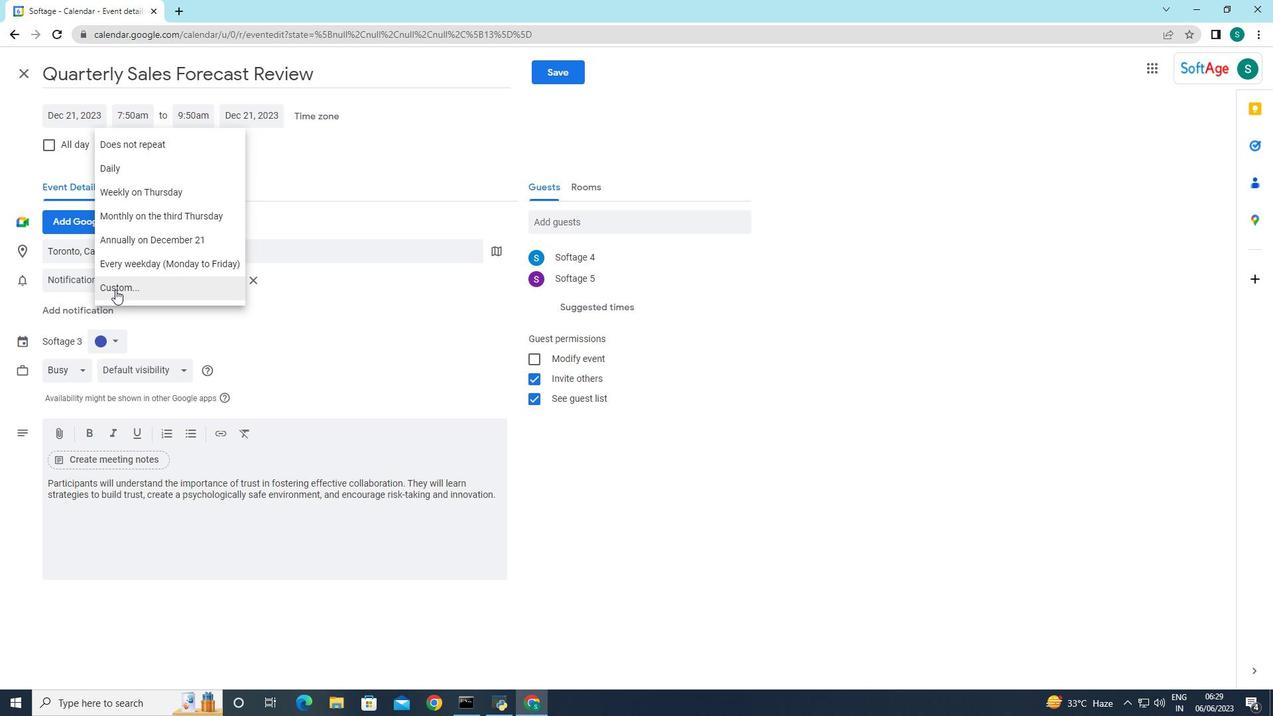 
Action: Mouse moved to (533, 340)
Screenshot: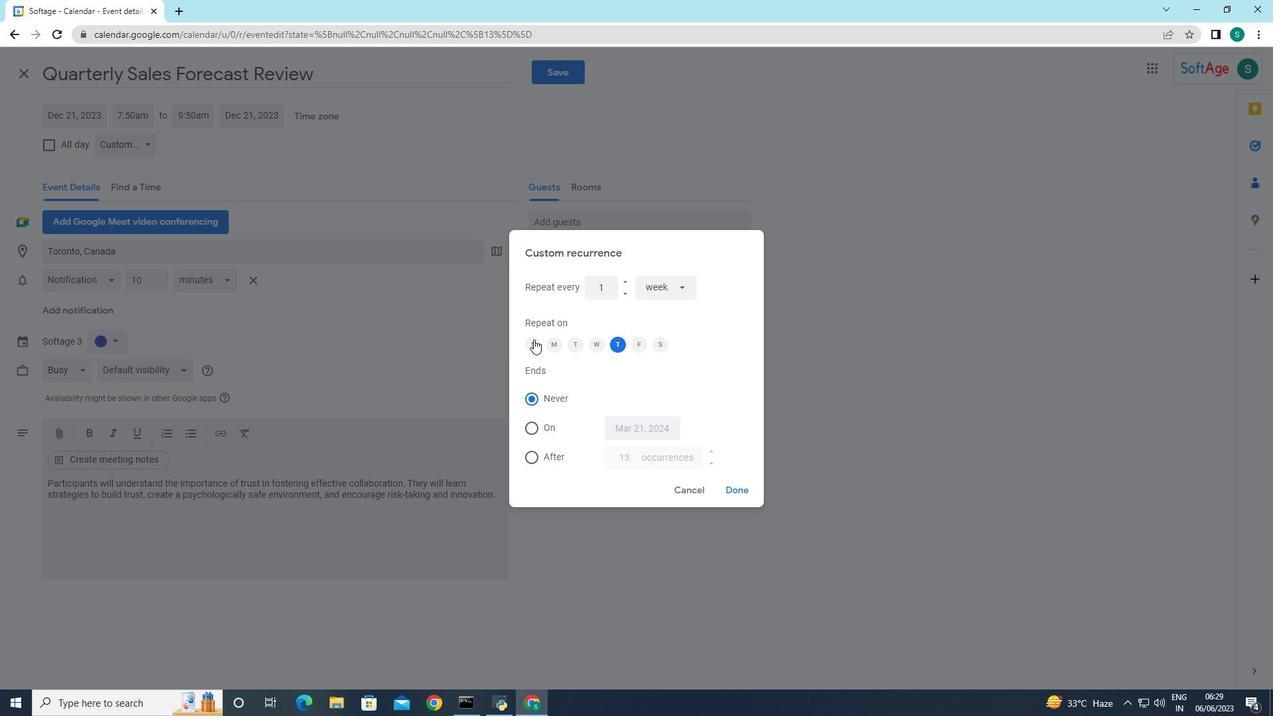 
Action: Mouse pressed left at (533, 340)
Screenshot: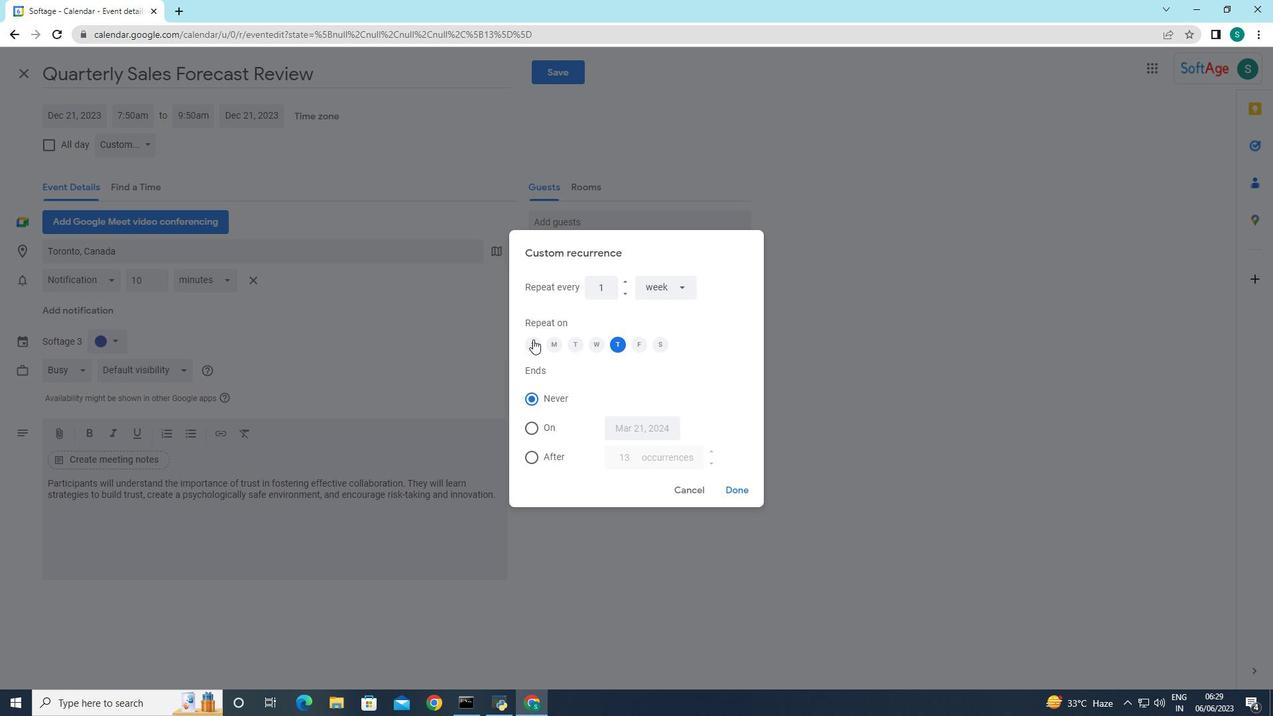 
Action: Mouse moved to (613, 344)
Screenshot: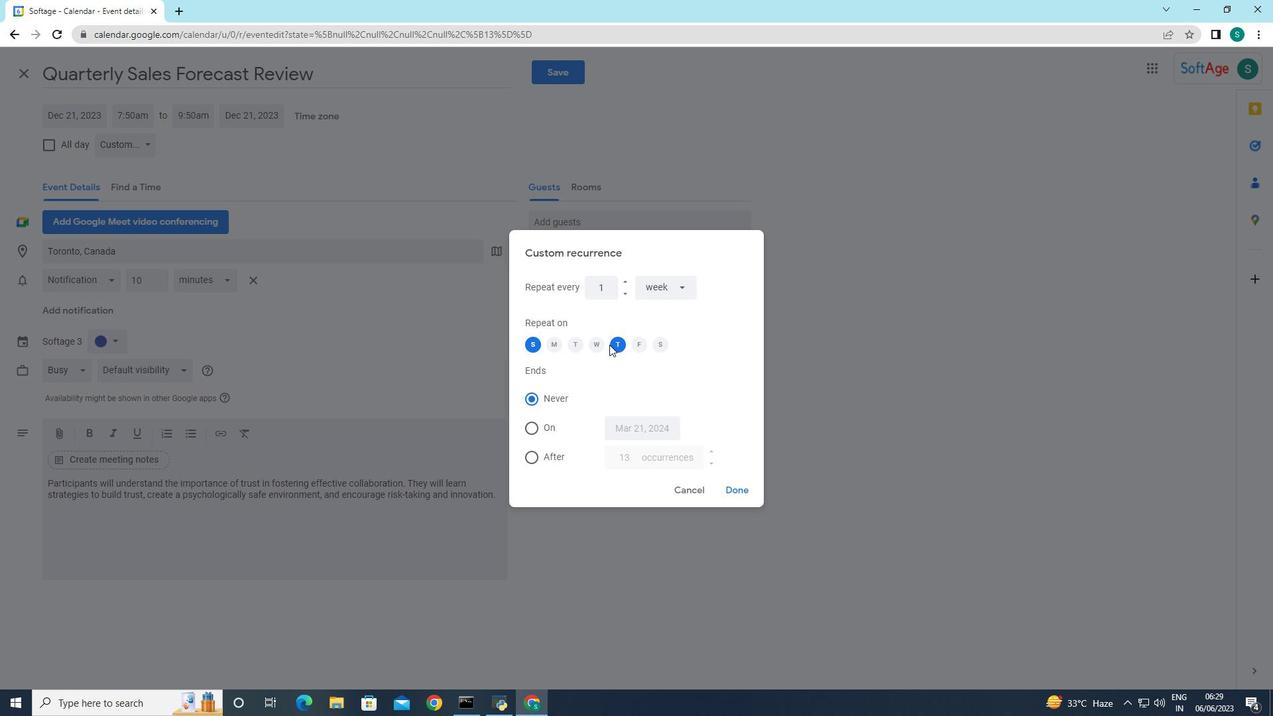 
Action: Mouse pressed left at (613, 344)
Screenshot: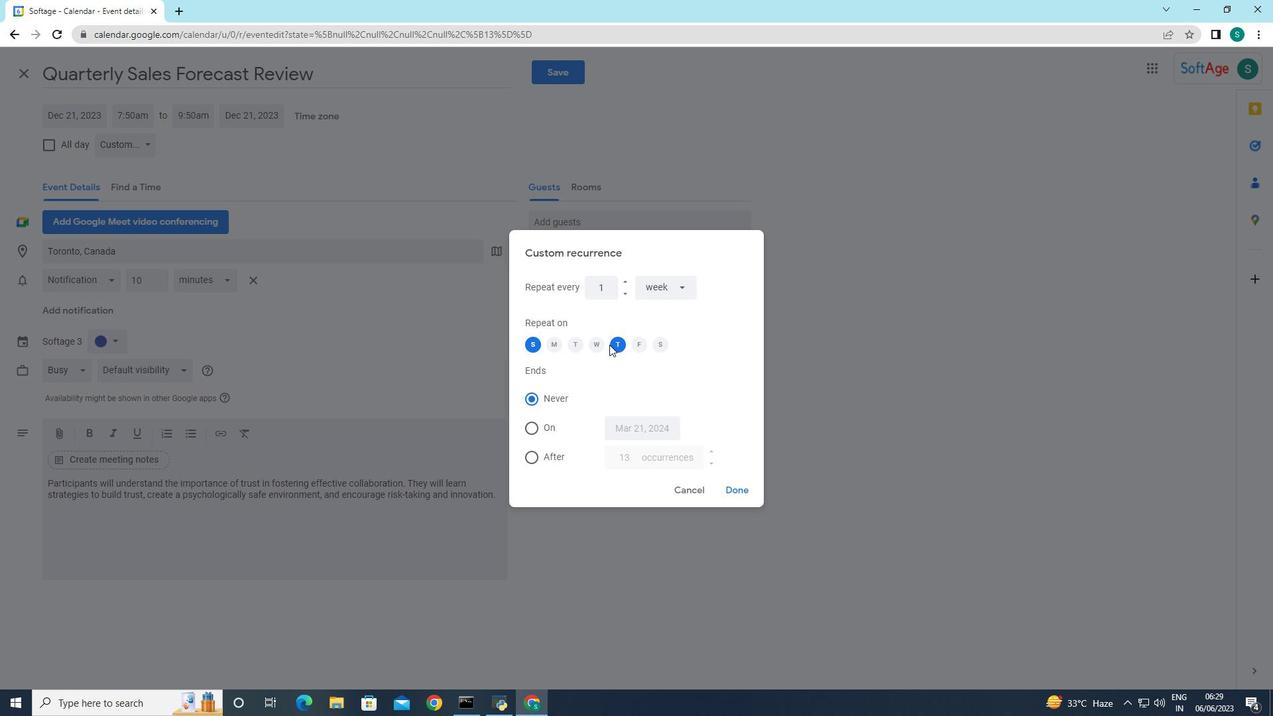 
Action: Mouse moved to (734, 486)
Screenshot: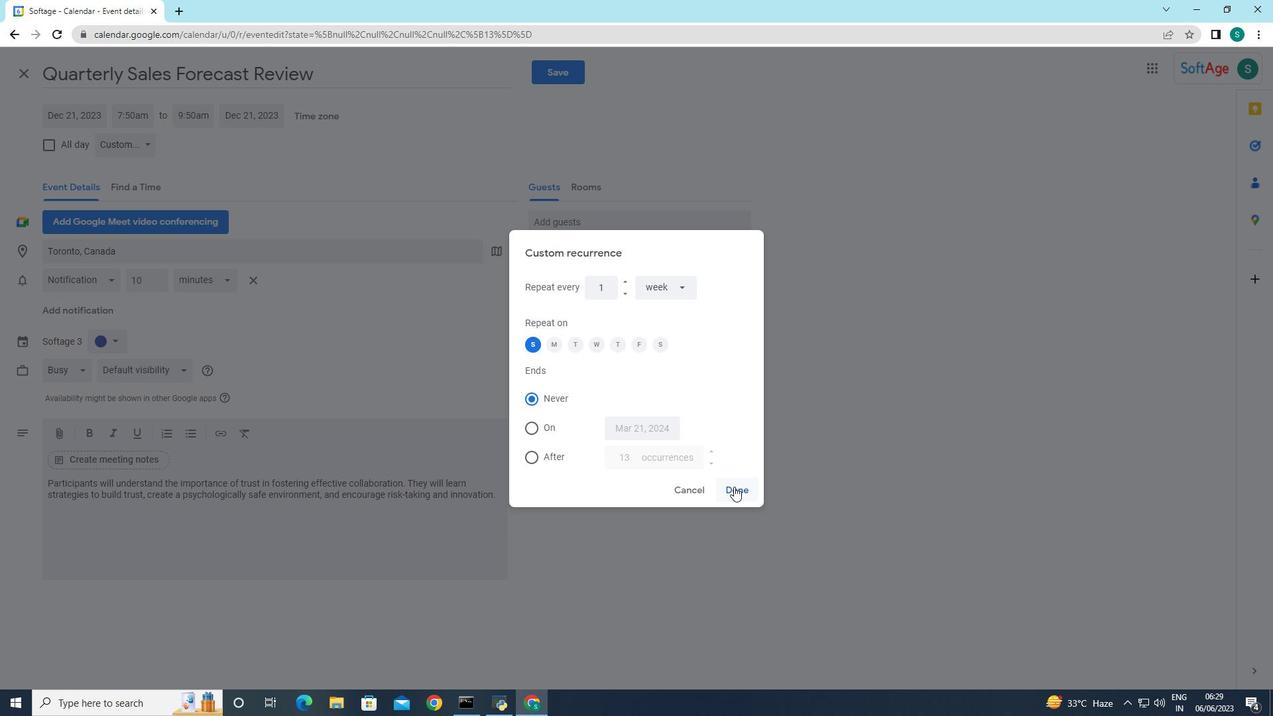 
Action: Mouse pressed left at (734, 486)
Screenshot: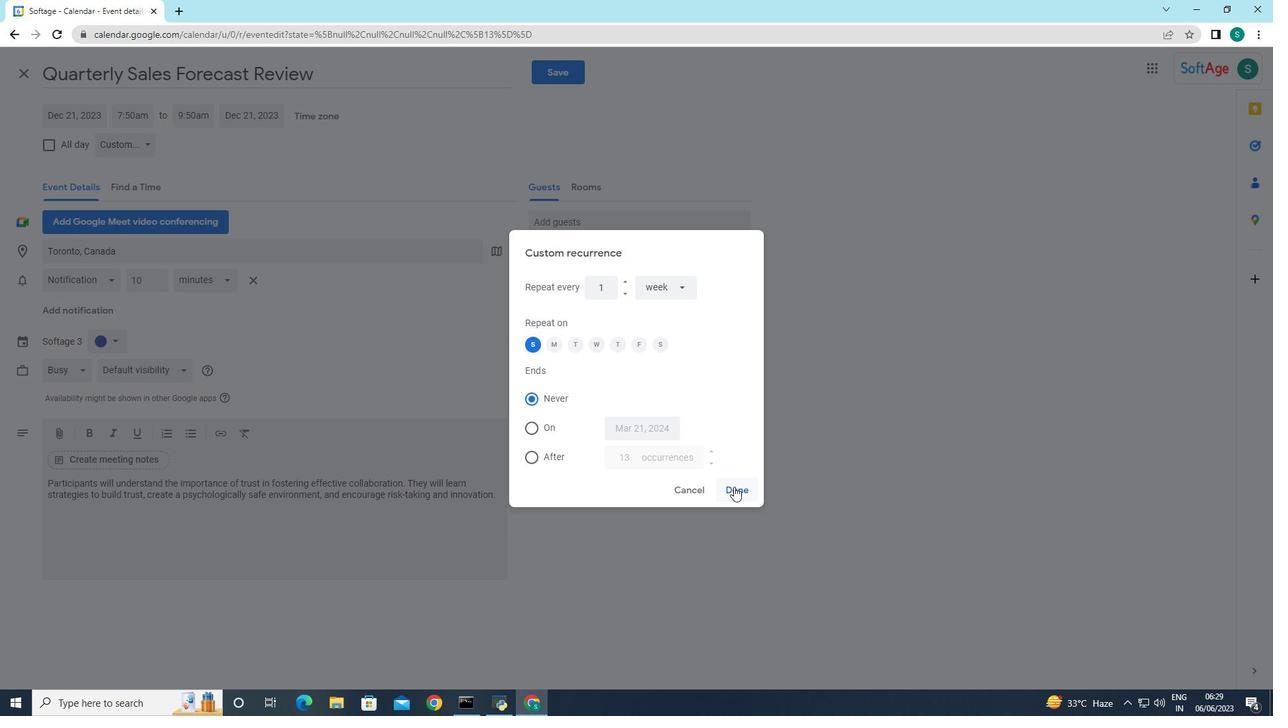 
Action: Mouse moved to (564, 70)
Screenshot: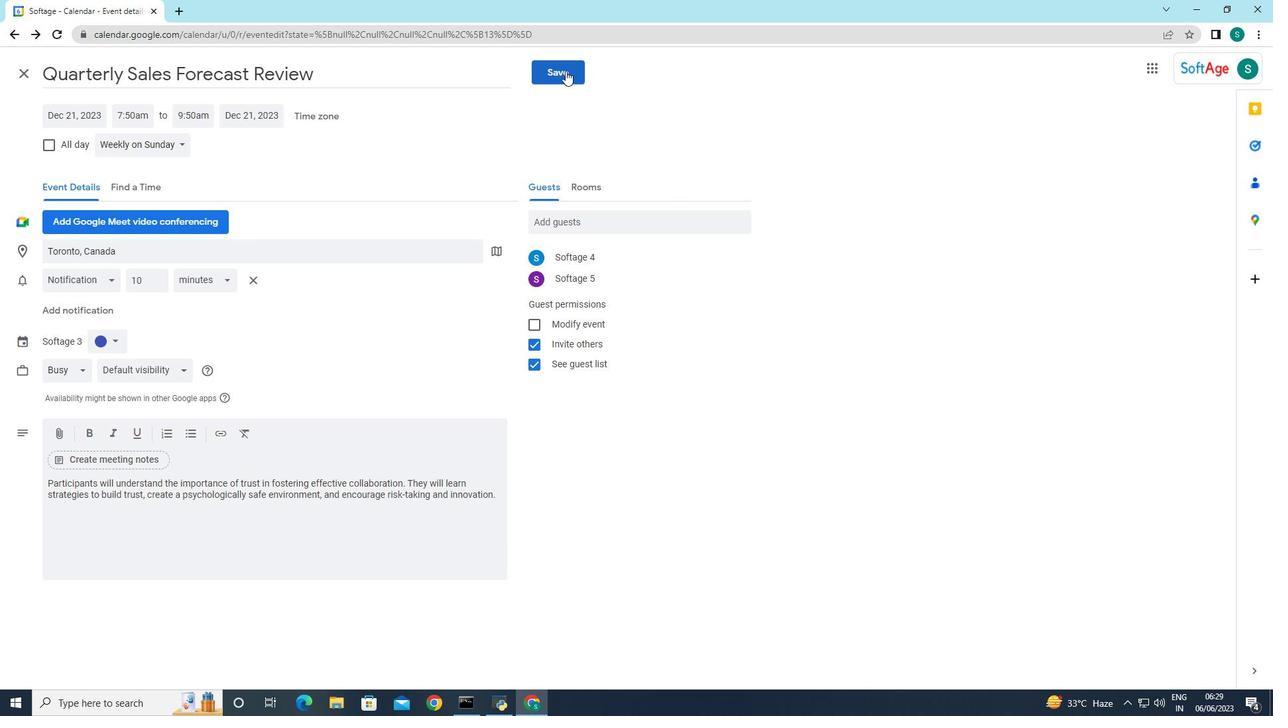 
Action: Mouse pressed left at (564, 70)
Screenshot: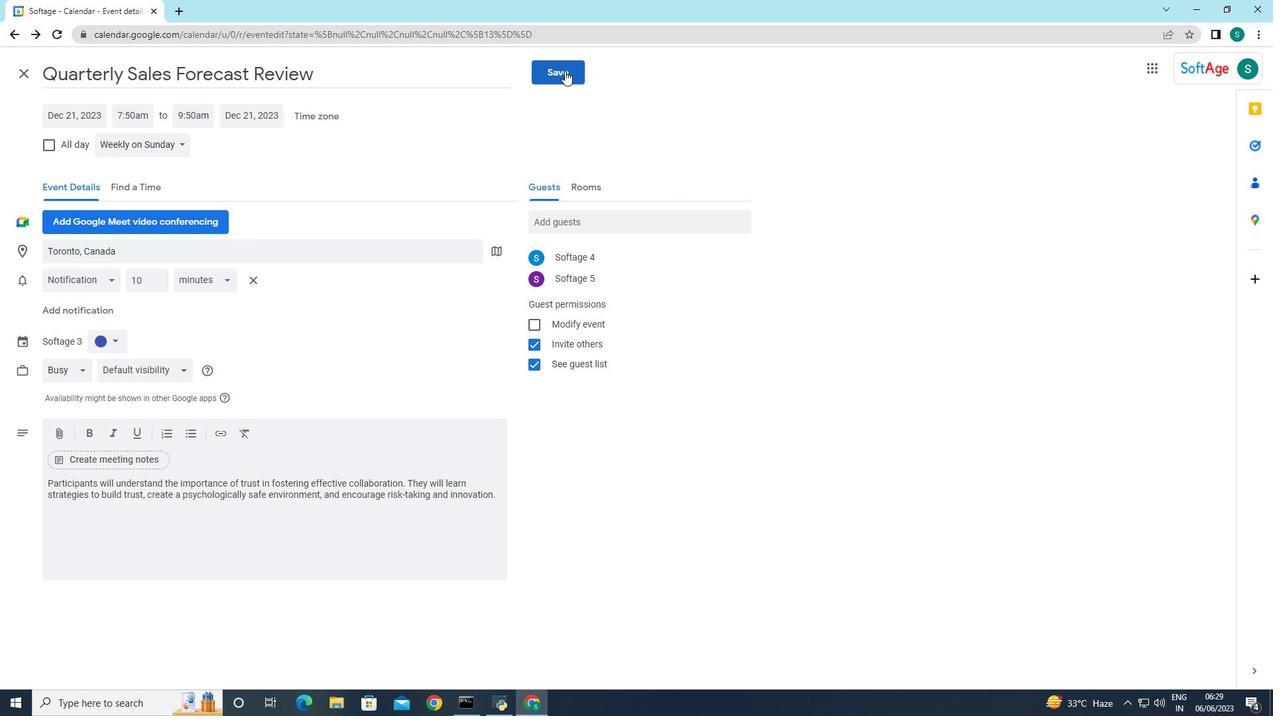 
Action: Mouse moved to (756, 402)
Screenshot: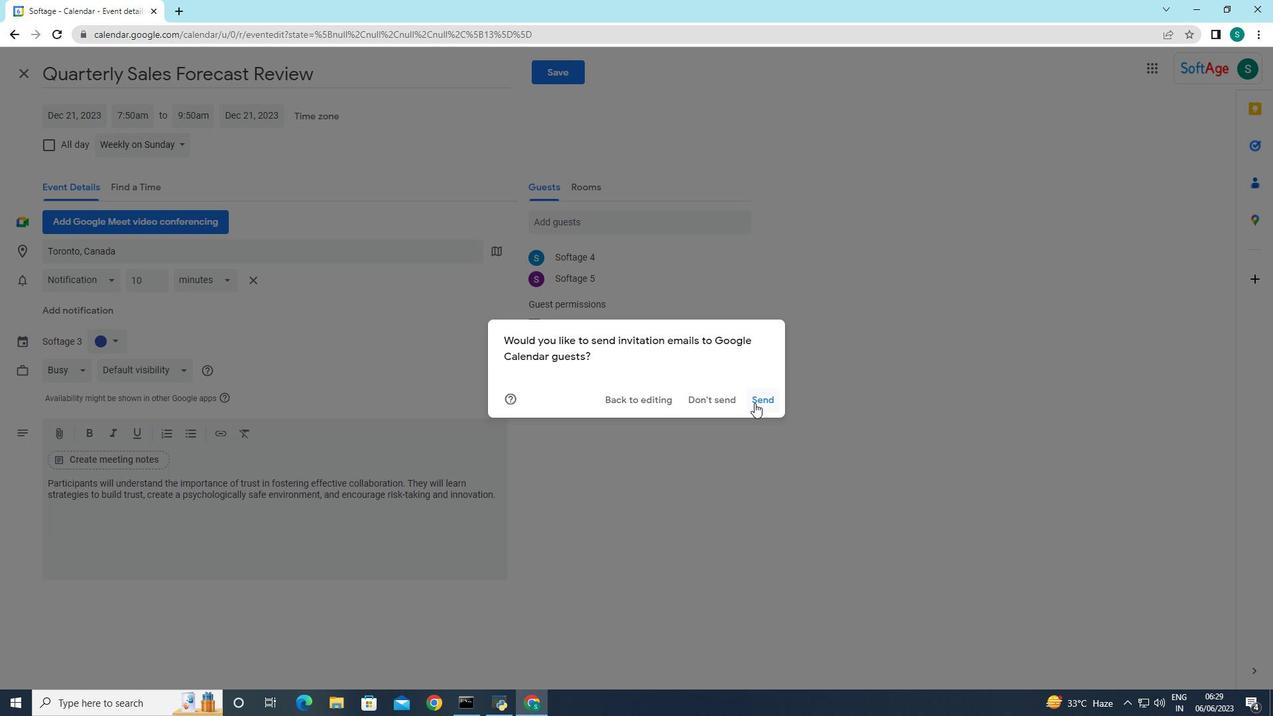 
Action: Mouse pressed left at (756, 402)
Screenshot: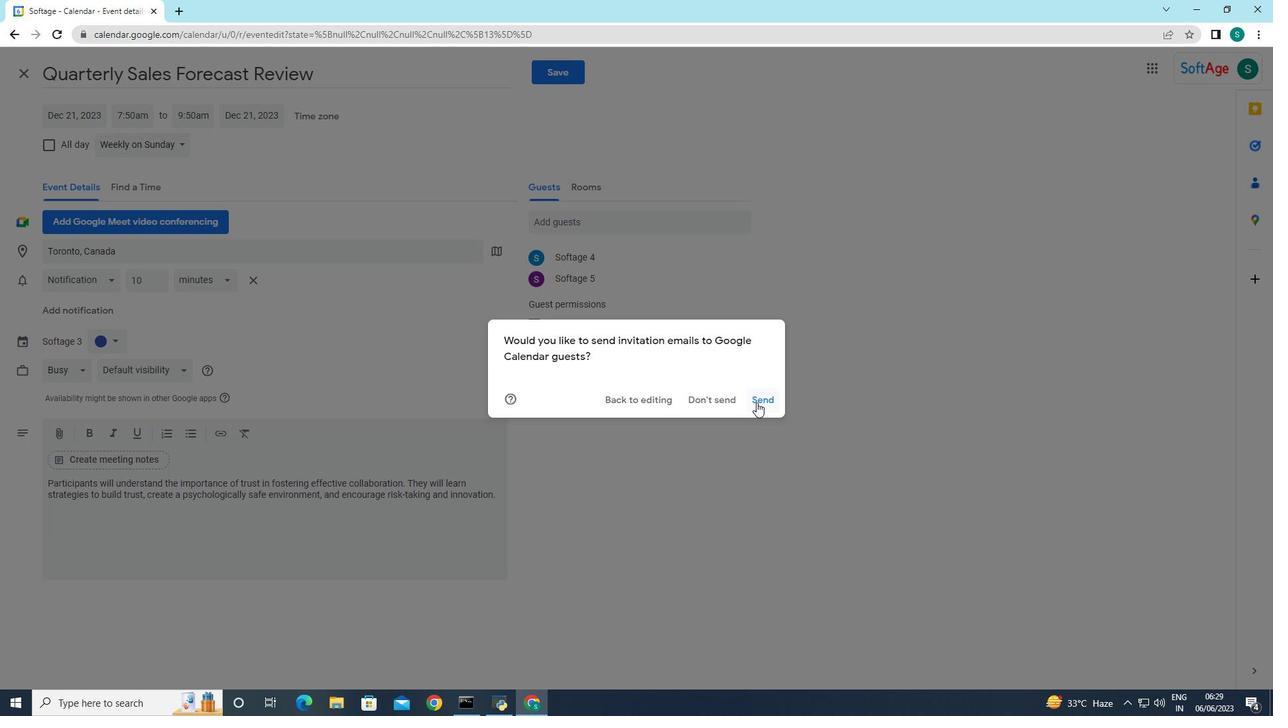 
